 Task: Search one way flight ticket for 3 adults, 3 children in business from Jamestown: Jamestown Regional Airport to Laramie: Laramie Regional Airport on 5-3-2023. Number of bags: 1 checked bag. Price is upto 108000. Outbound departure time preference is 14:15.
Action: Mouse moved to (386, 200)
Screenshot: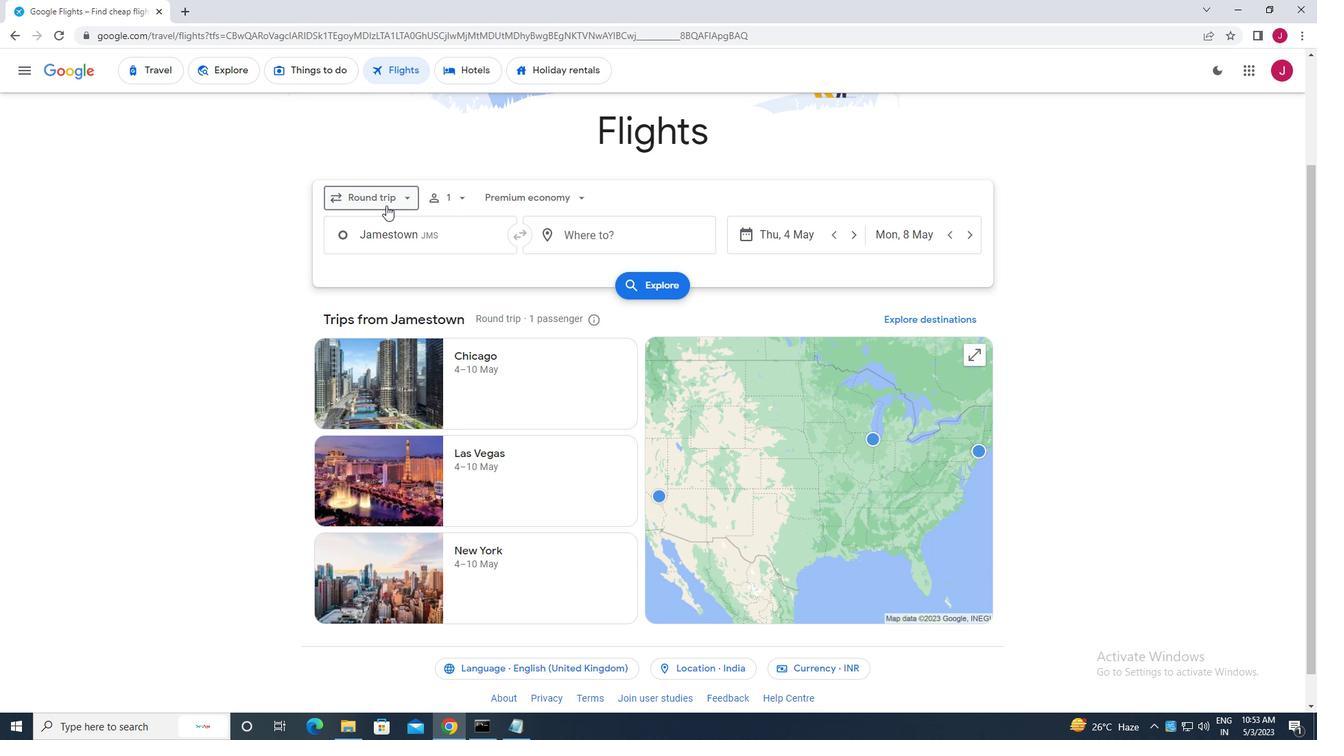 
Action: Mouse pressed left at (386, 200)
Screenshot: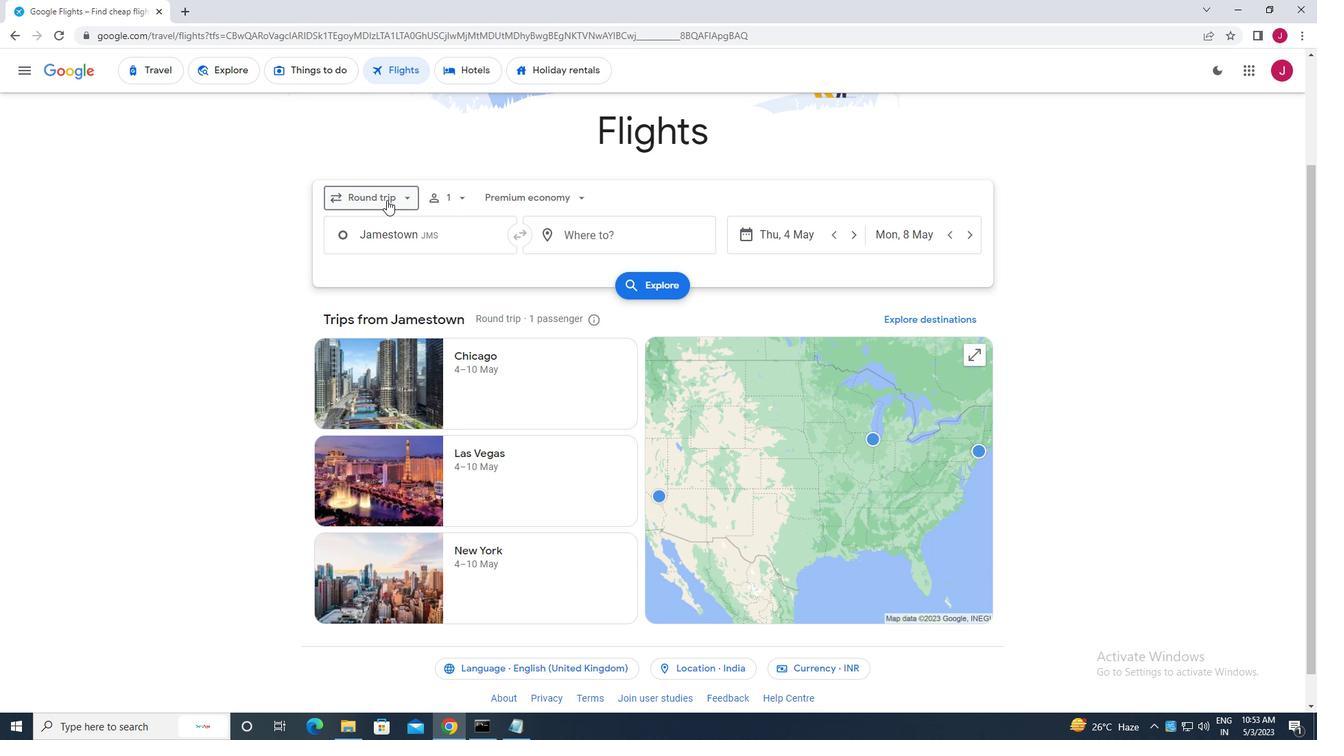 
Action: Mouse moved to (386, 257)
Screenshot: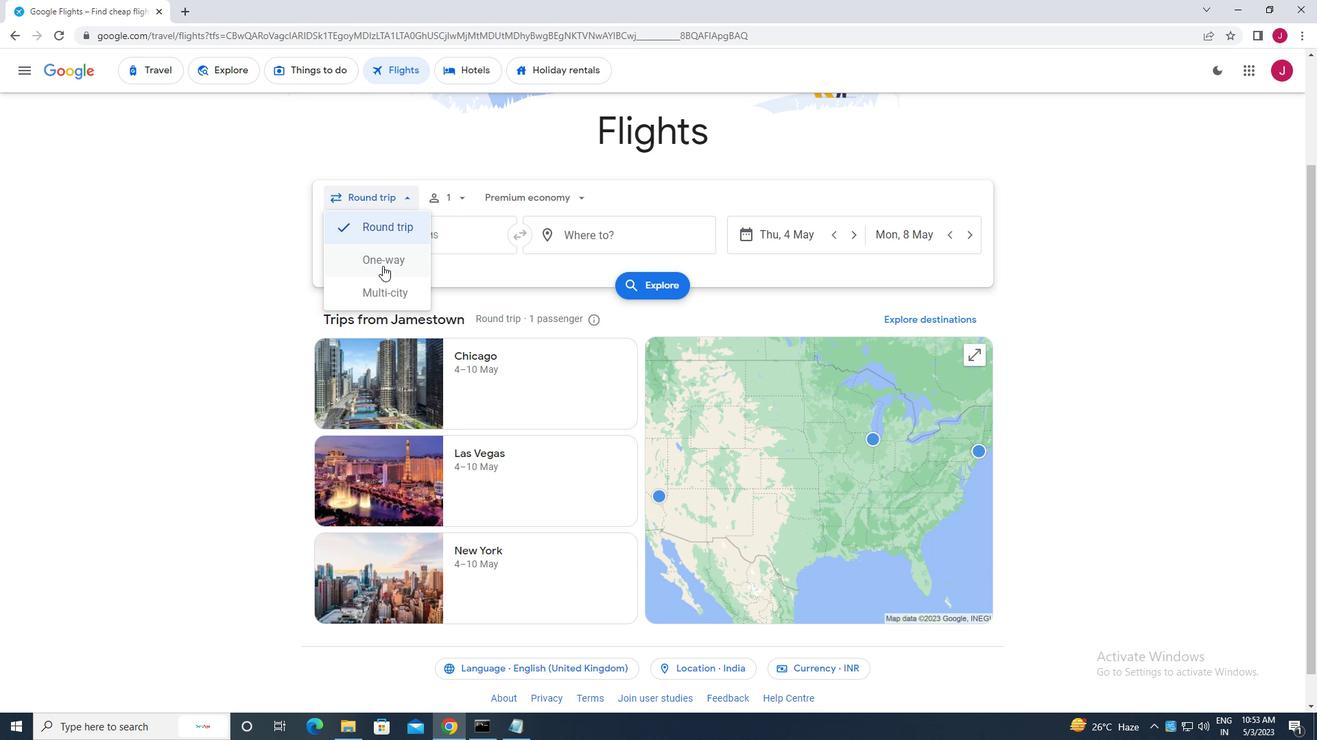 
Action: Mouse pressed left at (386, 257)
Screenshot: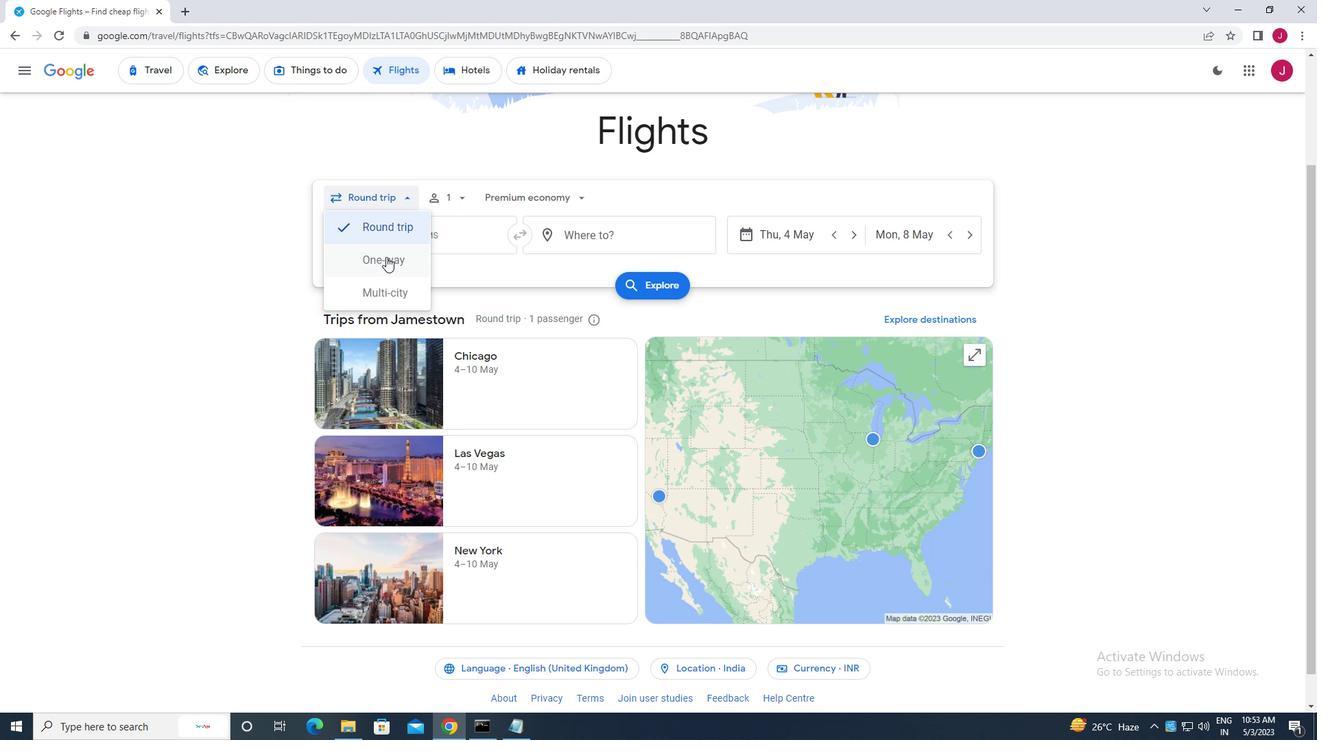 
Action: Mouse moved to (458, 198)
Screenshot: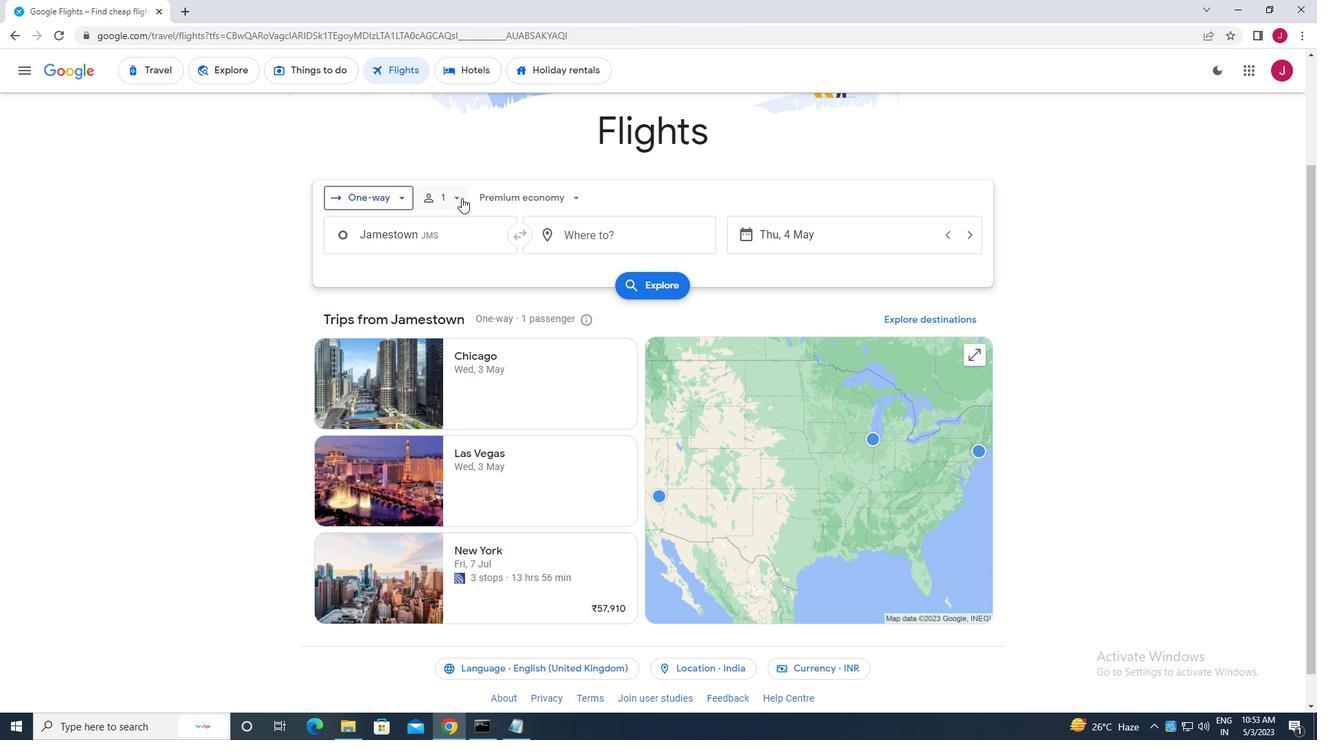 
Action: Mouse pressed left at (458, 198)
Screenshot: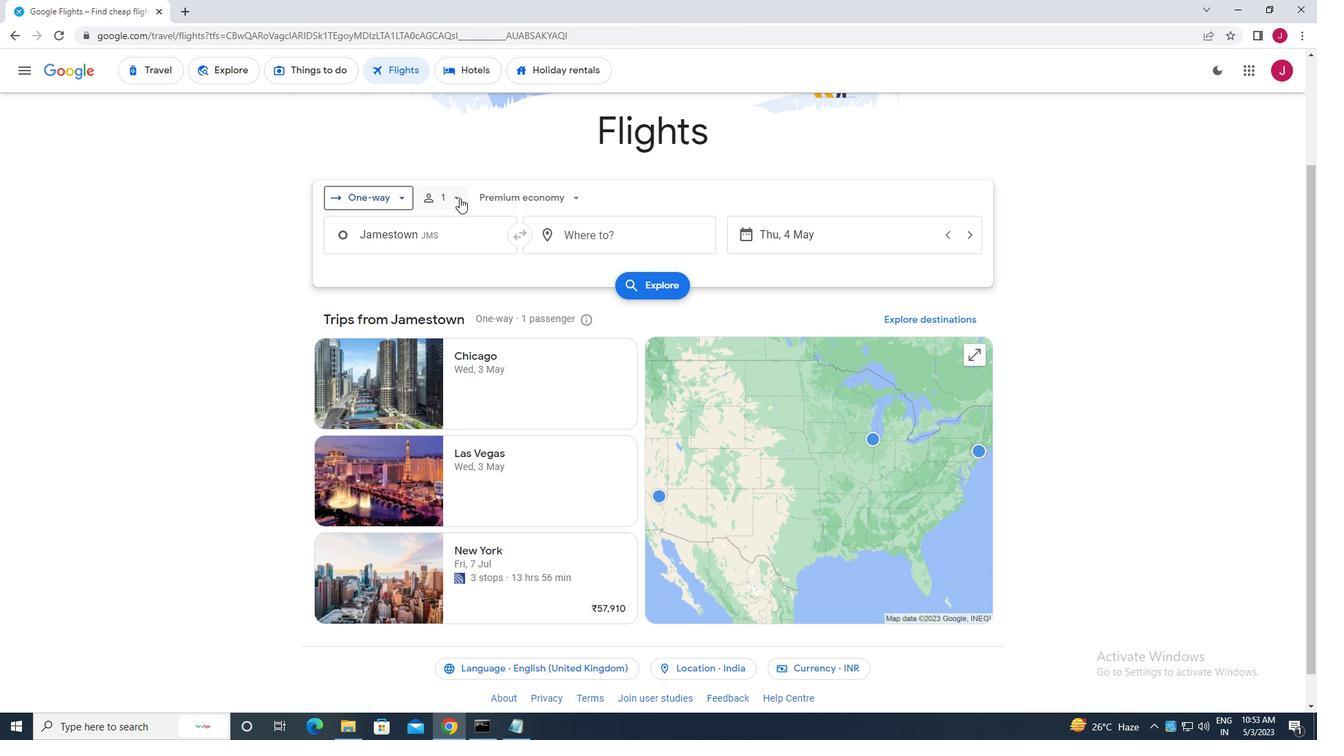 
Action: Mouse moved to (565, 233)
Screenshot: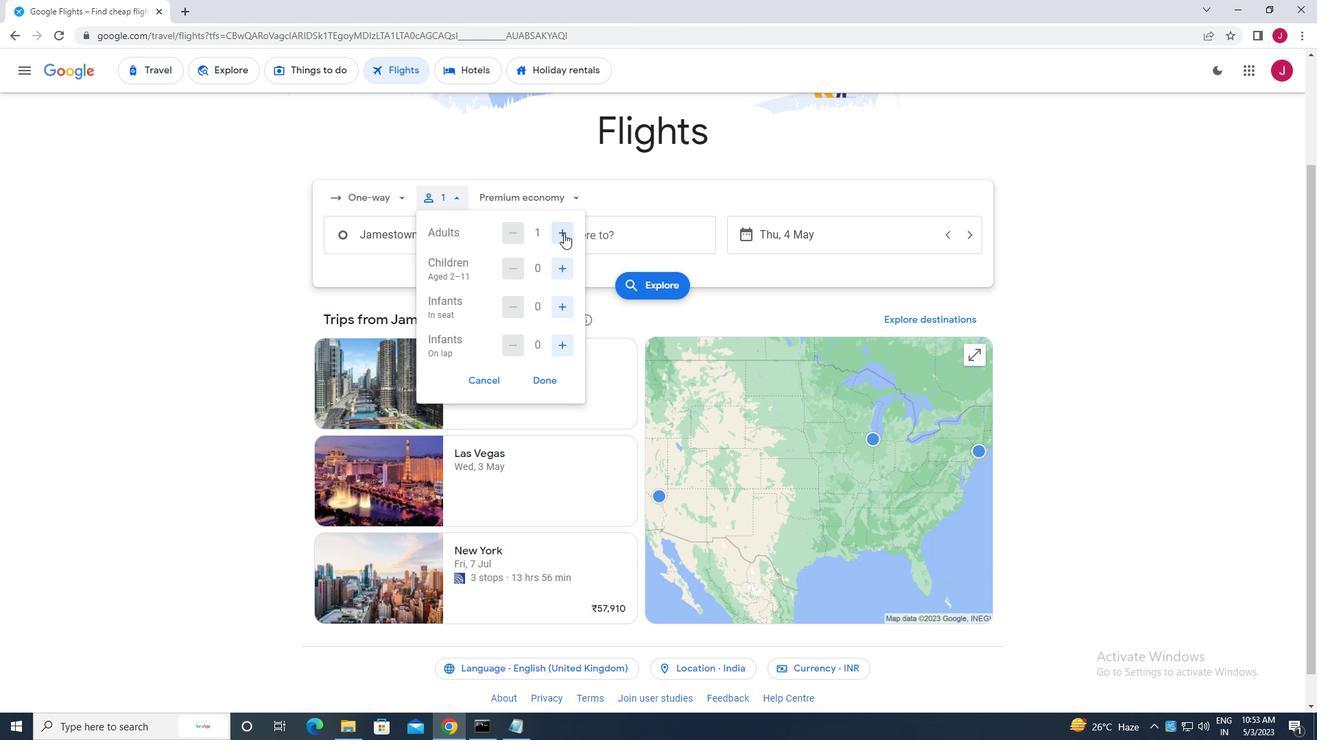 
Action: Mouse pressed left at (565, 233)
Screenshot: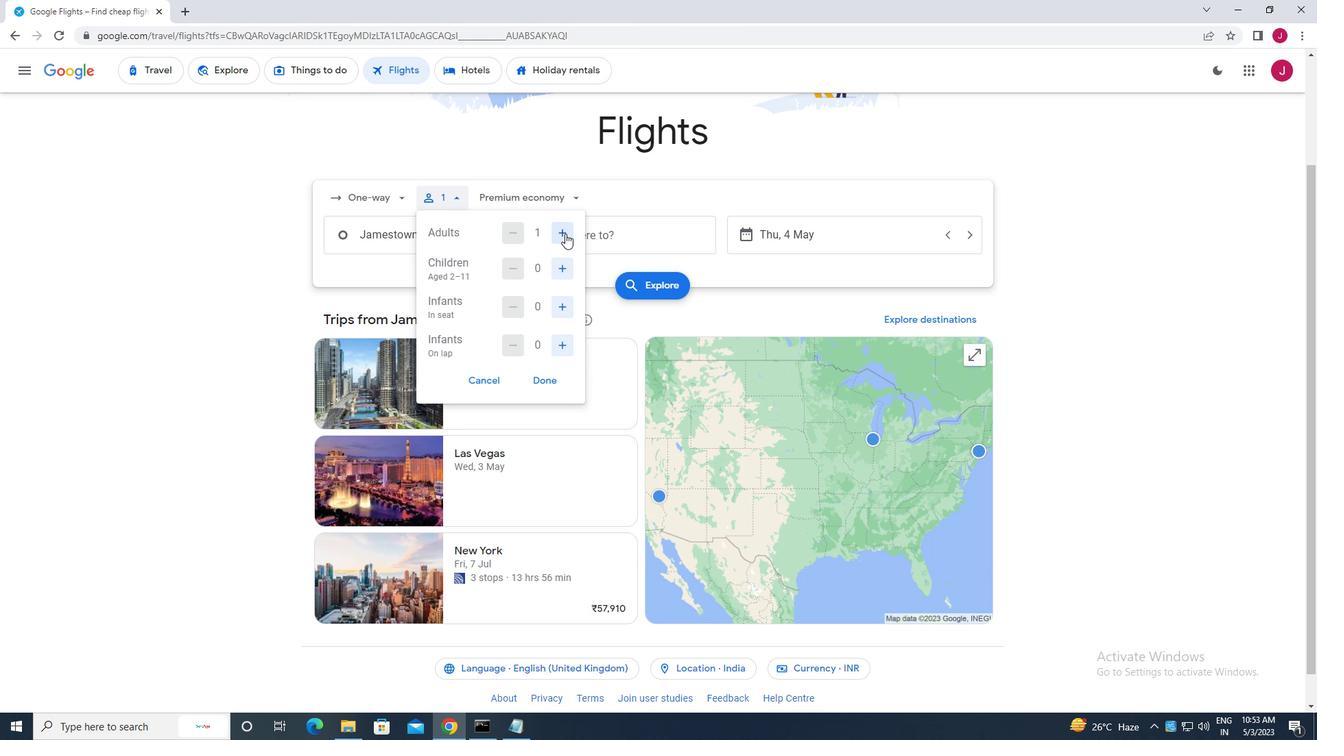 
Action: Mouse pressed left at (565, 233)
Screenshot: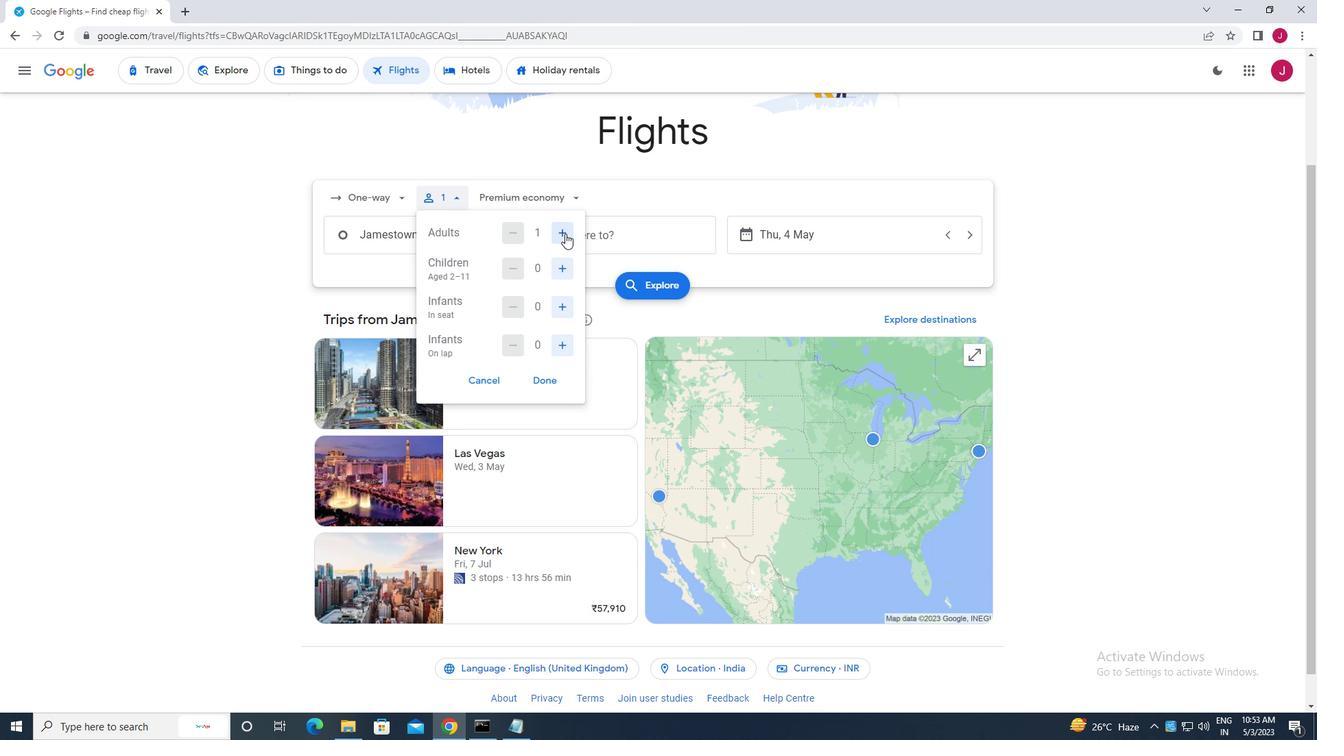 
Action: Mouse moved to (563, 270)
Screenshot: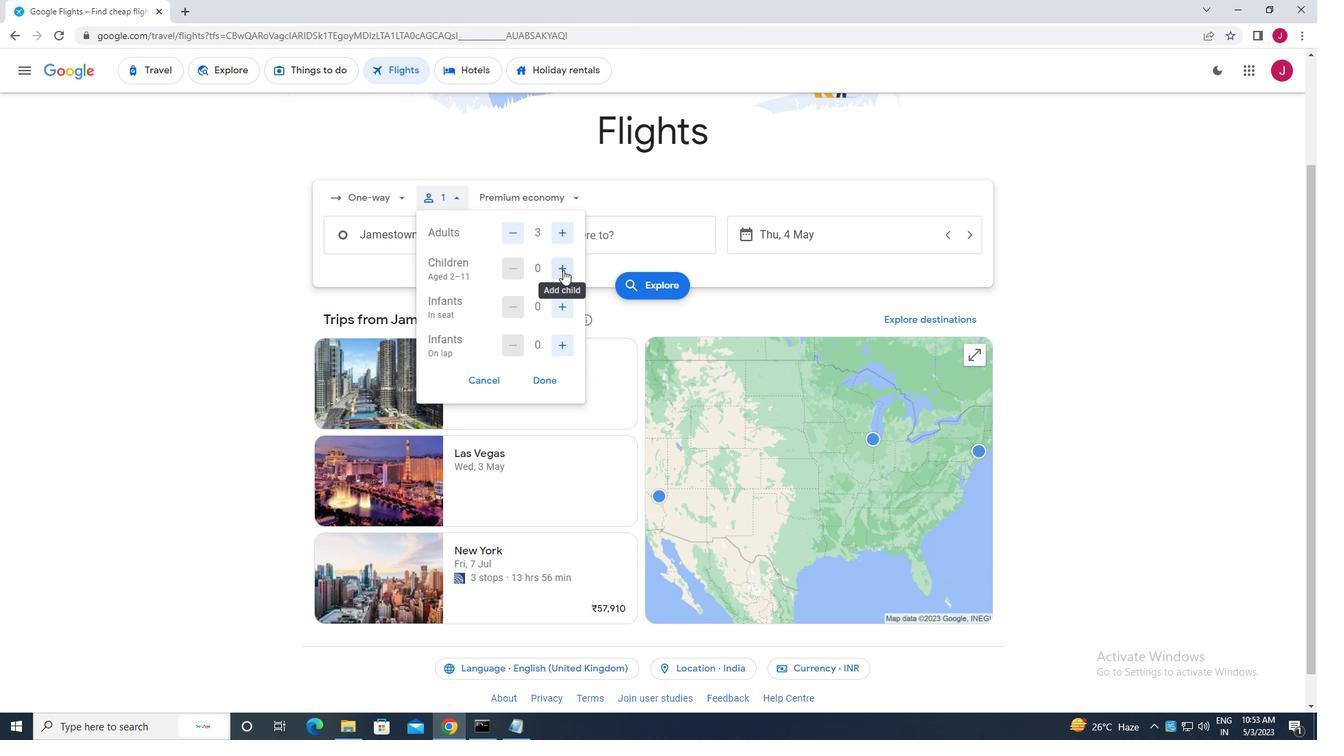 
Action: Mouse pressed left at (563, 270)
Screenshot: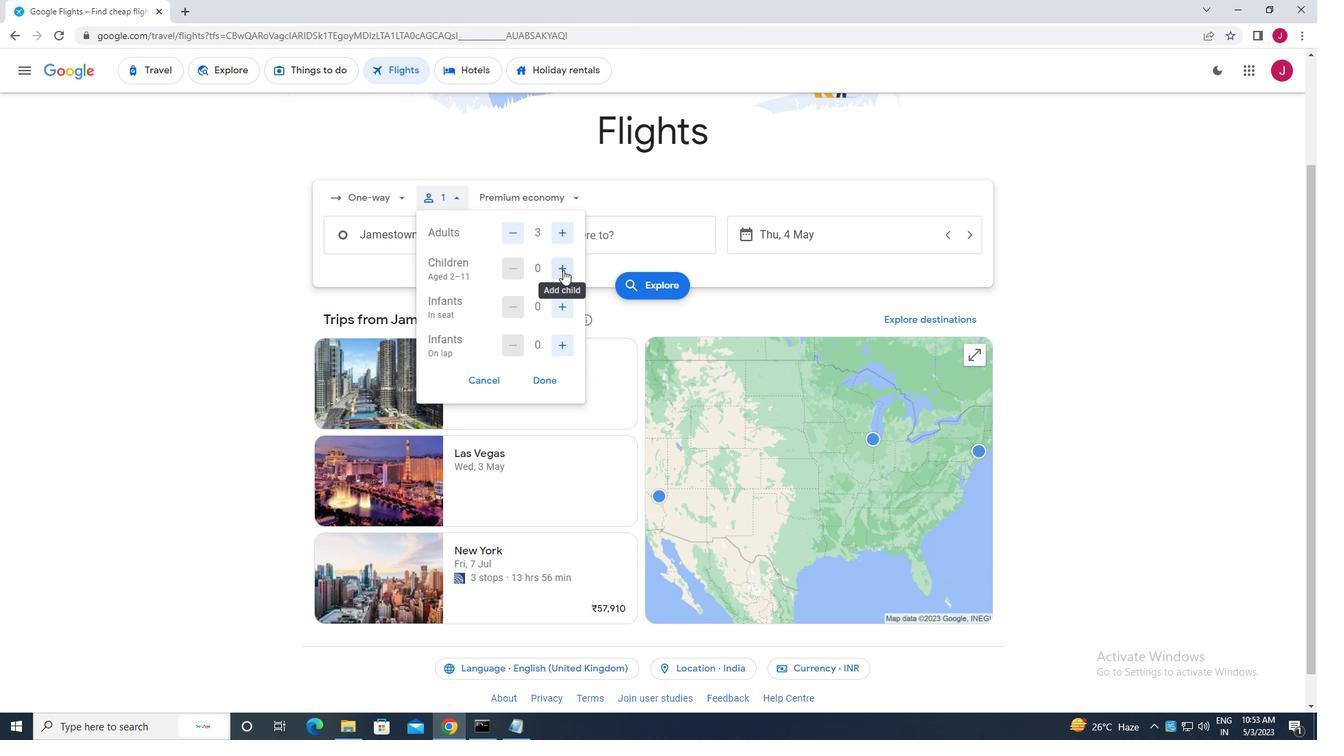 
Action: Mouse pressed left at (563, 270)
Screenshot: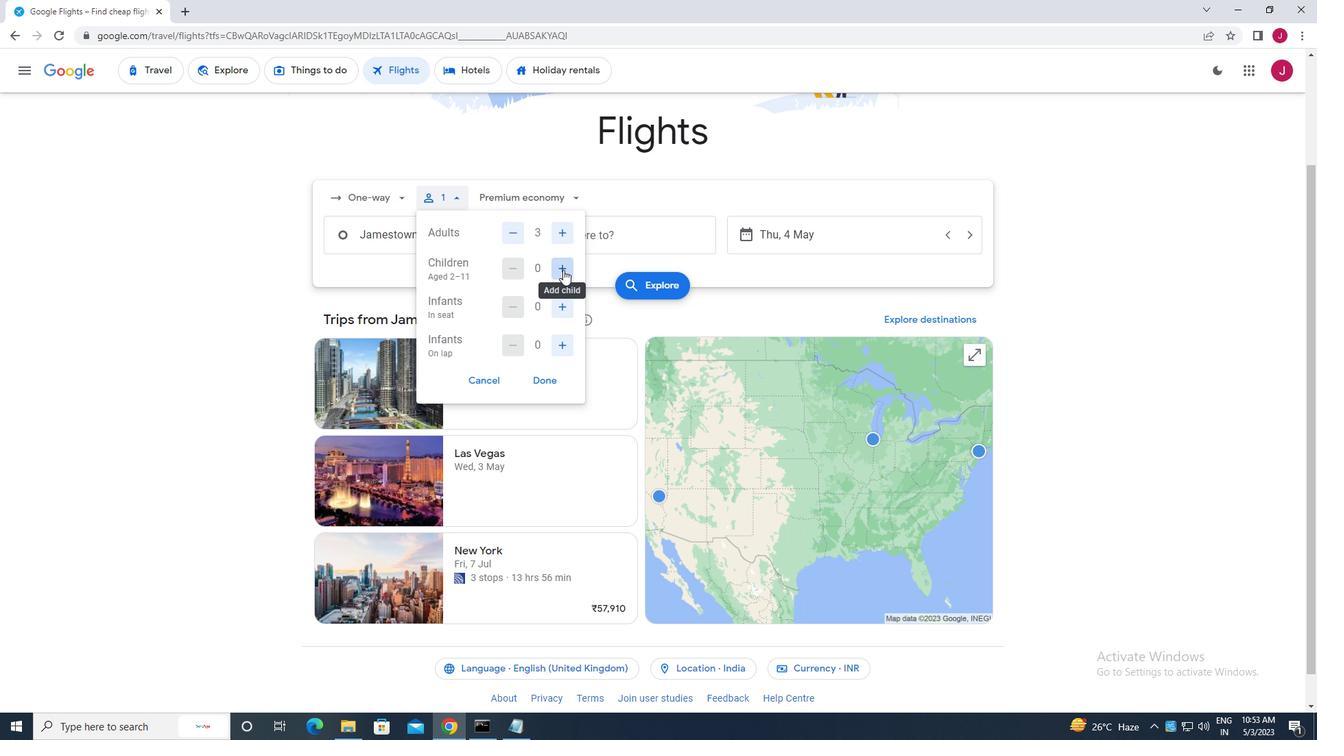 
Action: Mouse pressed left at (563, 270)
Screenshot: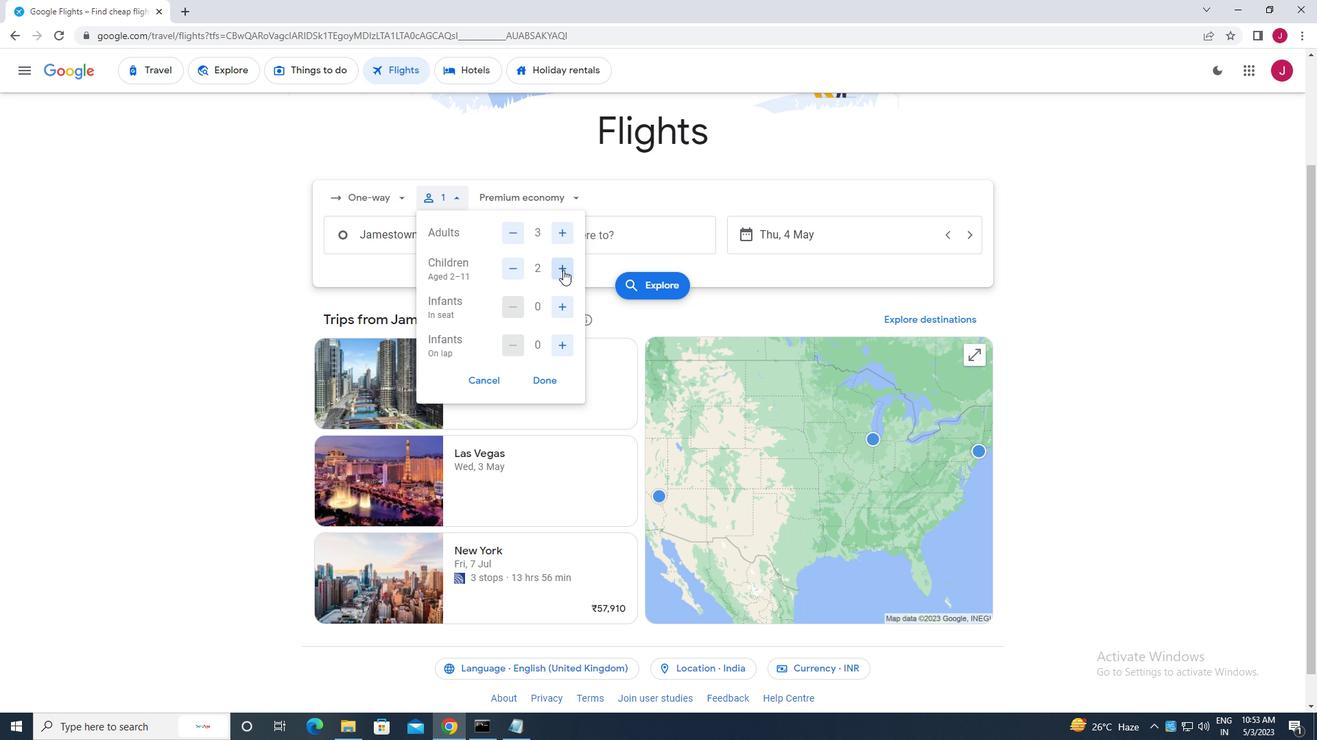 
Action: Mouse moved to (545, 380)
Screenshot: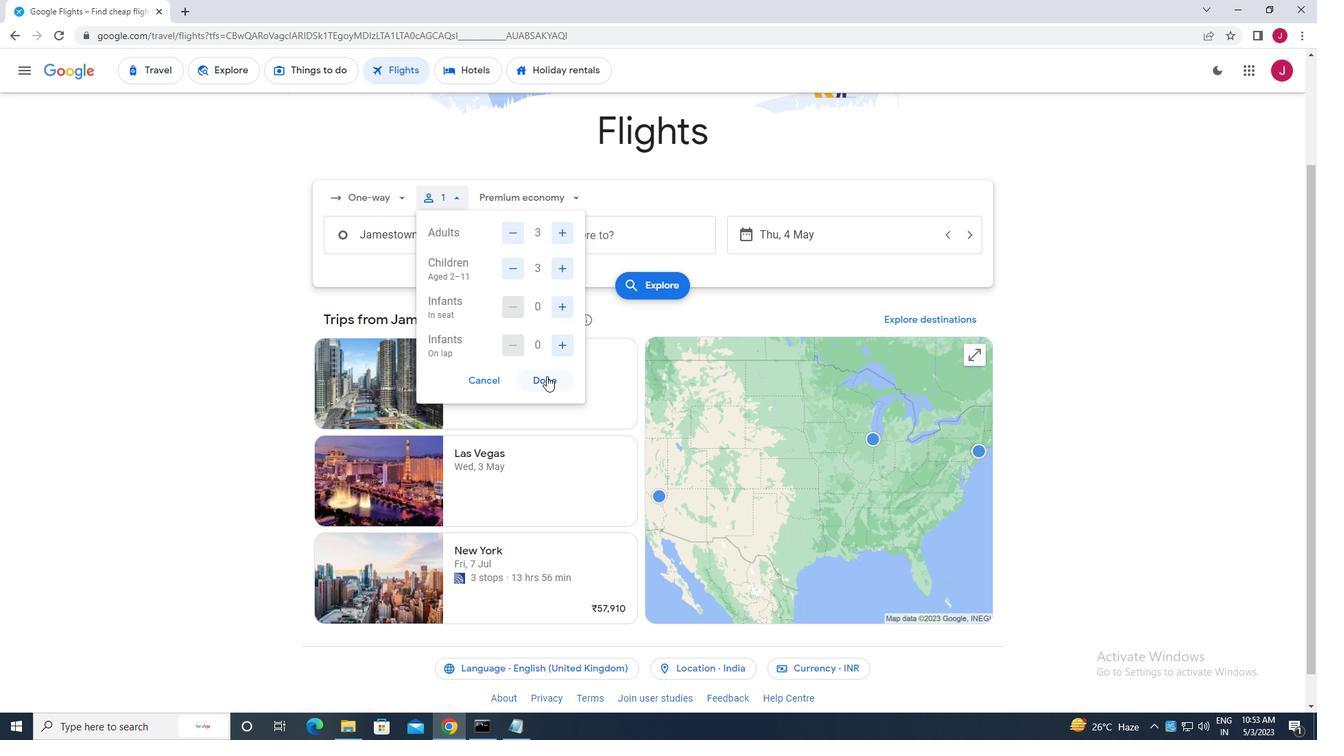 
Action: Mouse pressed left at (545, 380)
Screenshot: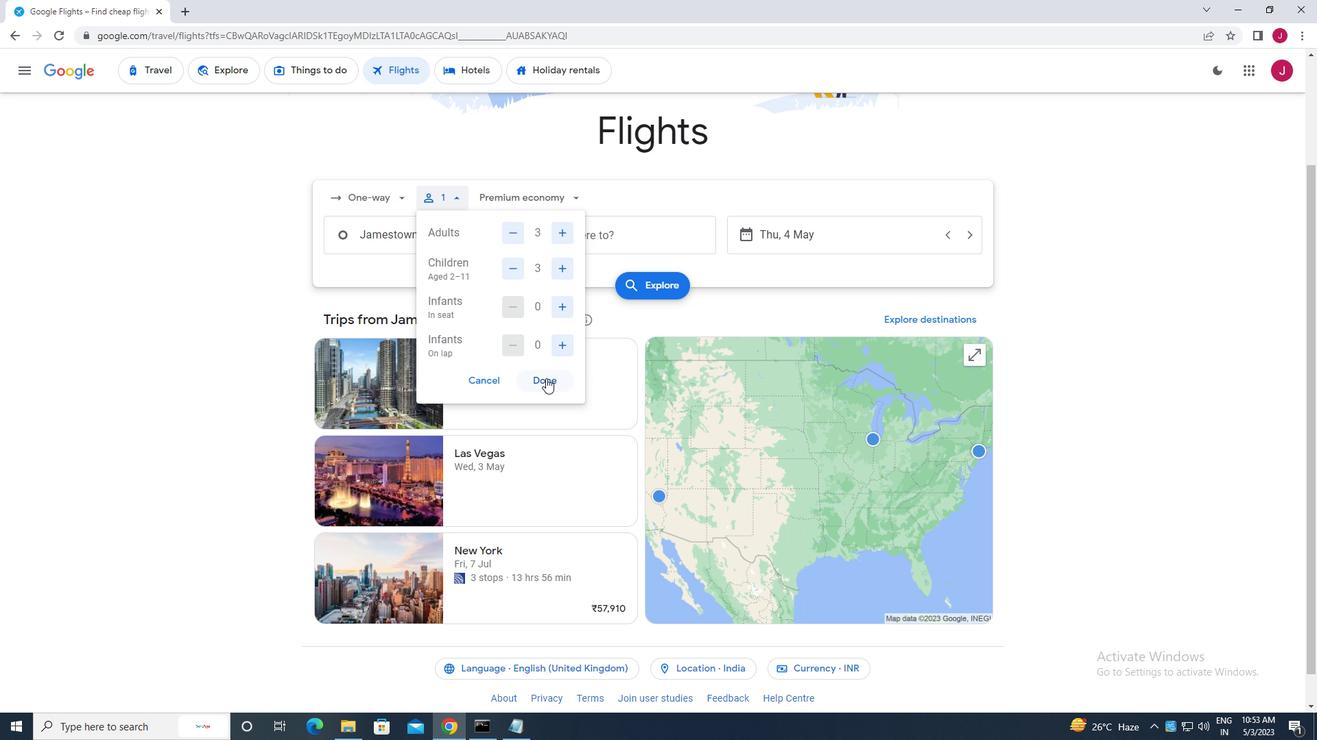 
Action: Mouse moved to (508, 200)
Screenshot: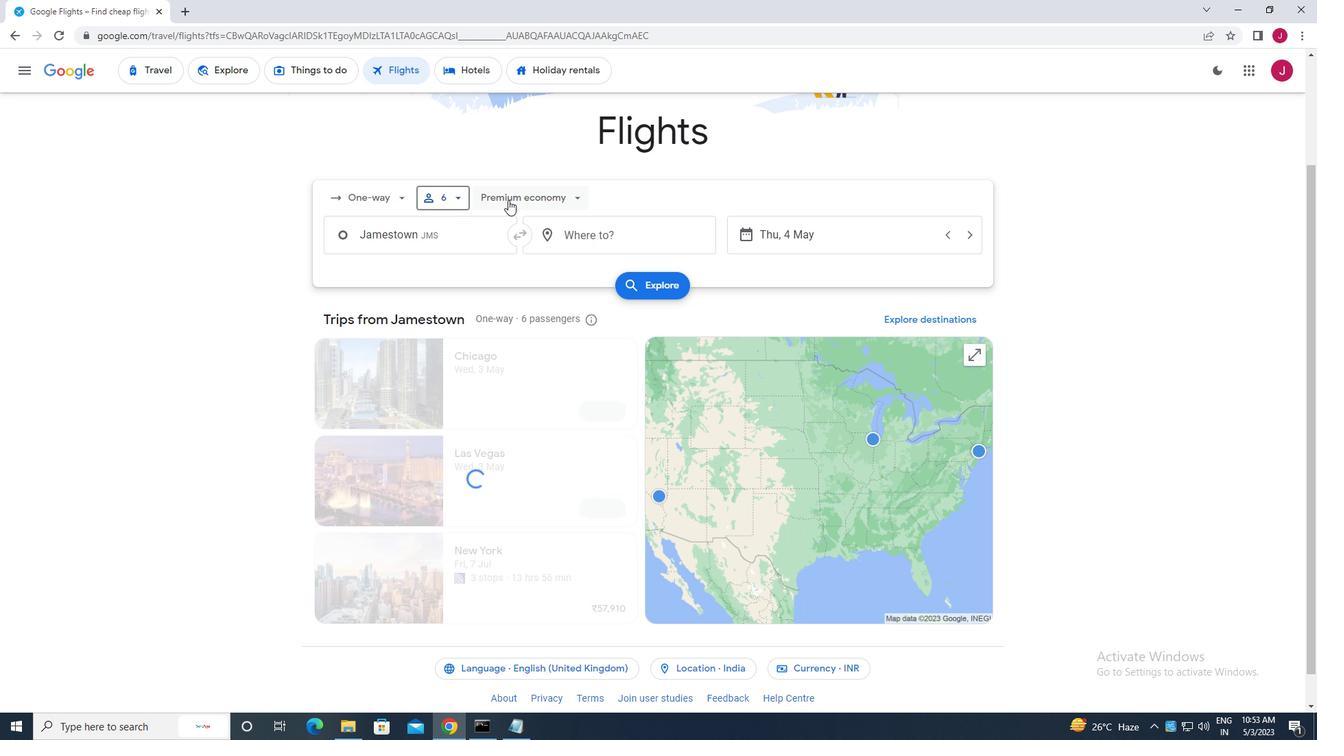 
Action: Mouse pressed left at (508, 200)
Screenshot: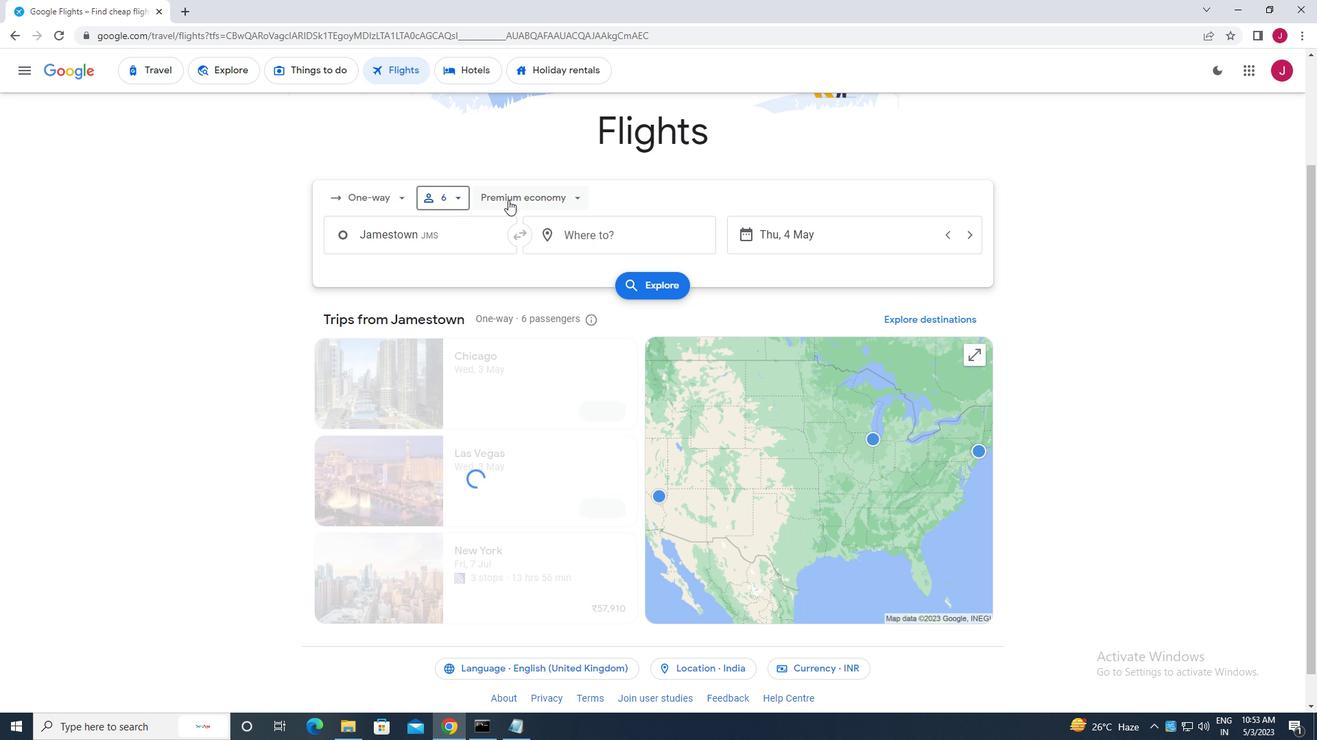 
Action: Mouse moved to (536, 292)
Screenshot: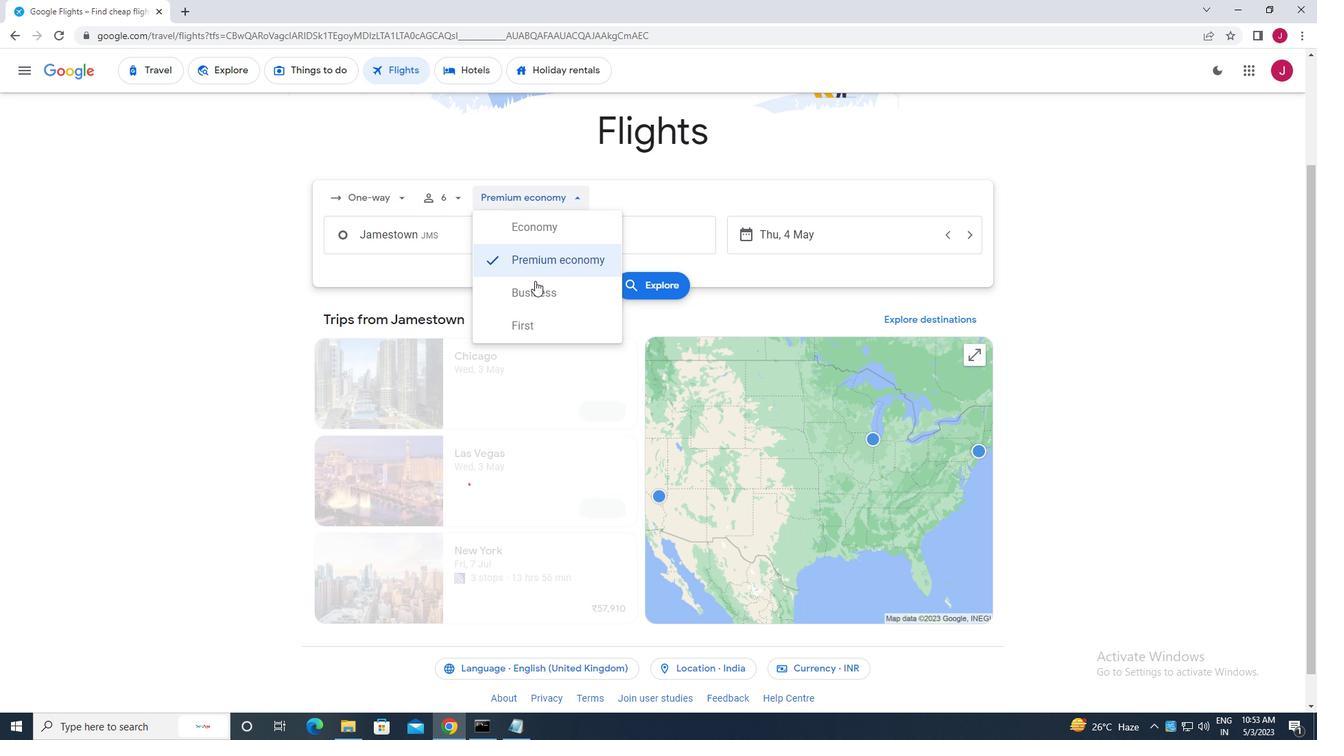 
Action: Mouse pressed left at (536, 292)
Screenshot: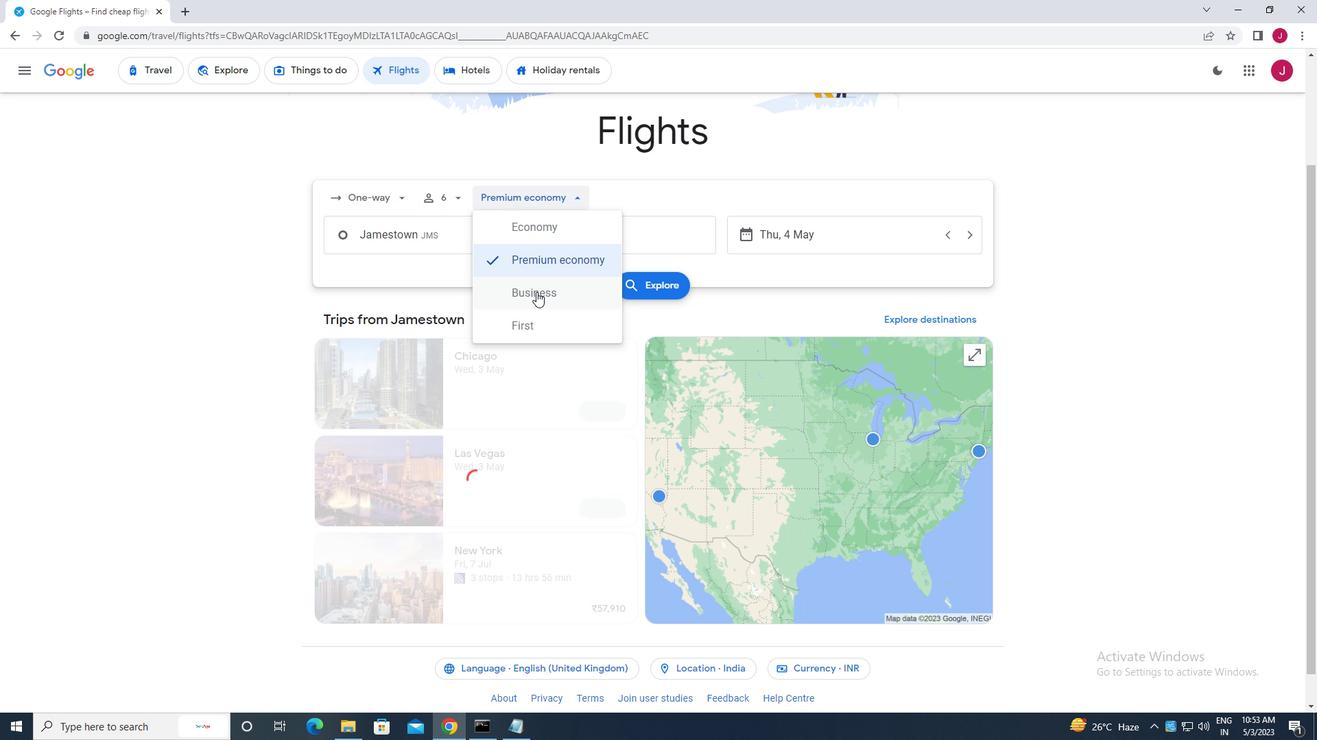 
Action: Mouse moved to (471, 239)
Screenshot: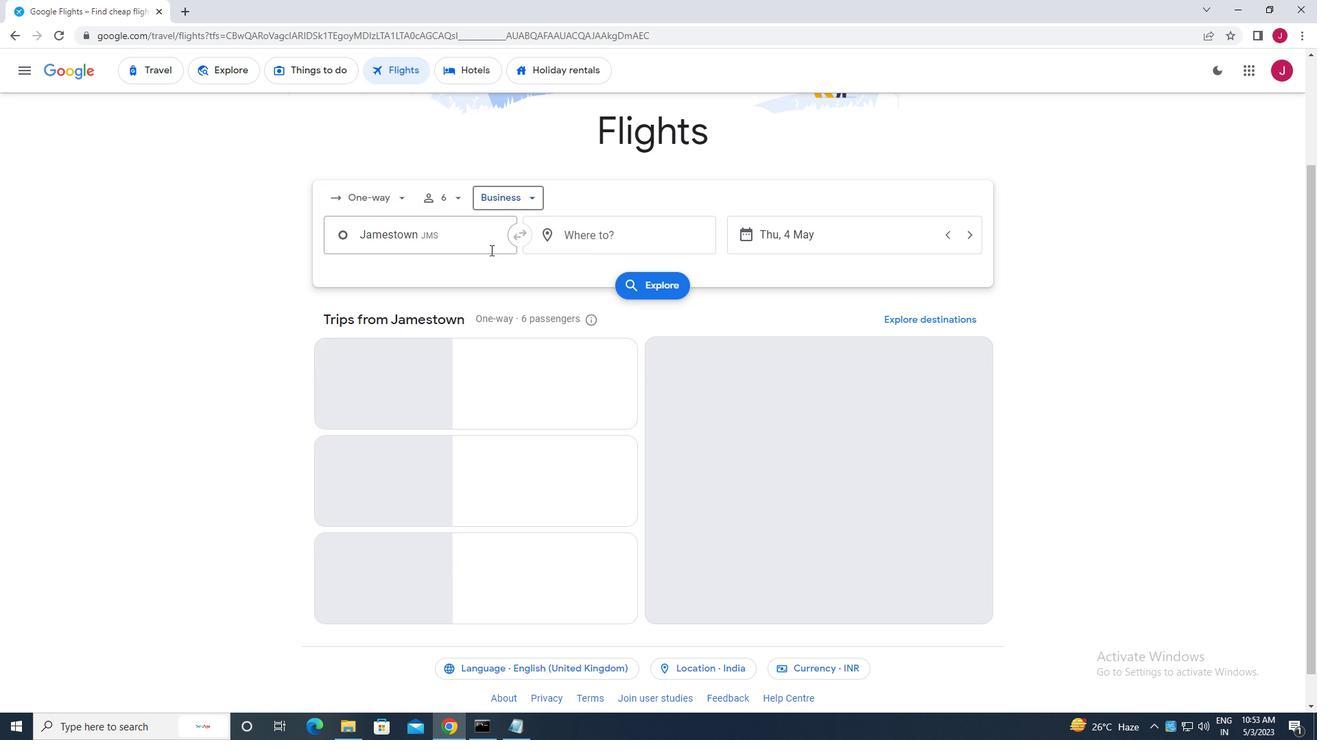 
Action: Mouse pressed left at (471, 239)
Screenshot: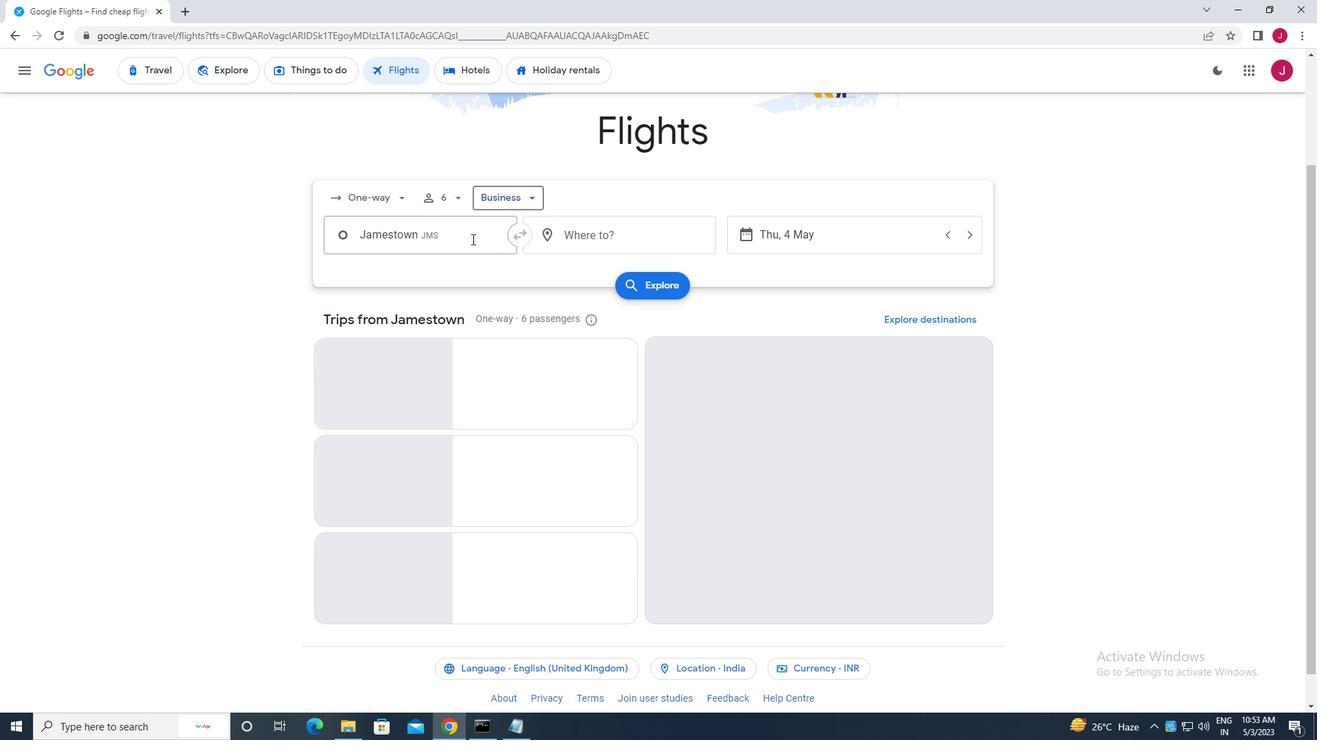 
Action: Mouse moved to (470, 239)
Screenshot: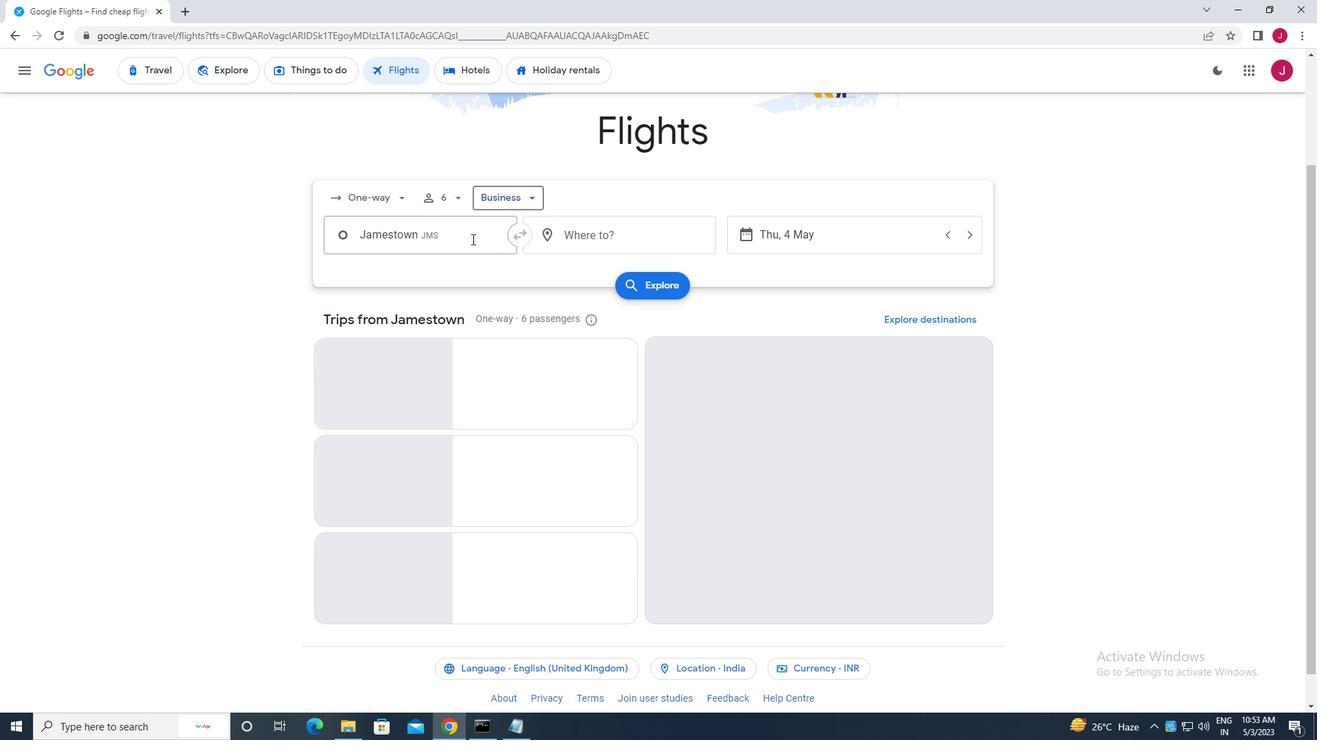 
Action: Key pressed jamestown
Screenshot: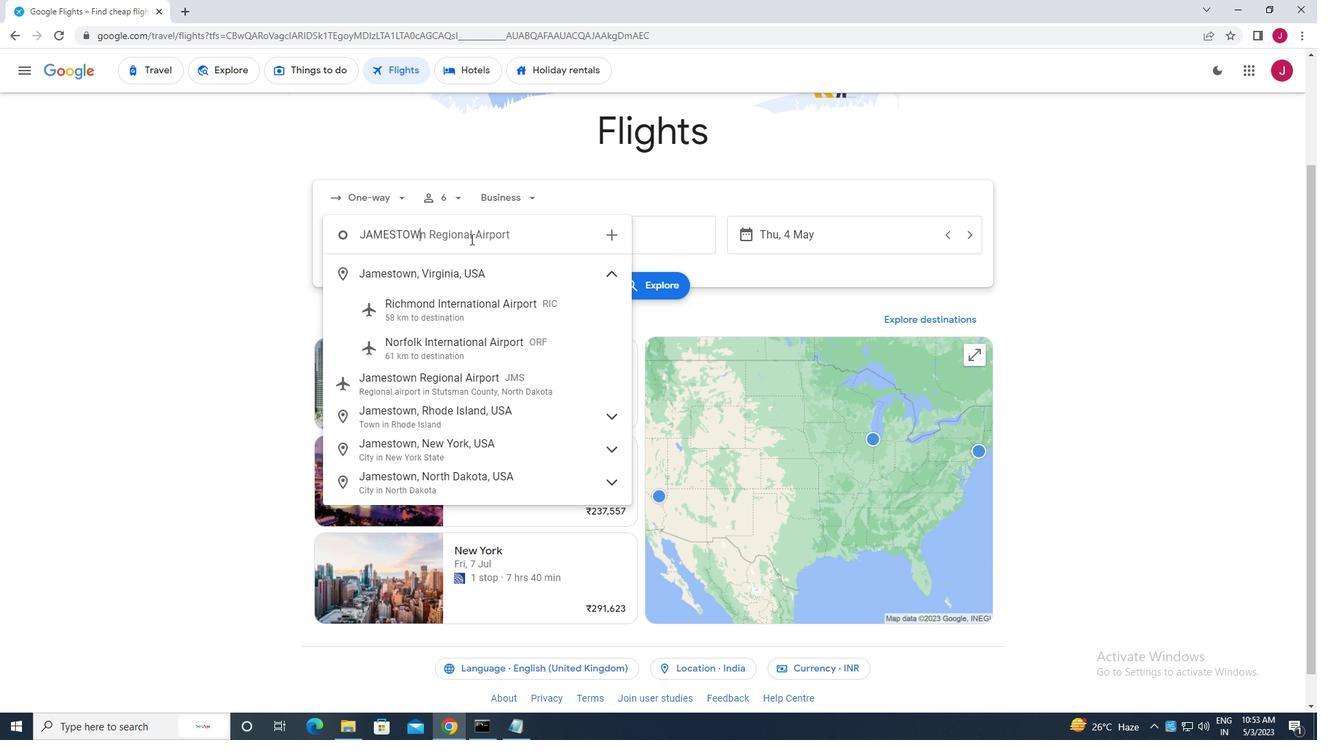 
Action: Mouse moved to (460, 385)
Screenshot: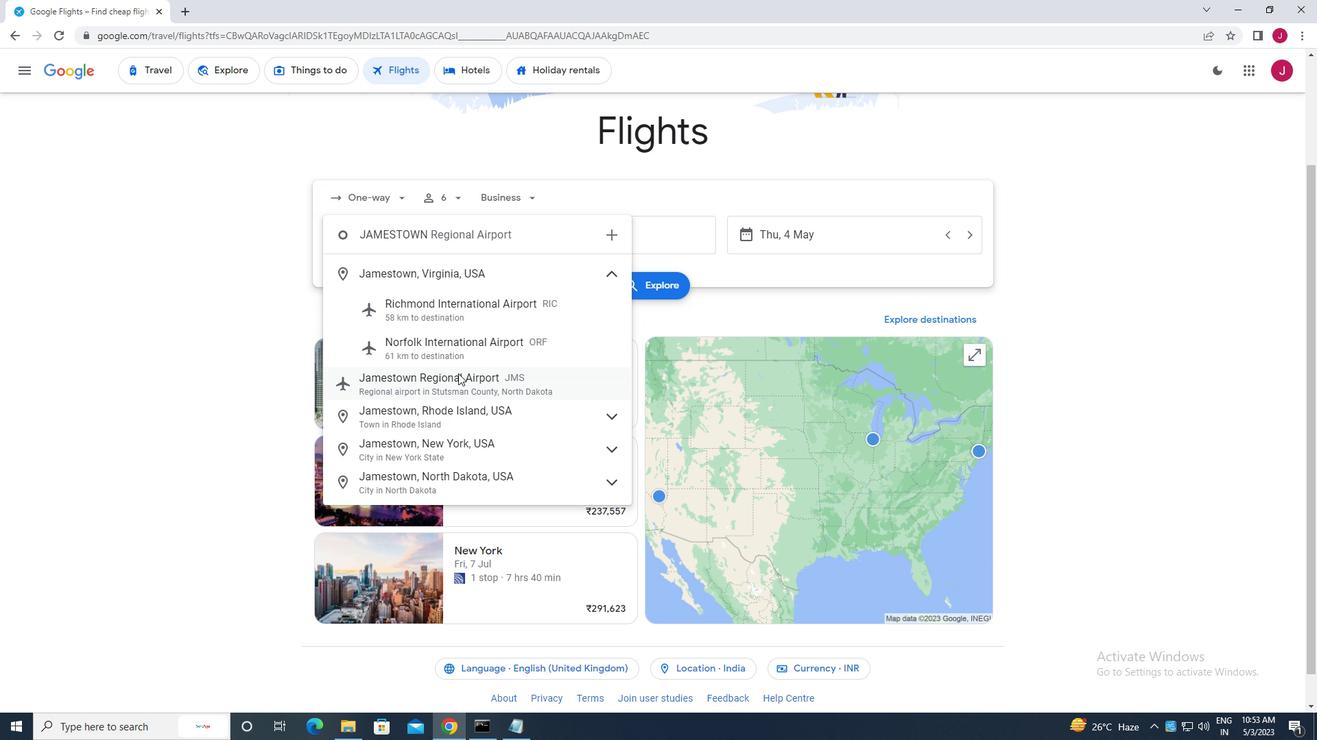 
Action: Mouse pressed left at (460, 385)
Screenshot: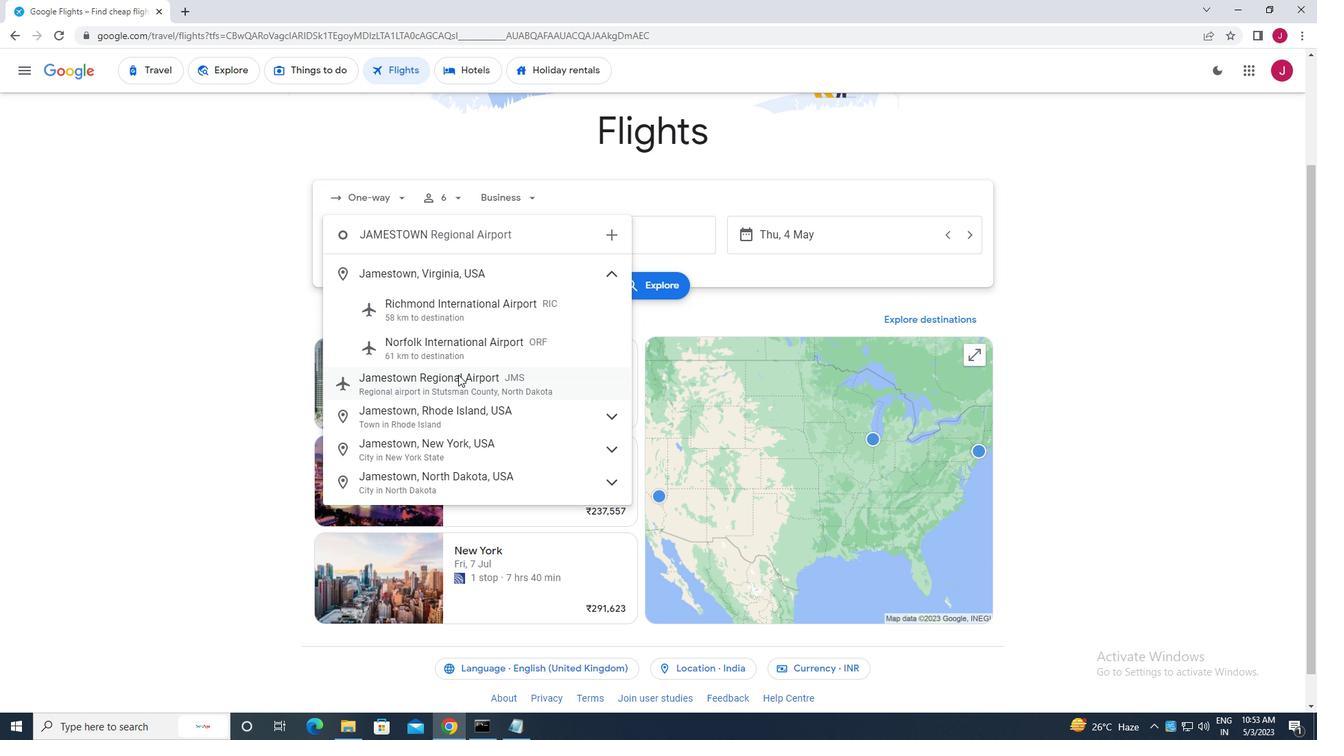 
Action: Mouse moved to (608, 233)
Screenshot: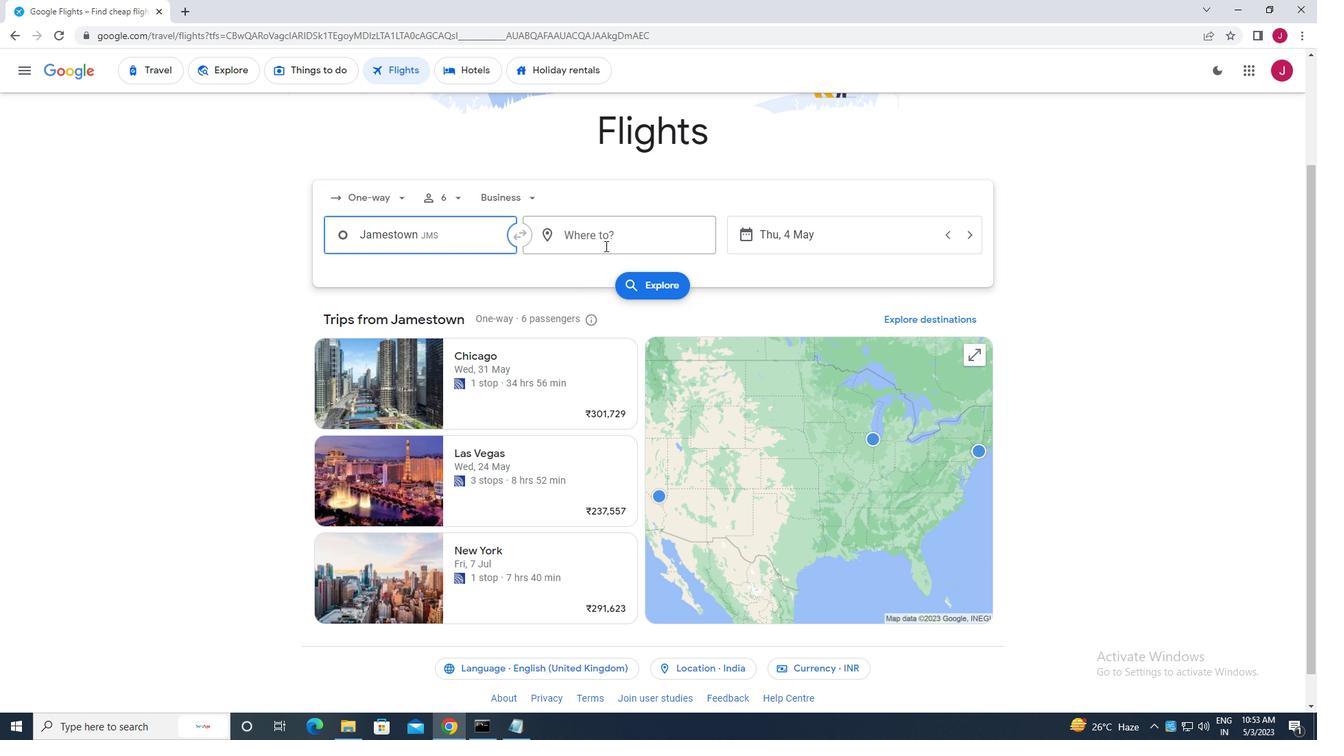 
Action: Mouse pressed left at (608, 233)
Screenshot: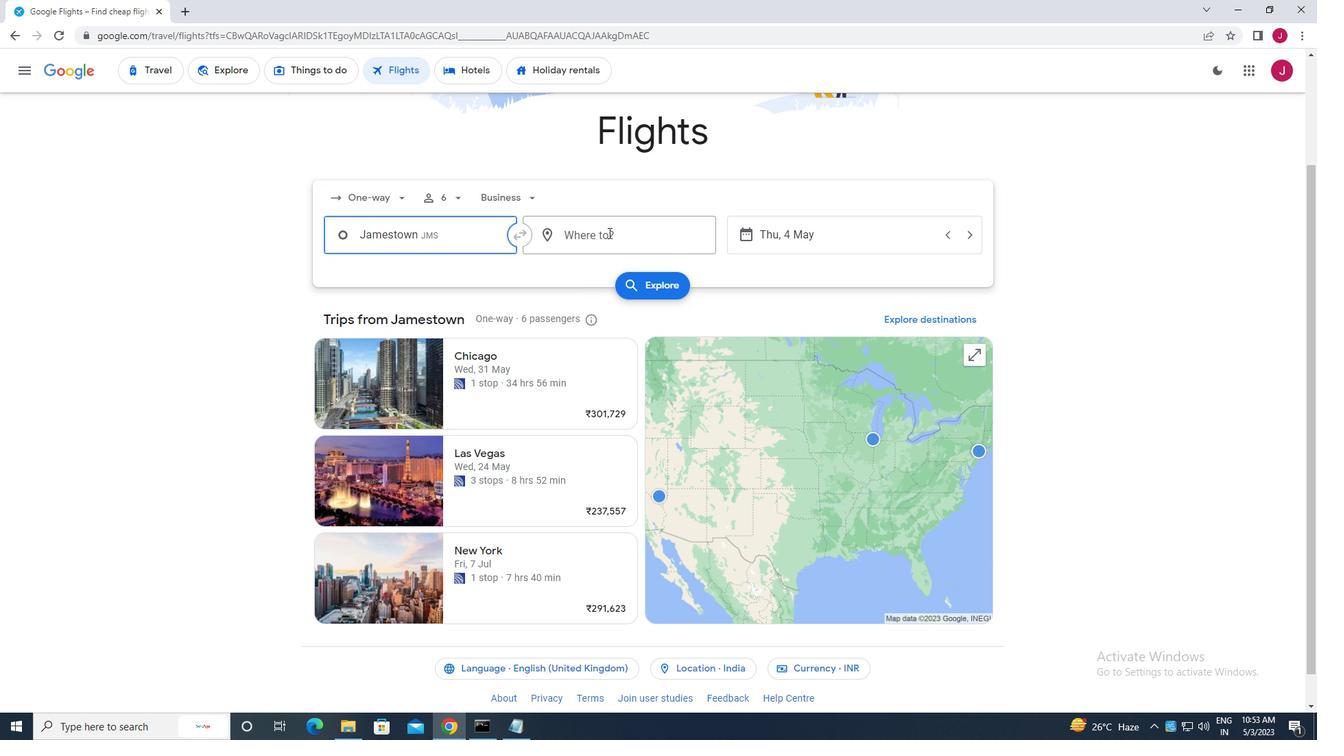
Action: Mouse moved to (607, 233)
Screenshot: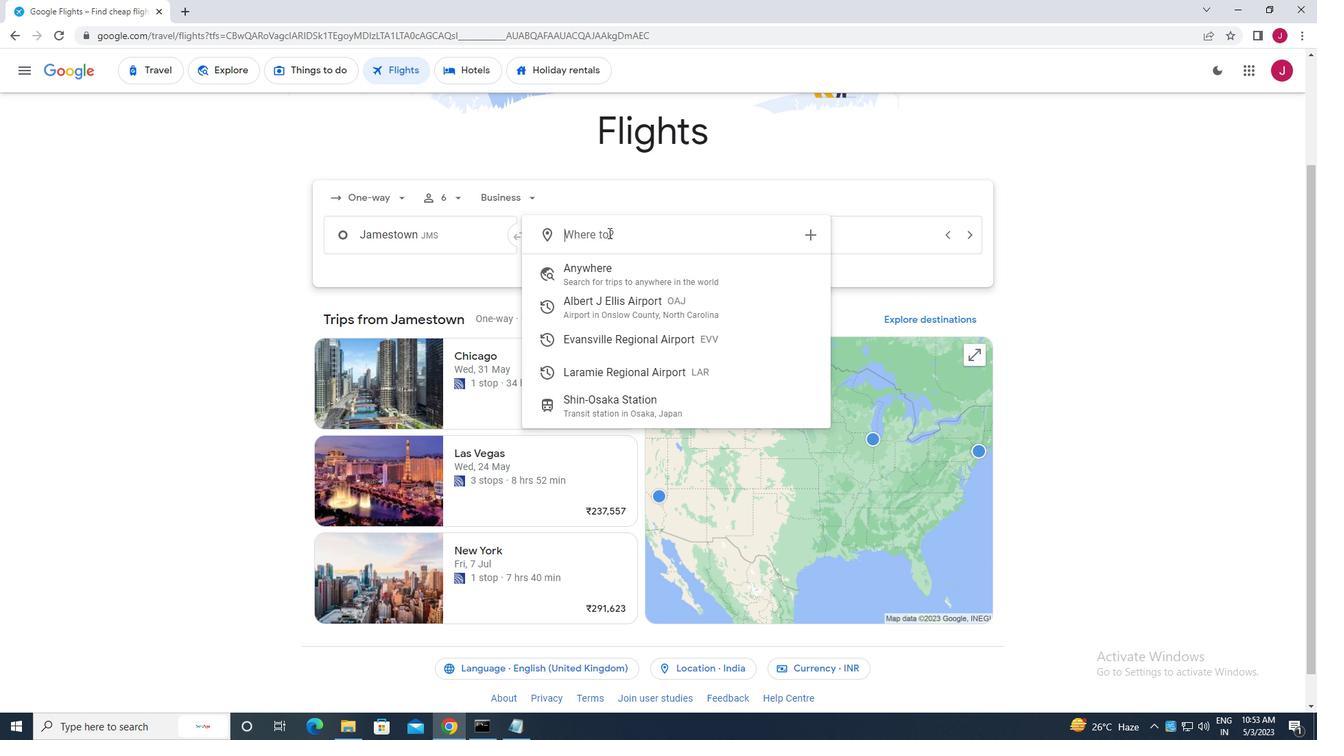 
Action: Key pressed laram
Screenshot: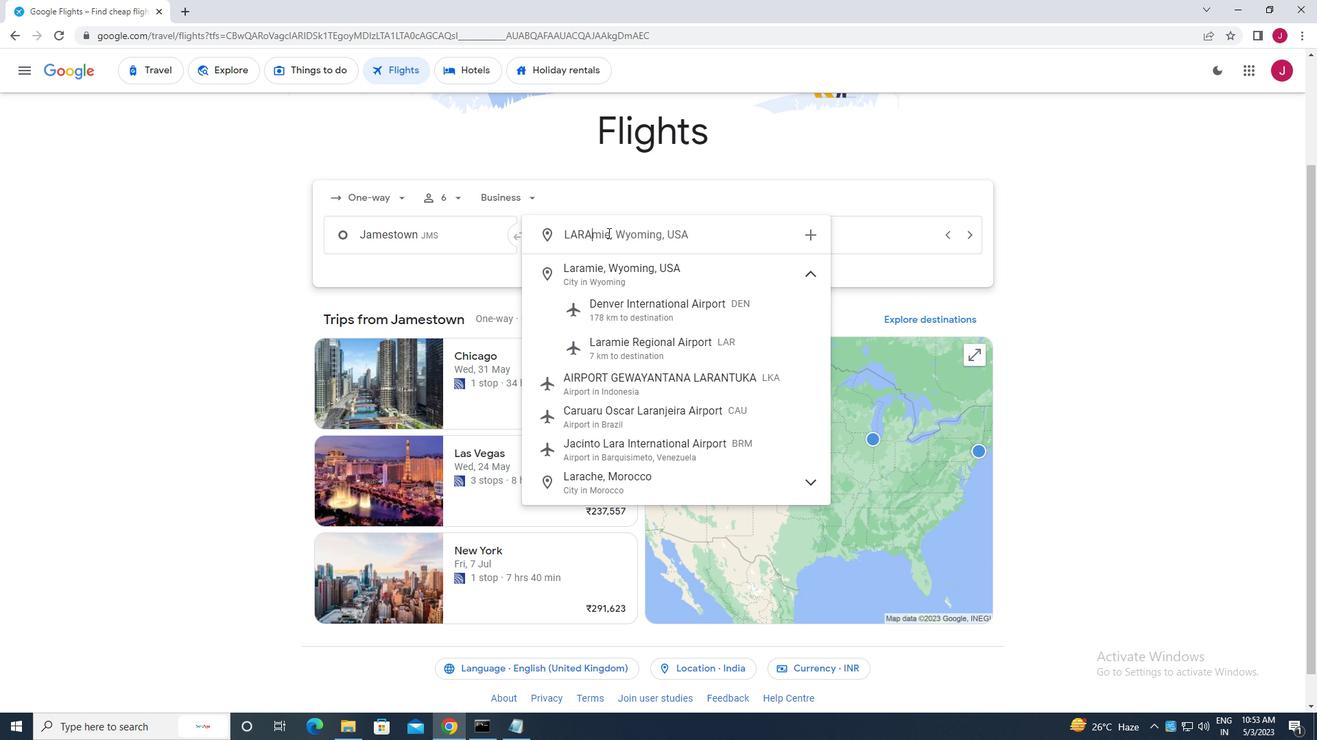 
Action: Mouse moved to (631, 343)
Screenshot: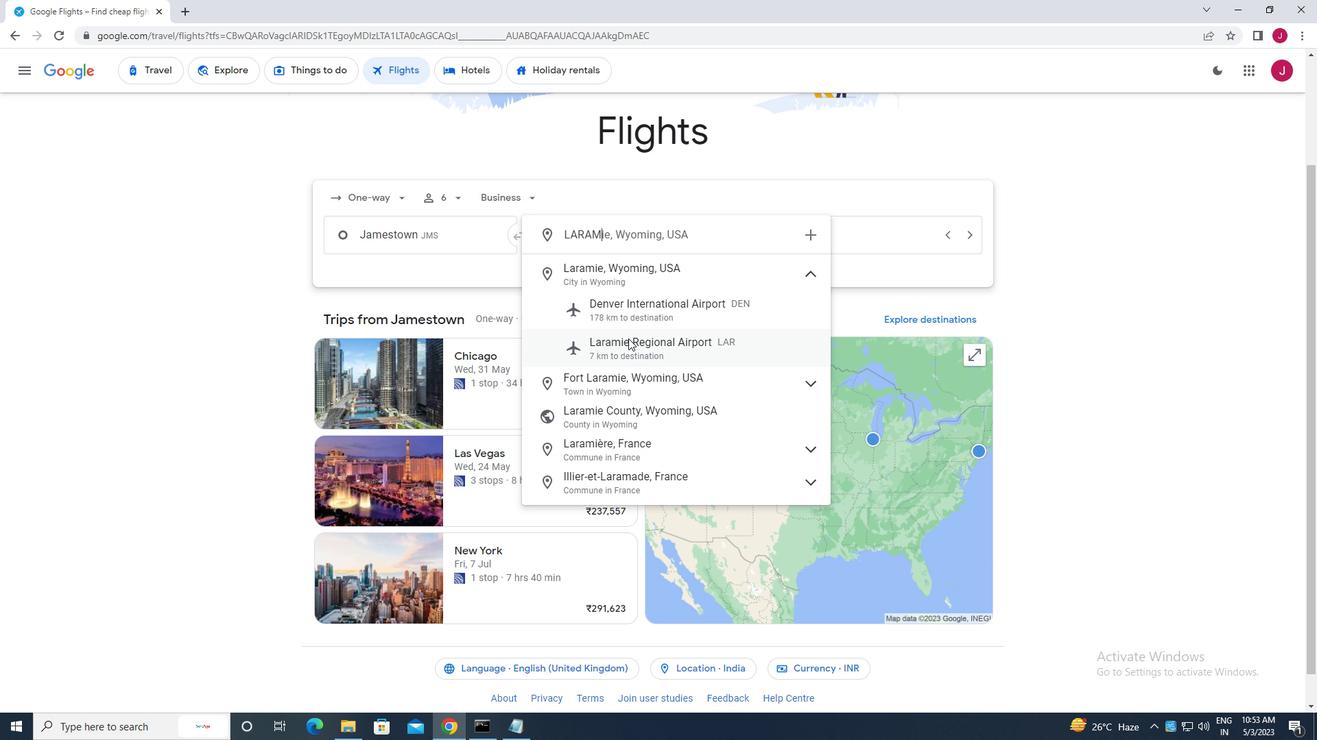 
Action: Mouse pressed left at (631, 343)
Screenshot: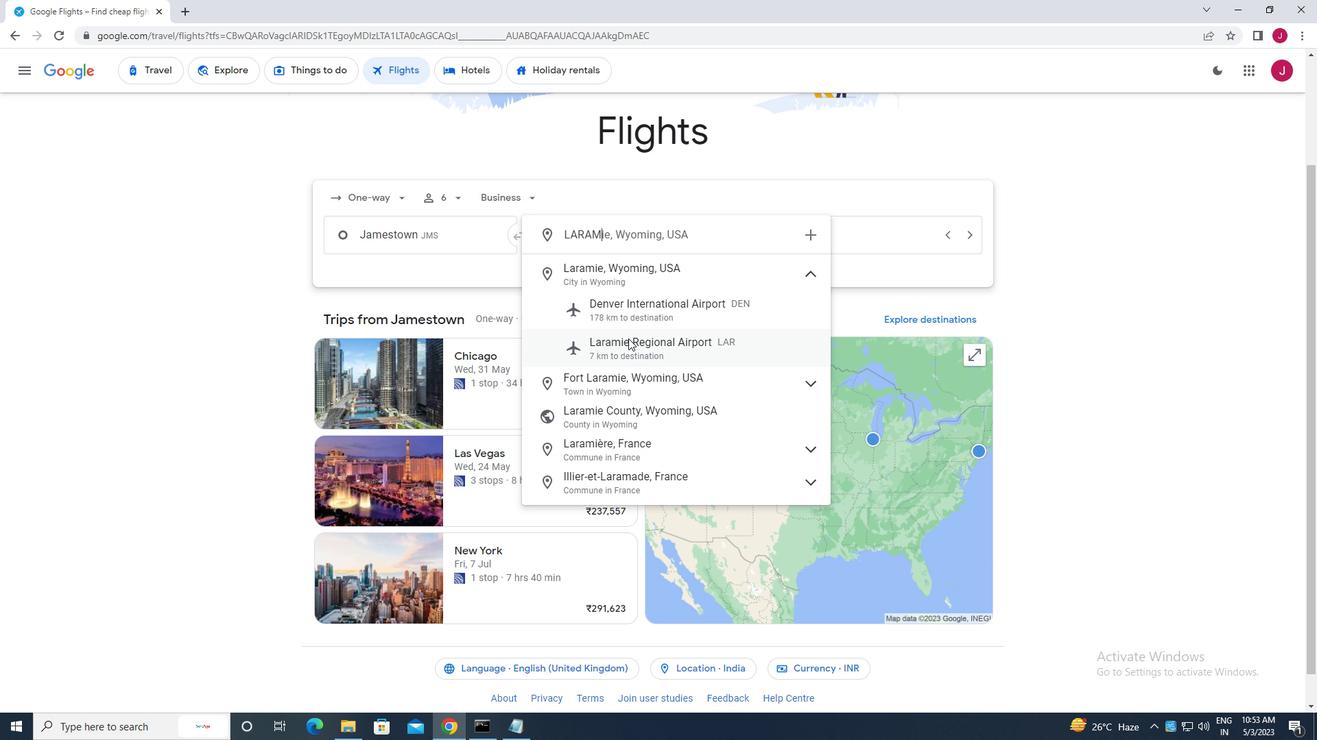 
Action: Mouse moved to (843, 237)
Screenshot: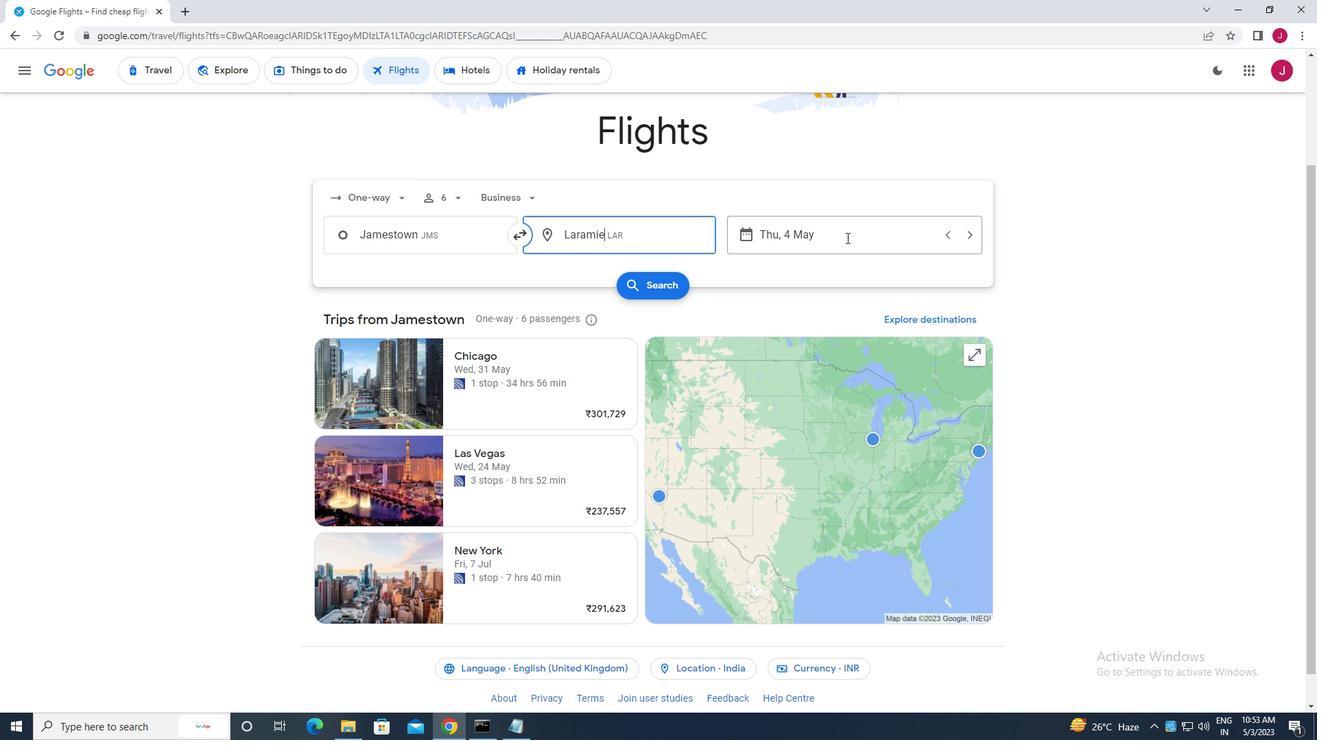 
Action: Mouse pressed left at (843, 237)
Screenshot: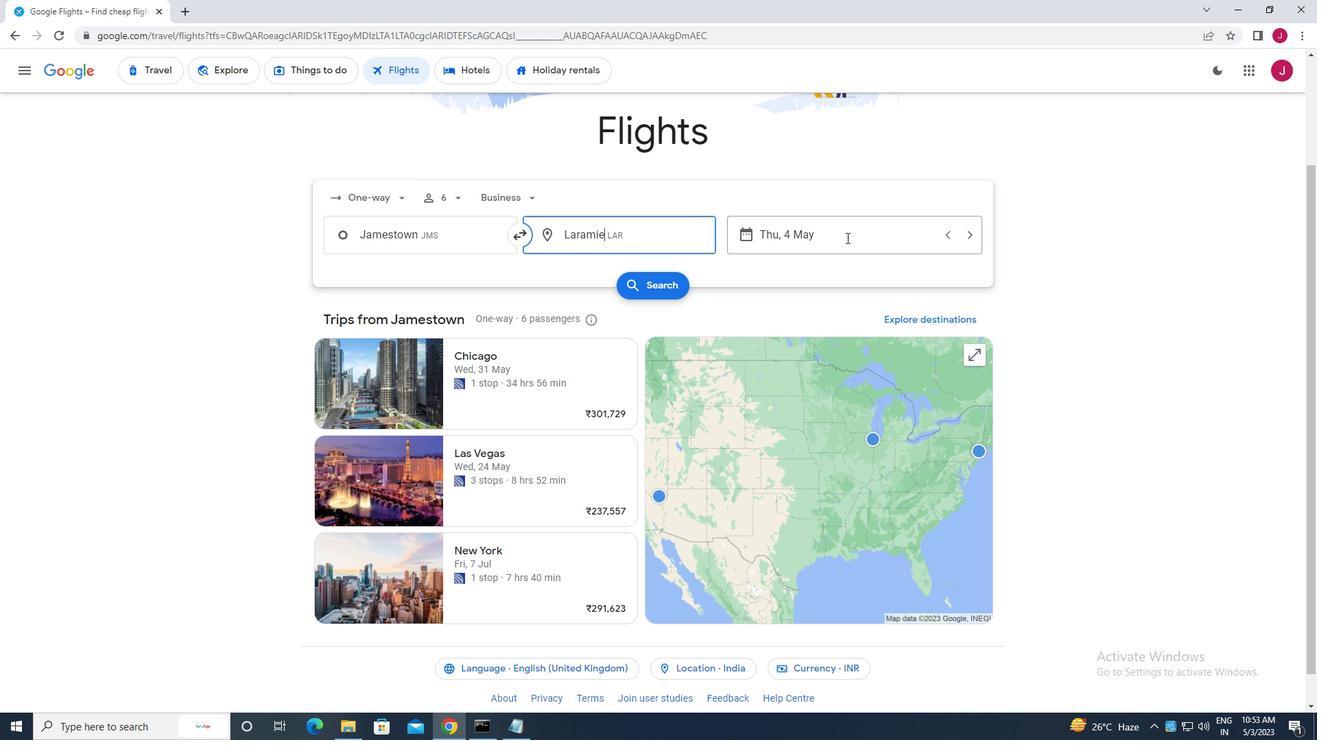 
Action: Mouse moved to (598, 342)
Screenshot: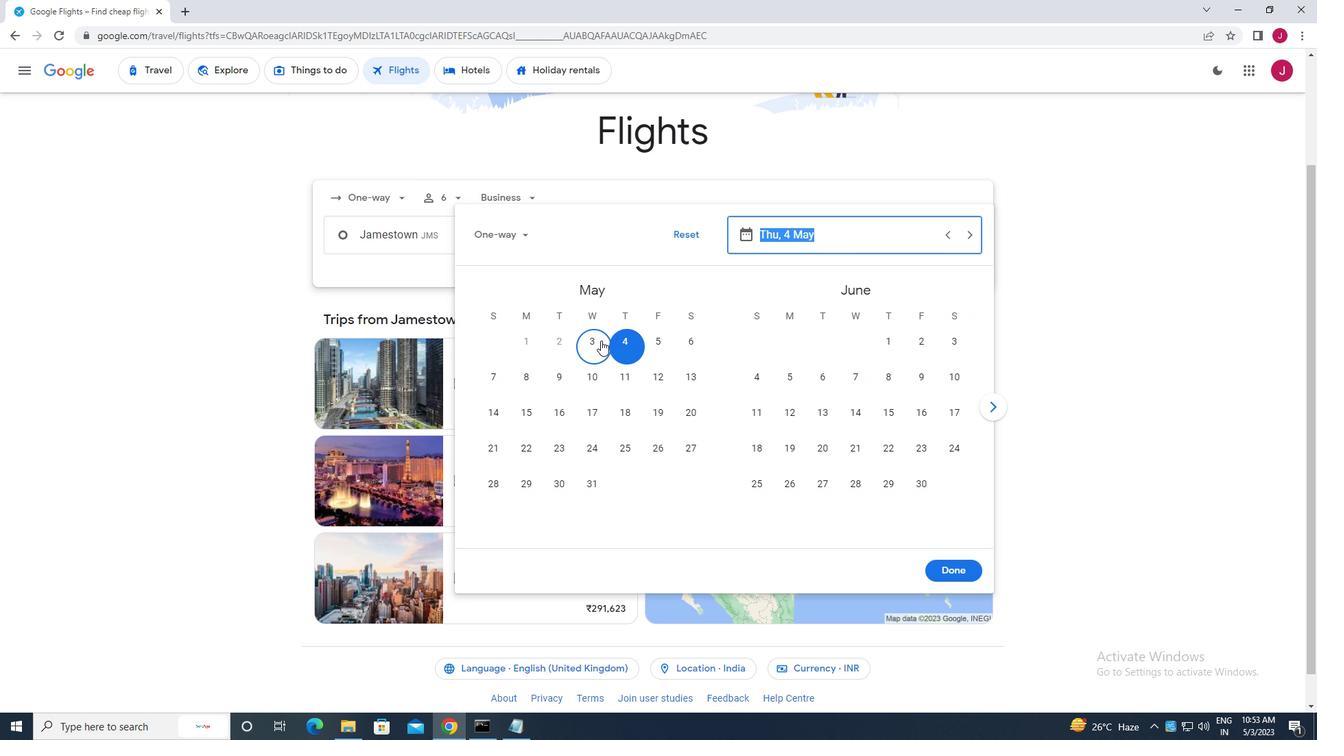 
Action: Mouse pressed left at (598, 342)
Screenshot: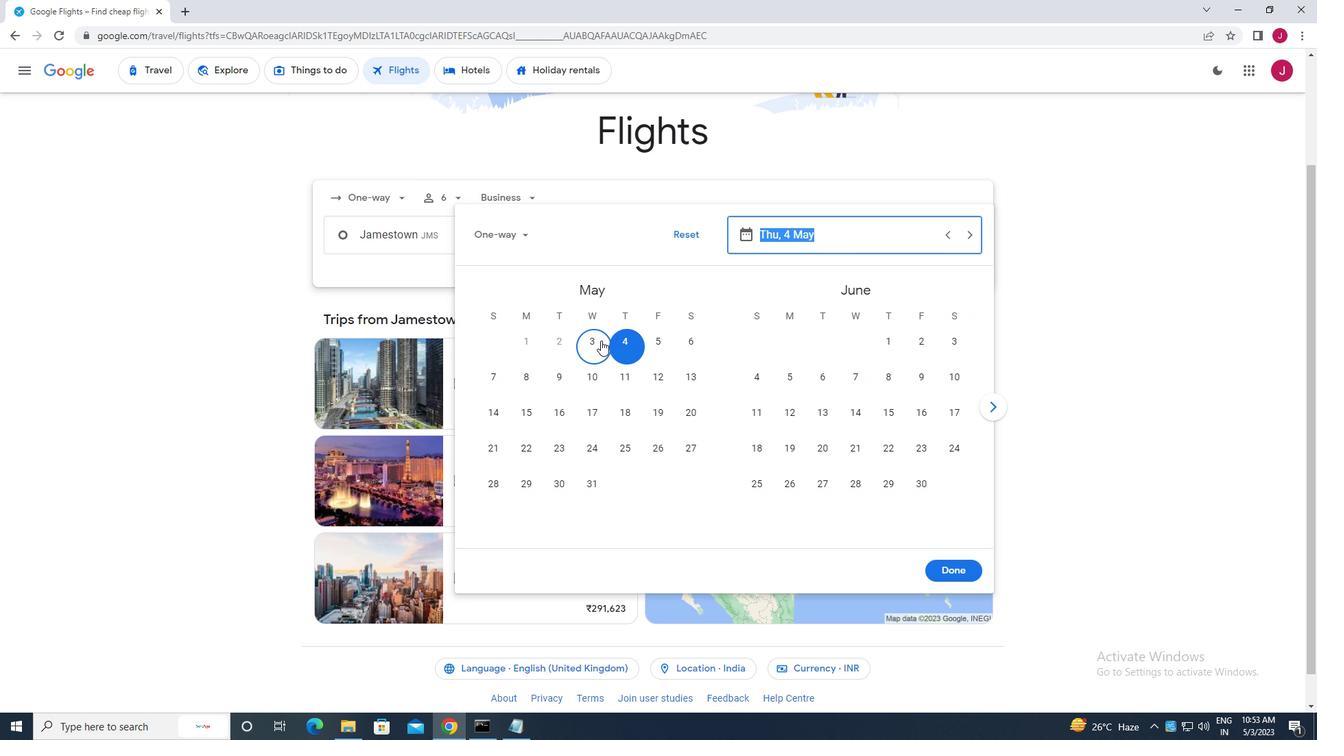 
Action: Mouse moved to (956, 571)
Screenshot: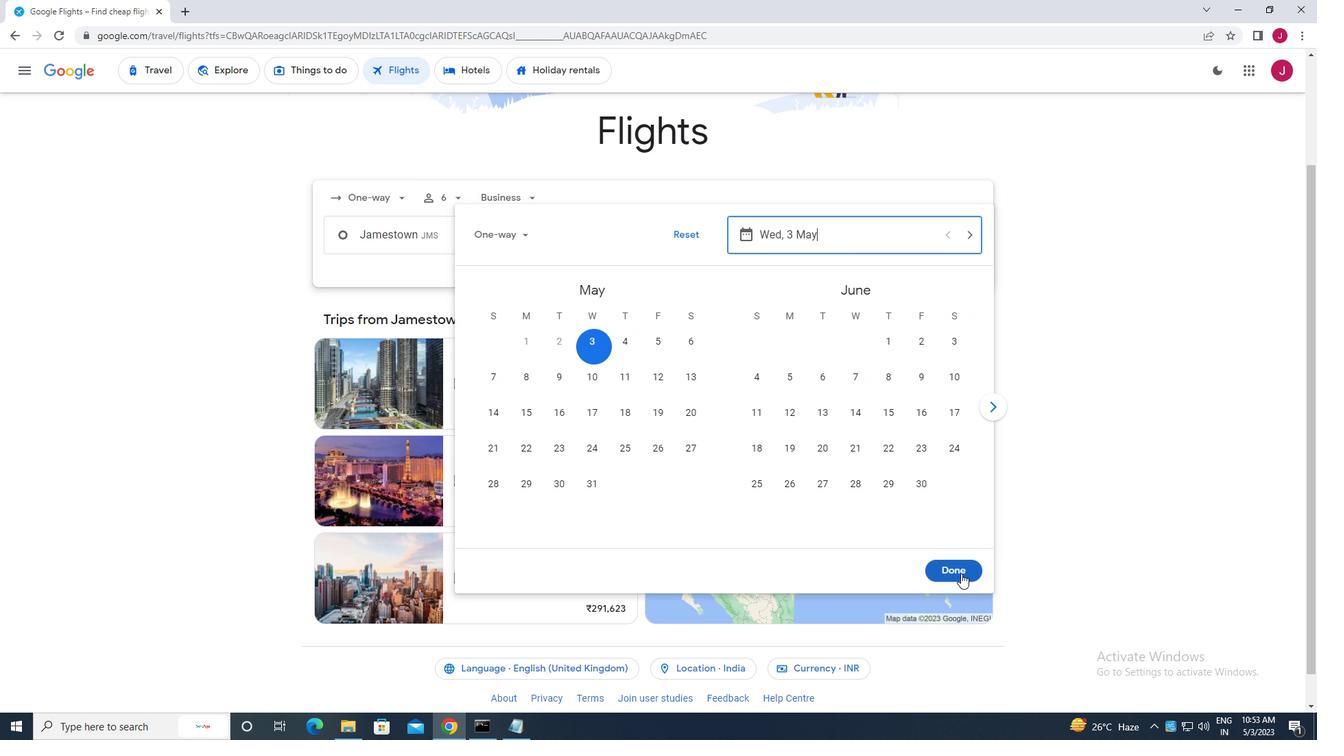 
Action: Mouse pressed left at (956, 571)
Screenshot: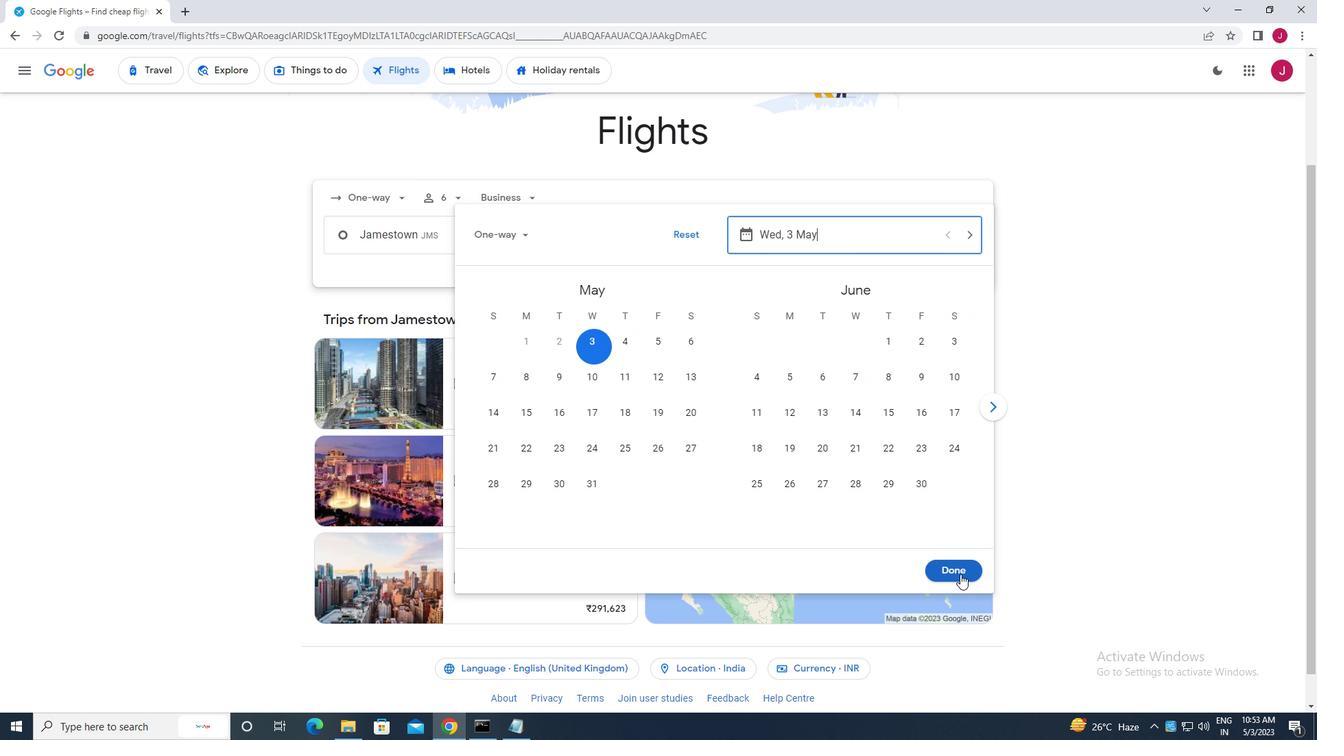 
Action: Mouse moved to (669, 288)
Screenshot: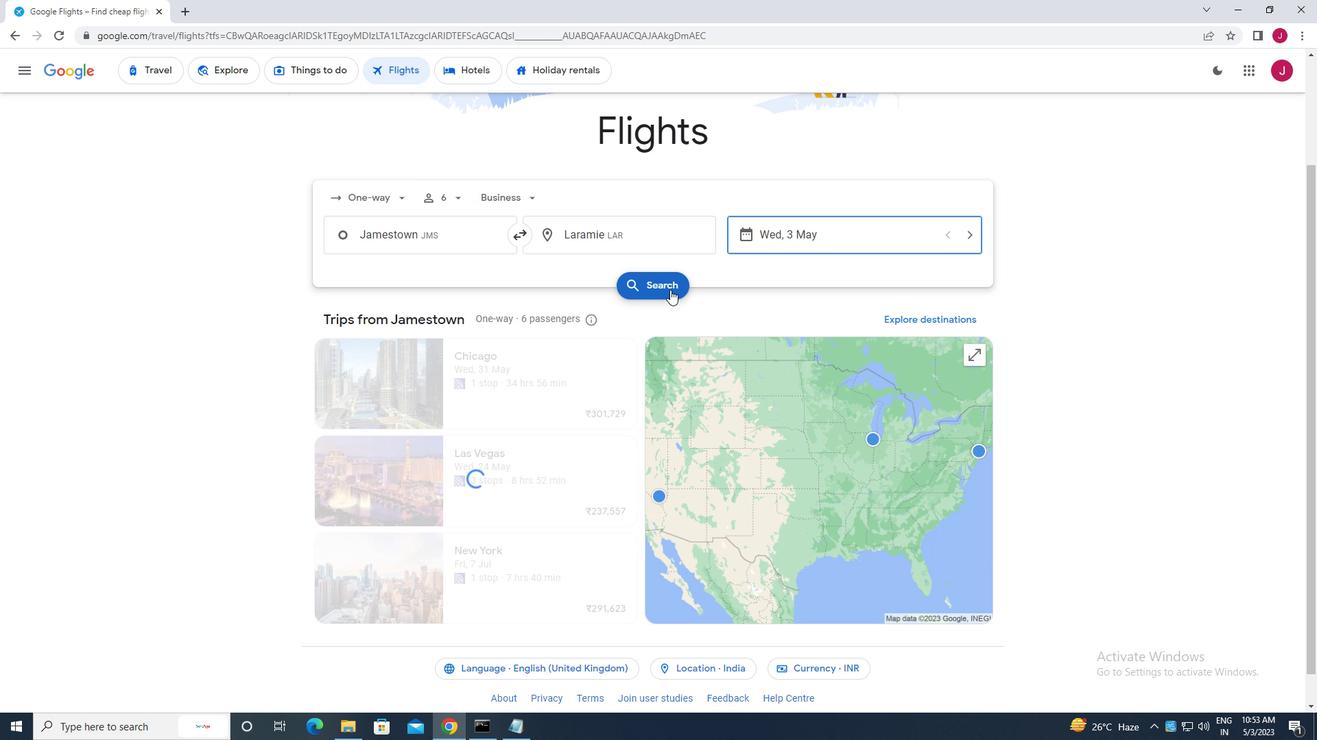 
Action: Mouse pressed left at (669, 288)
Screenshot: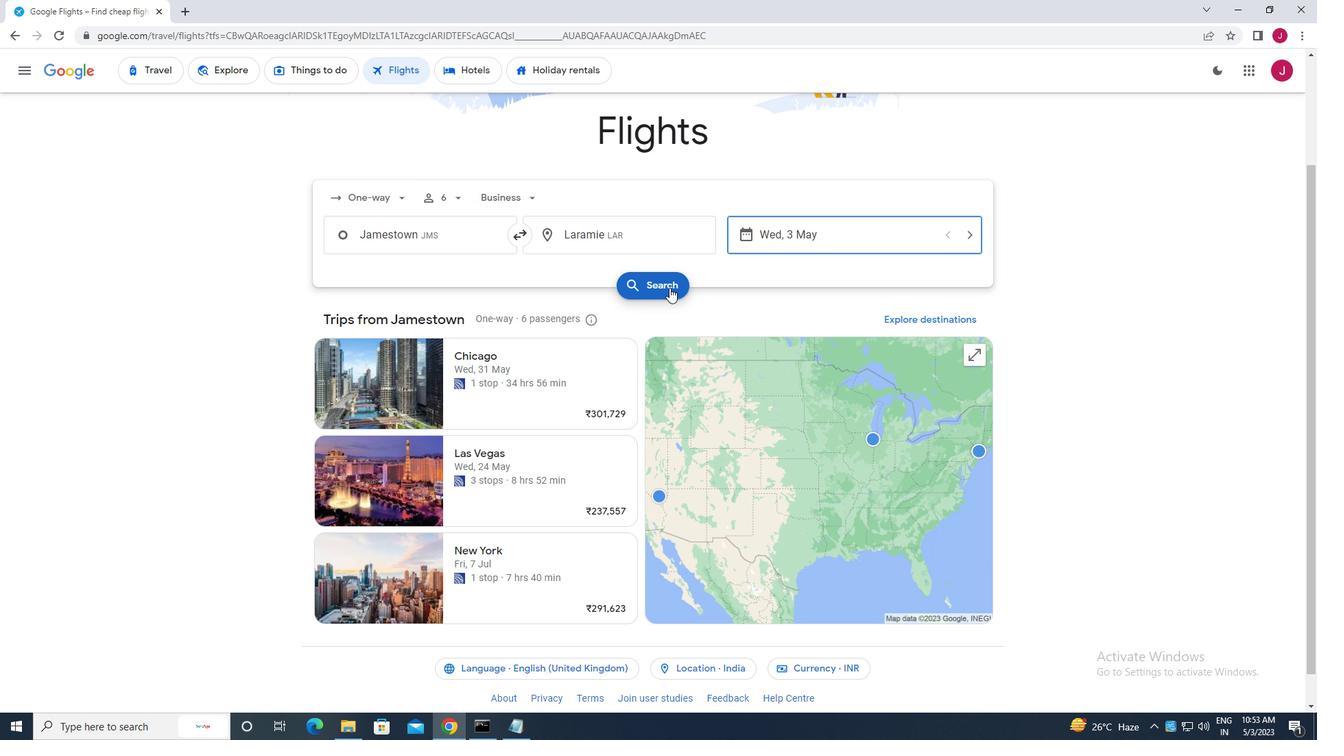 
Action: Mouse moved to (353, 198)
Screenshot: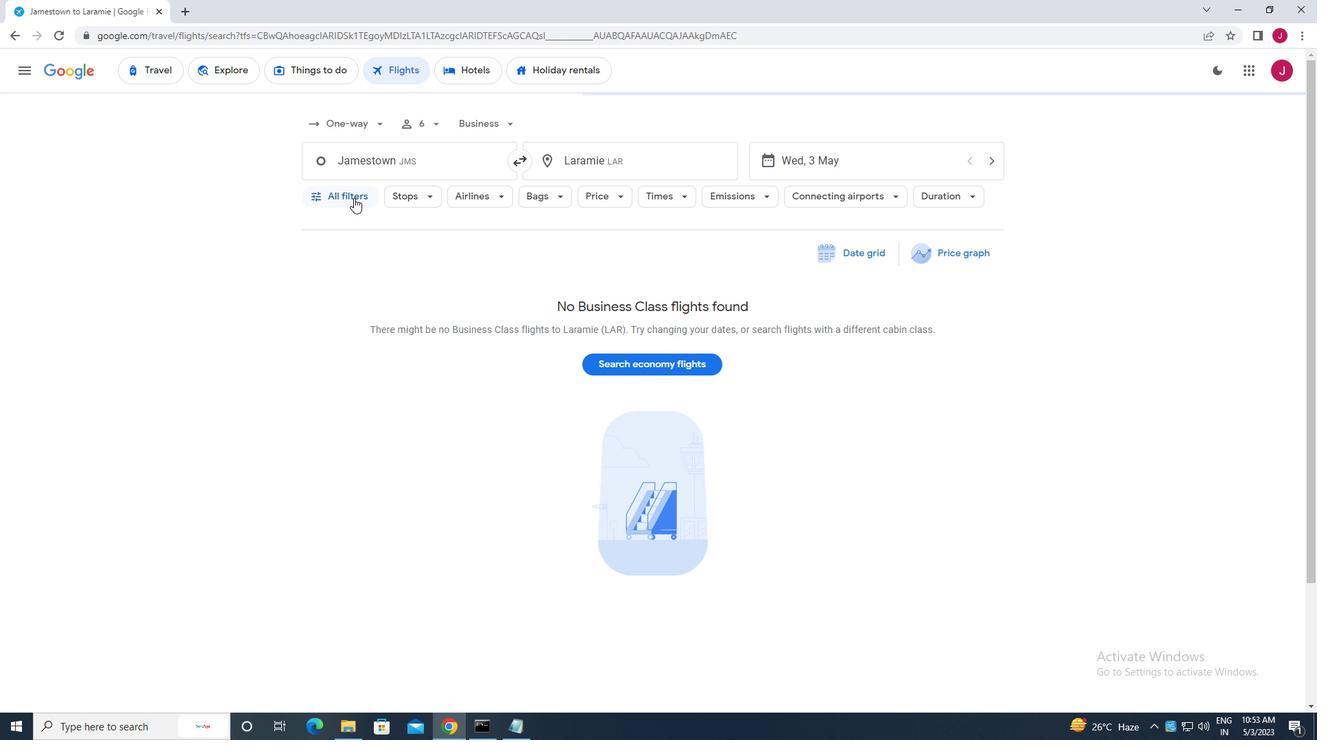 
Action: Mouse pressed left at (353, 198)
Screenshot: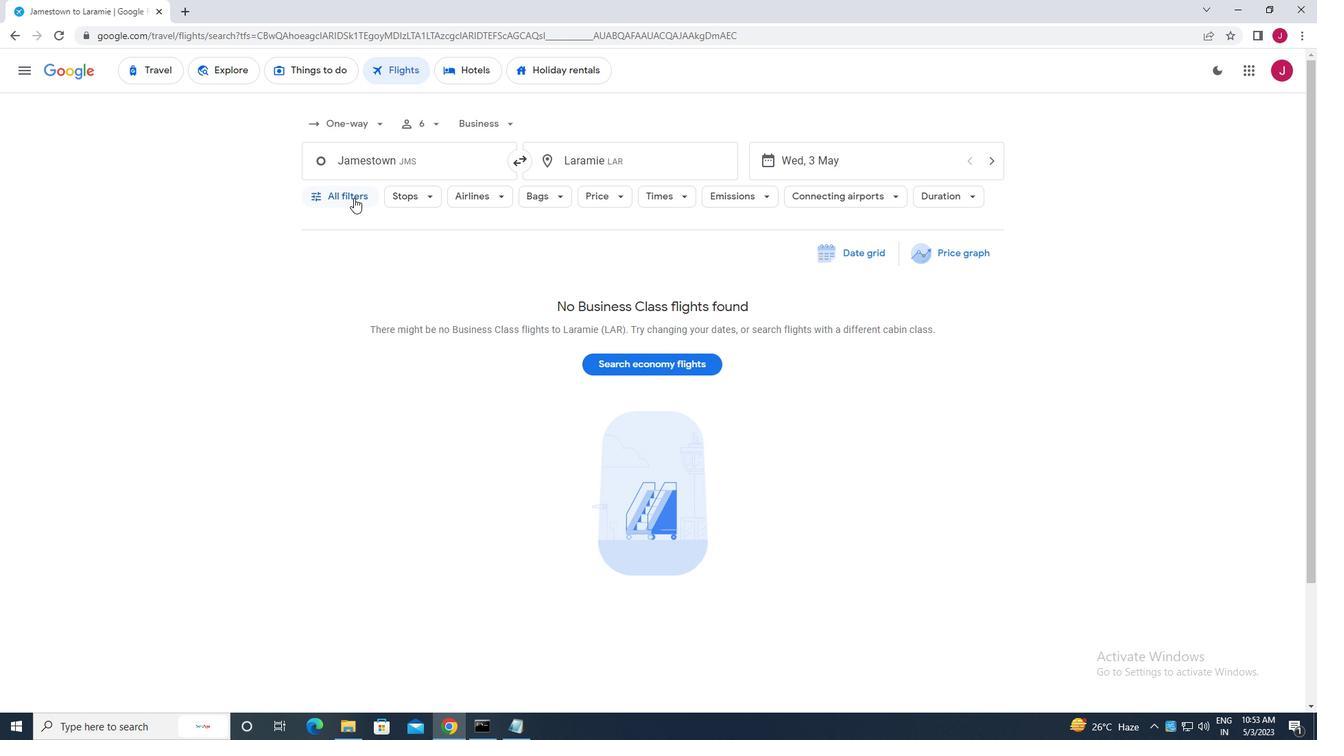 
Action: Mouse moved to (385, 254)
Screenshot: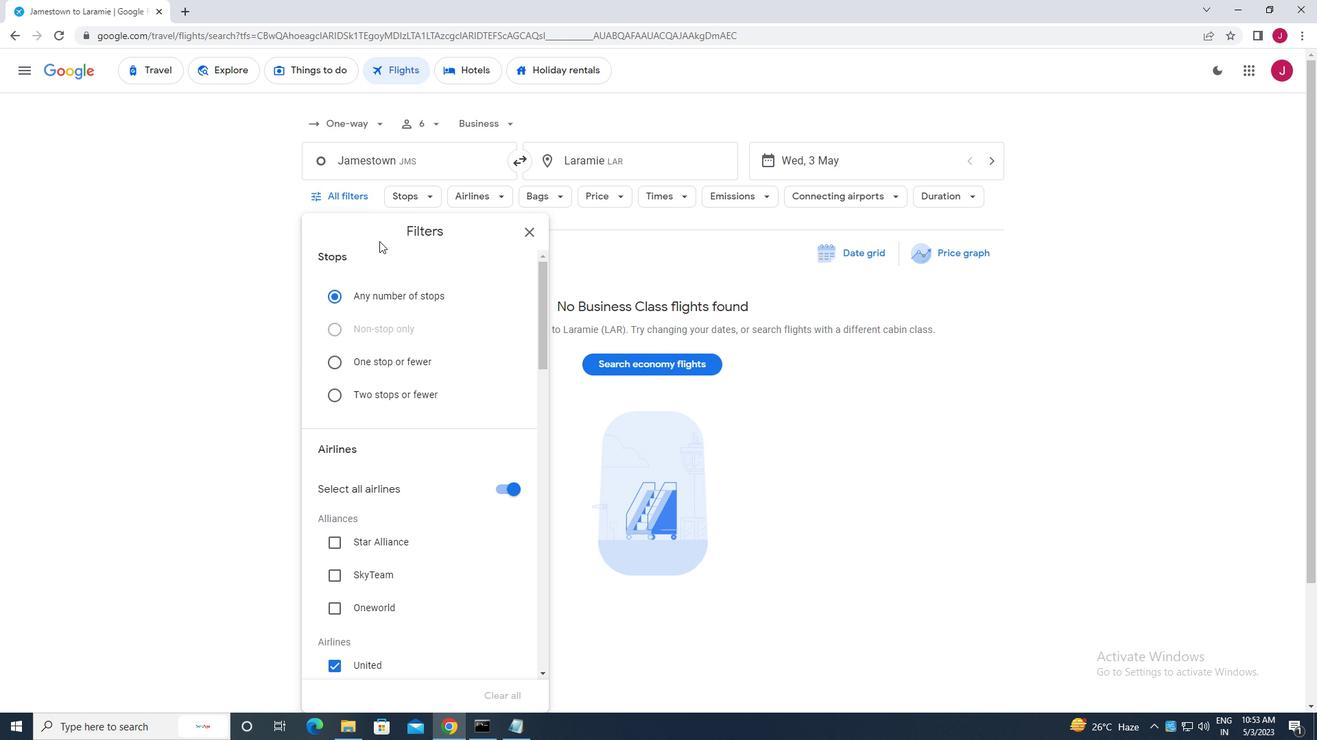 
Action: Mouse scrolled (385, 253) with delta (0, 0)
Screenshot: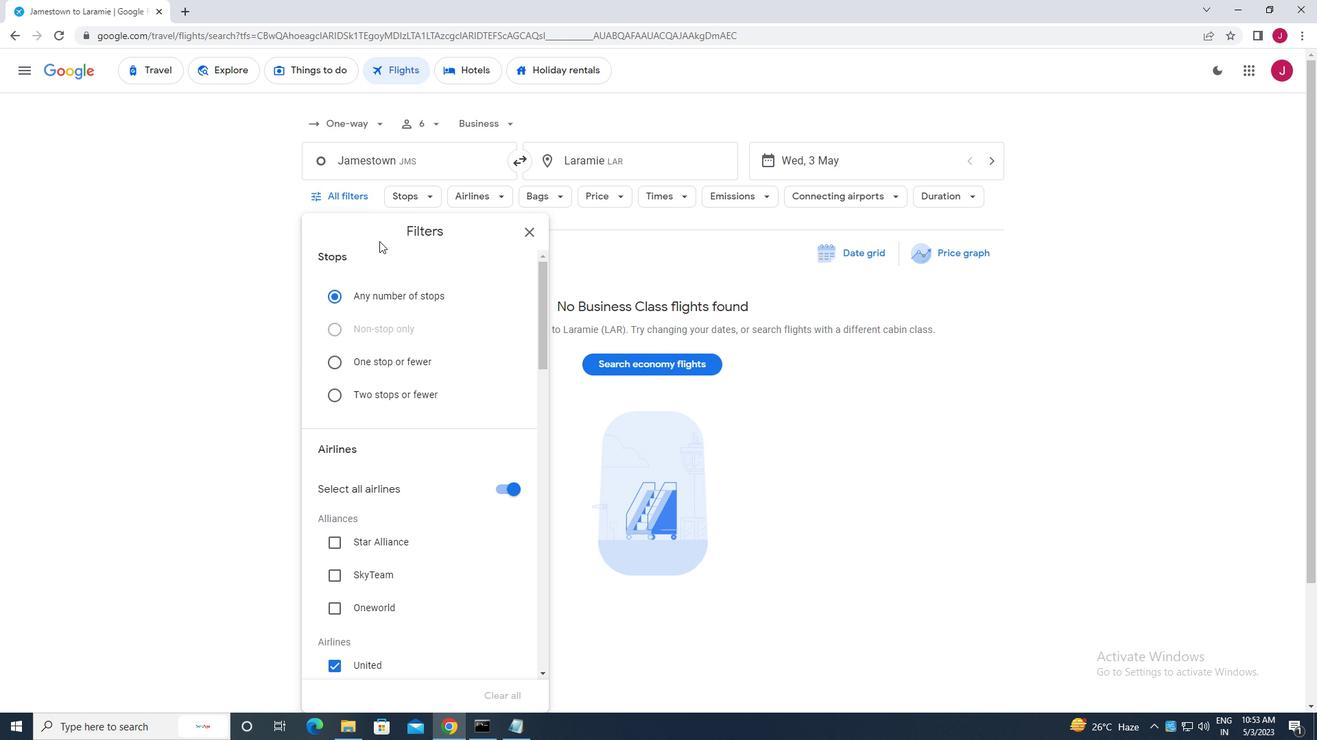 
Action: Mouse moved to (388, 261)
Screenshot: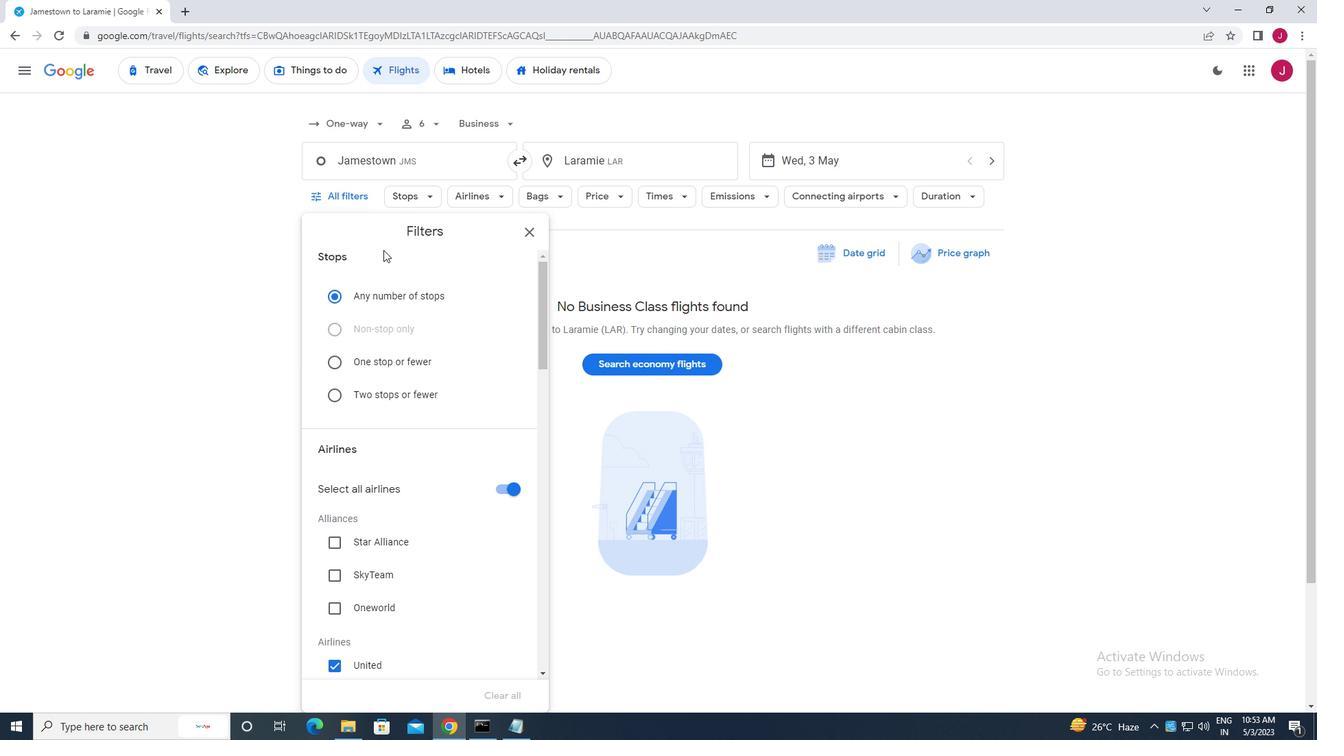 
Action: Mouse scrolled (388, 260) with delta (0, 0)
Screenshot: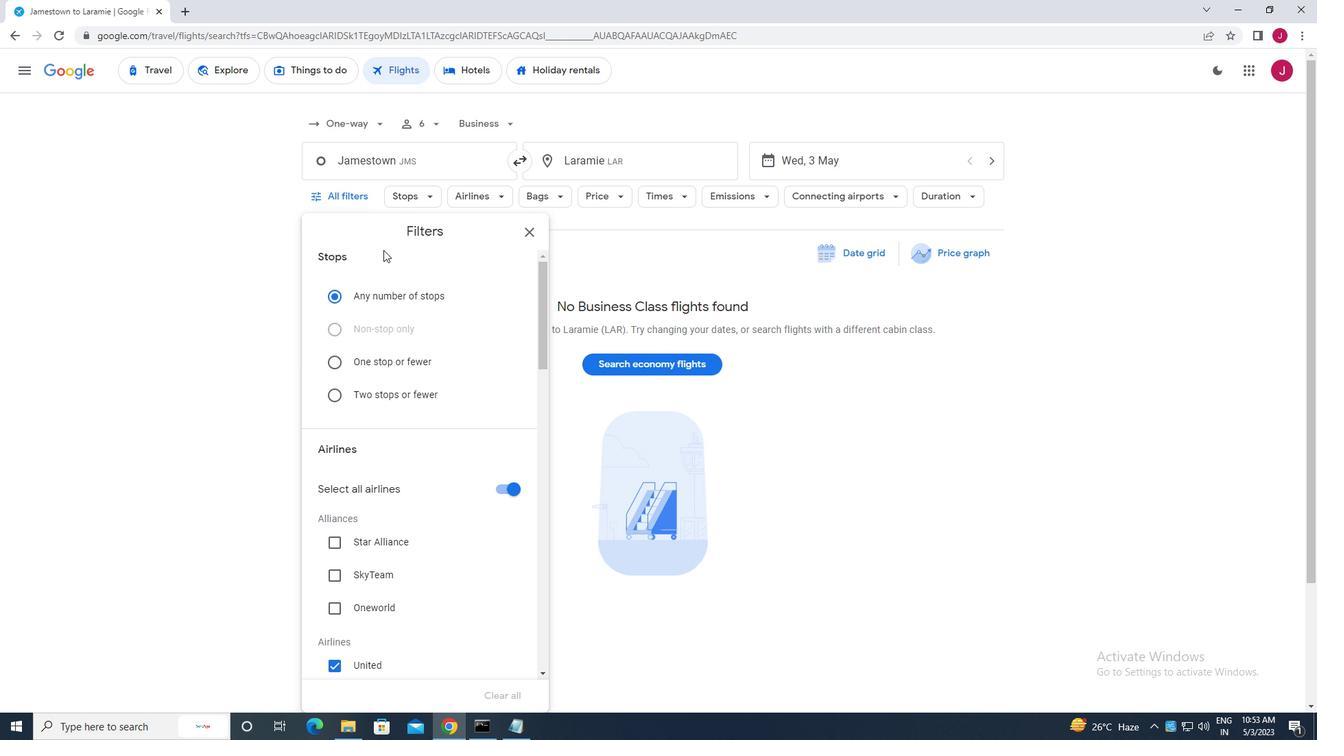 
Action: Mouse moved to (392, 266)
Screenshot: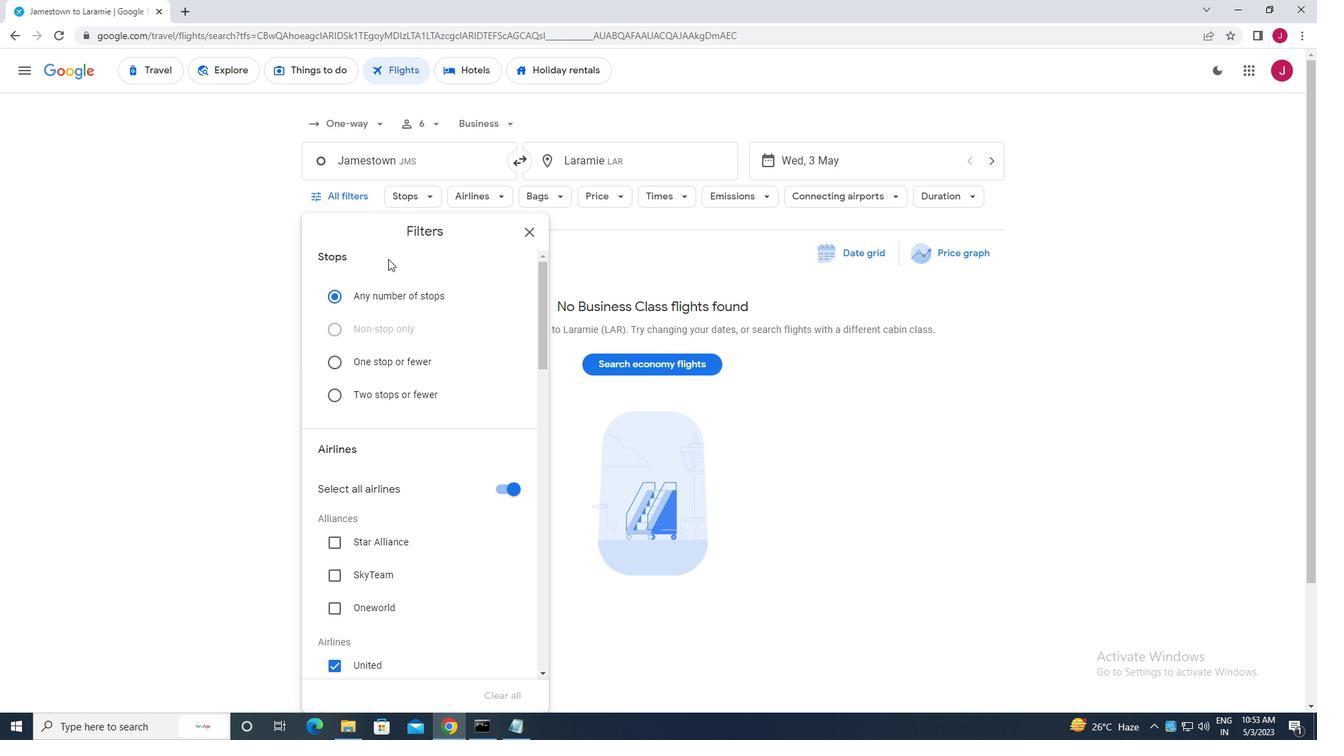 
Action: Mouse scrolled (392, 266) with delta (0, 0)
Screenshot: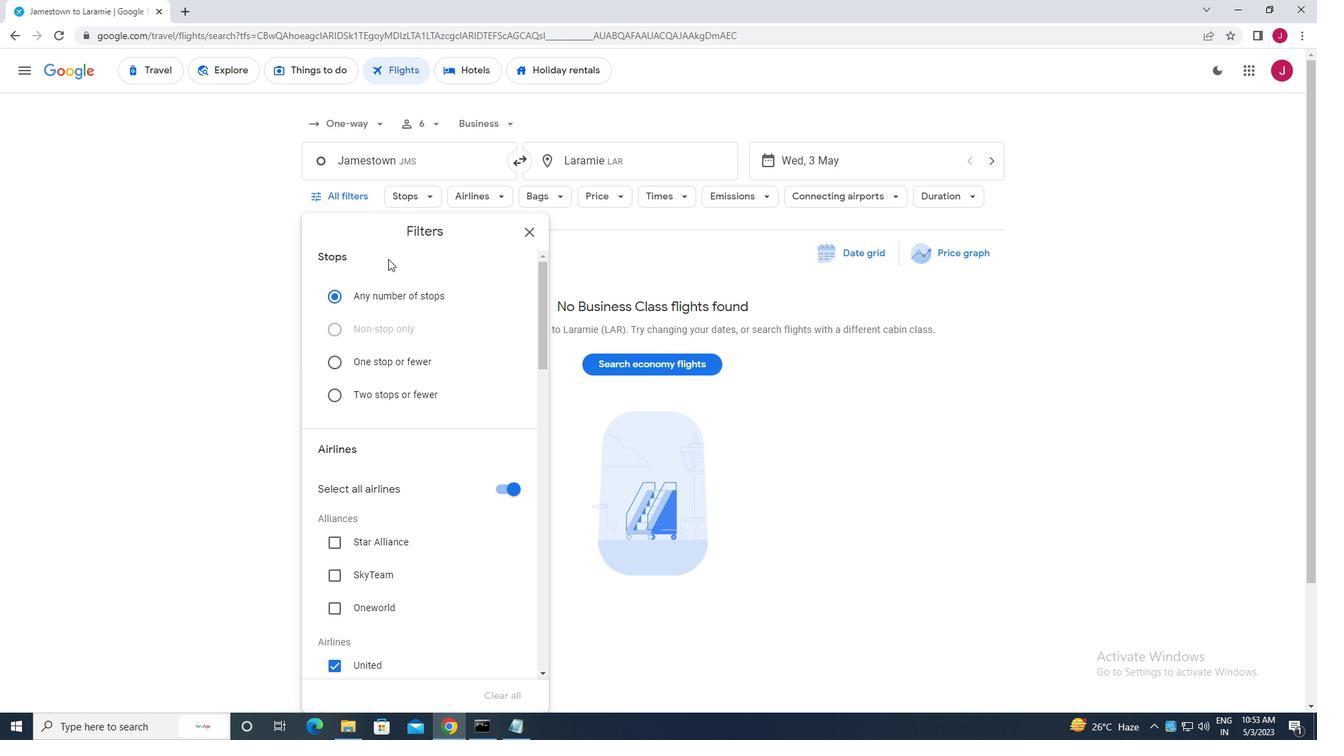 
Action: Mouse moved to (497, 281)
Screenshot: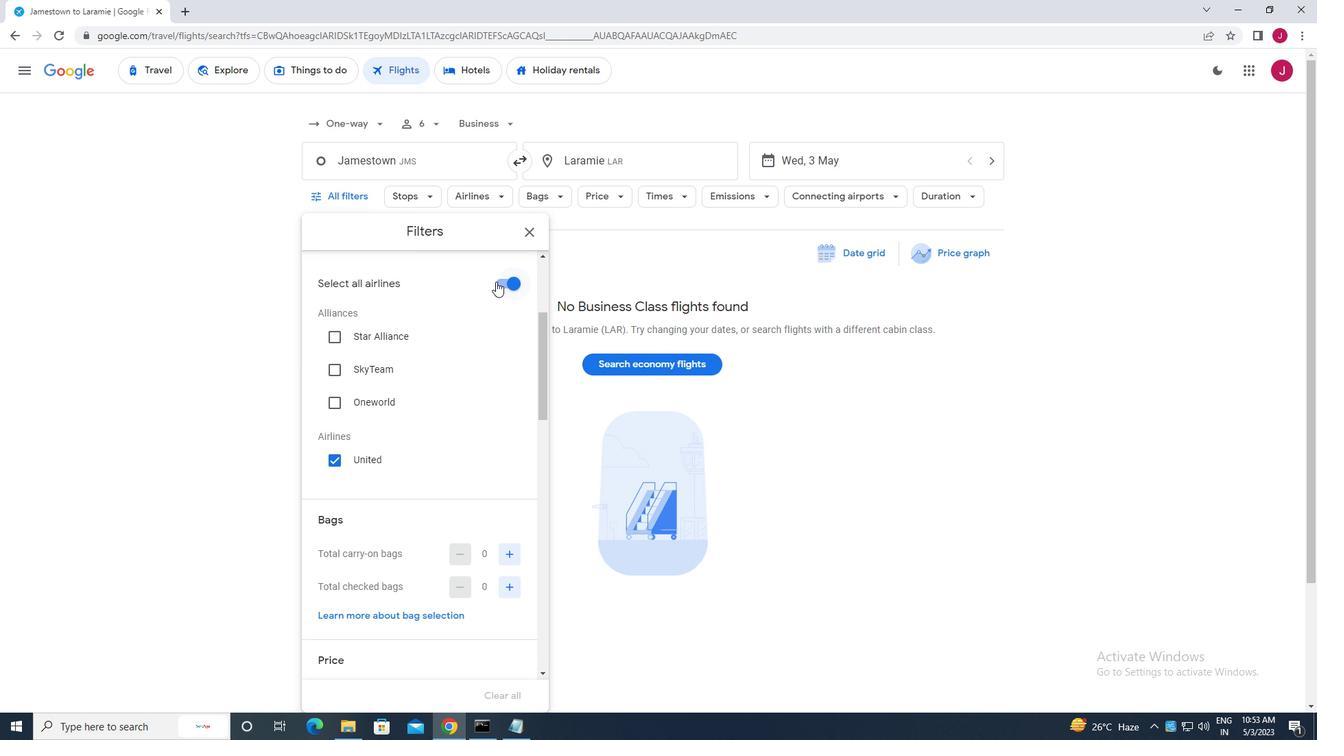 
Action: Mouse pressed left at (497, 281)
Screenshot: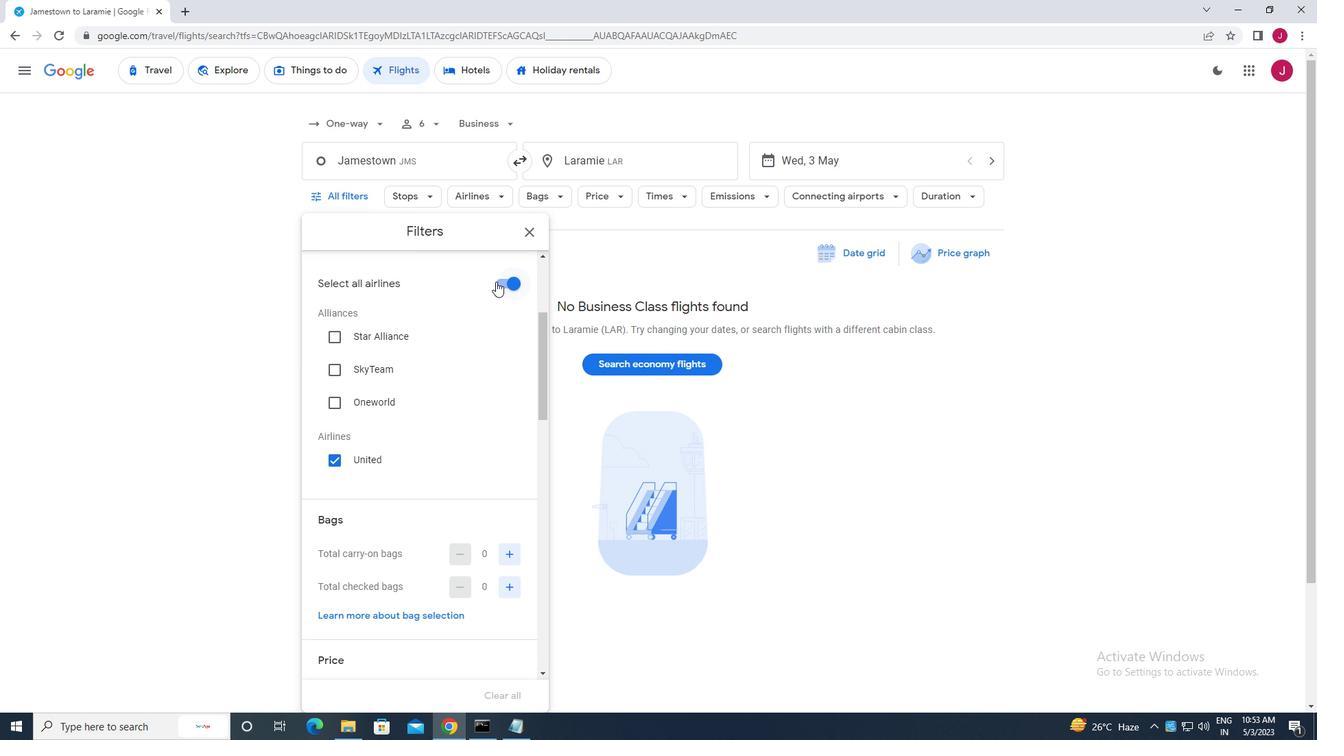 
Action: Mouse moved to (511, 317)
Screenshot: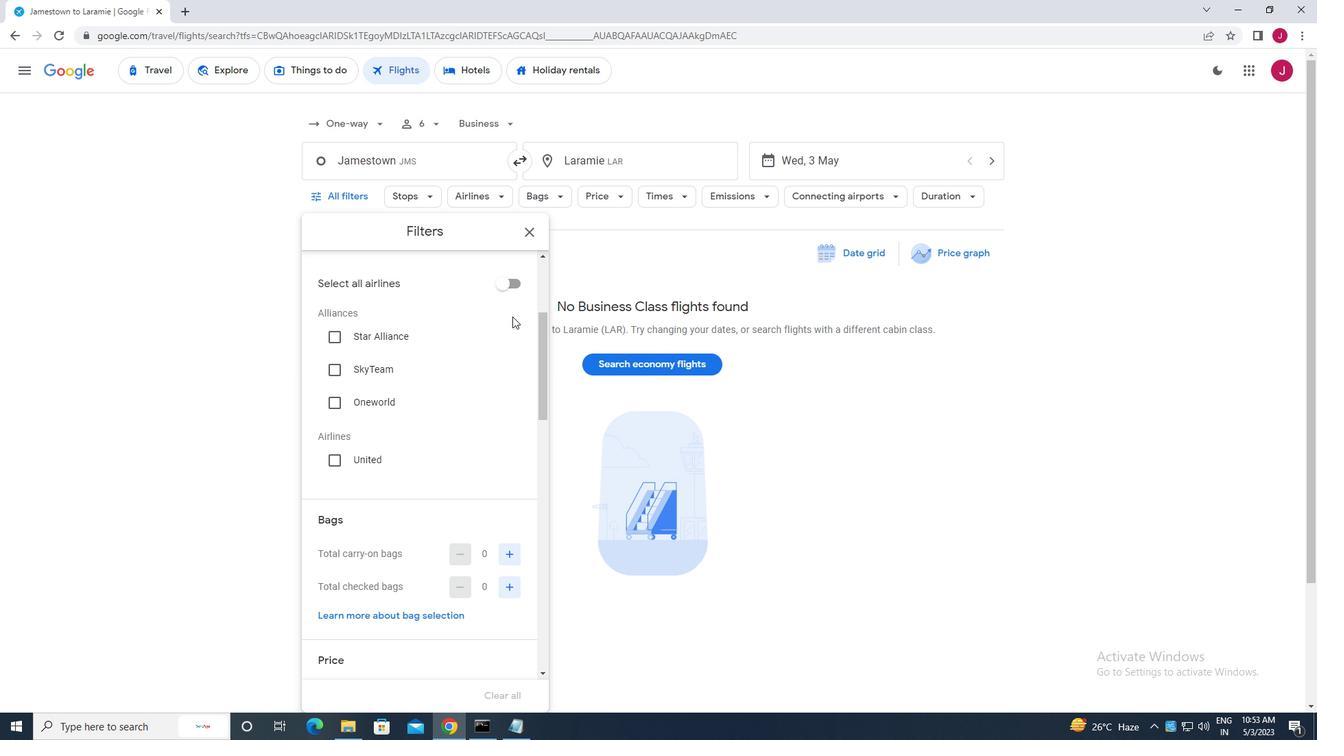 
Action: Mouse scrolled (511, 316) with delta (0, 0)
Screenshot: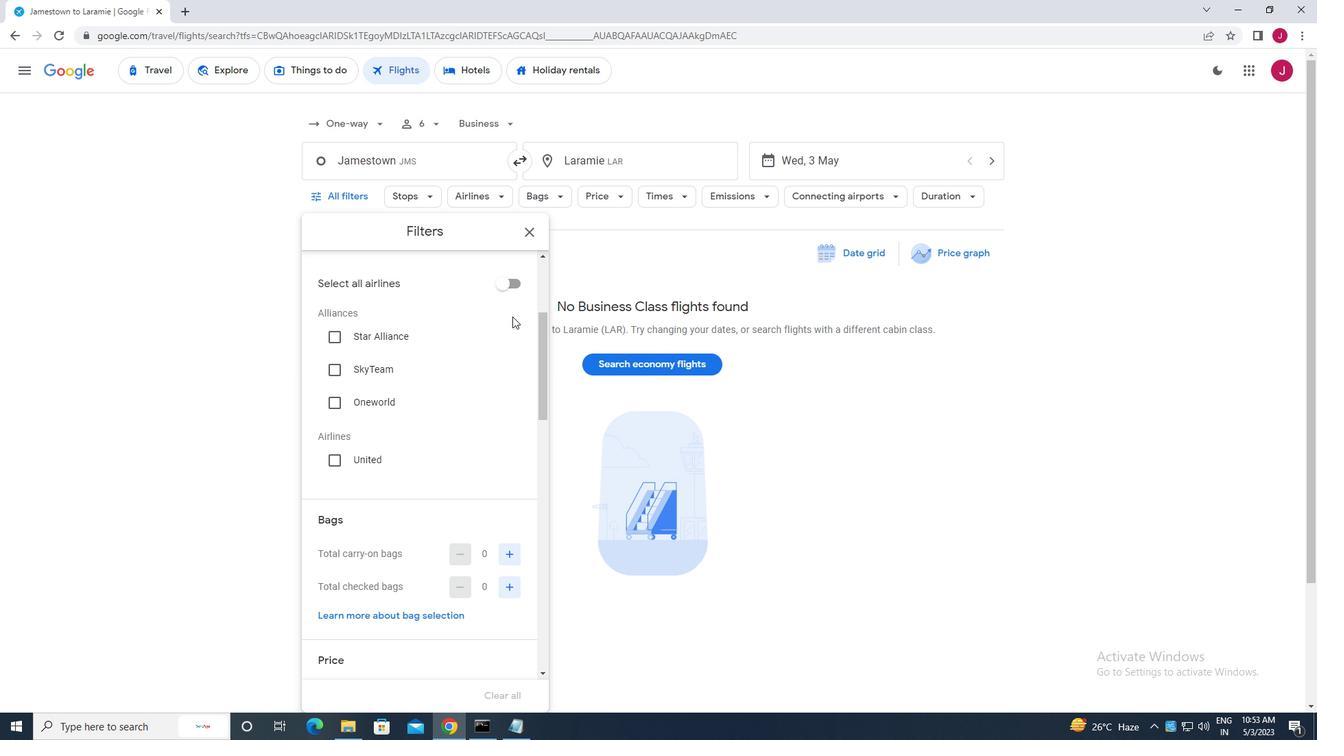
Action: Mouse moved to (510, 317)
Screenshot: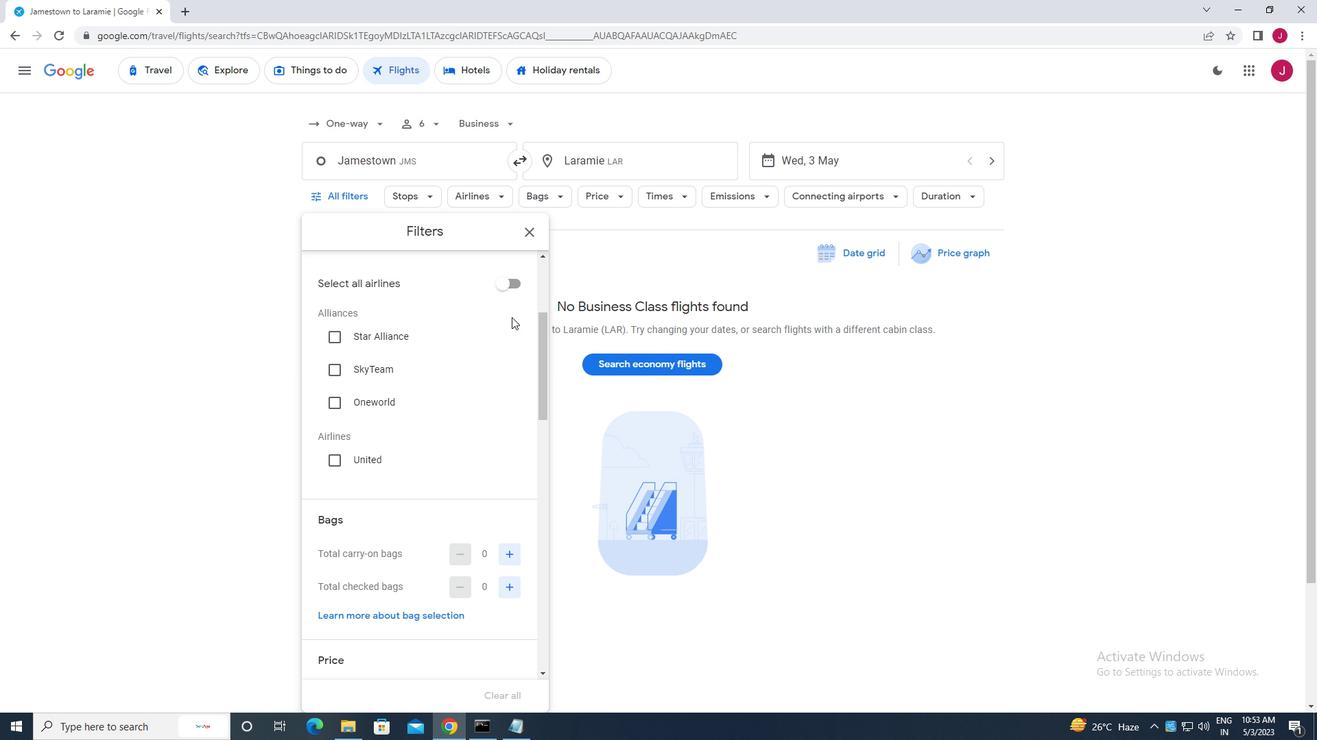 
Action: Mouse scrolled (510, 316) with delta (0, 0)
Screenshot: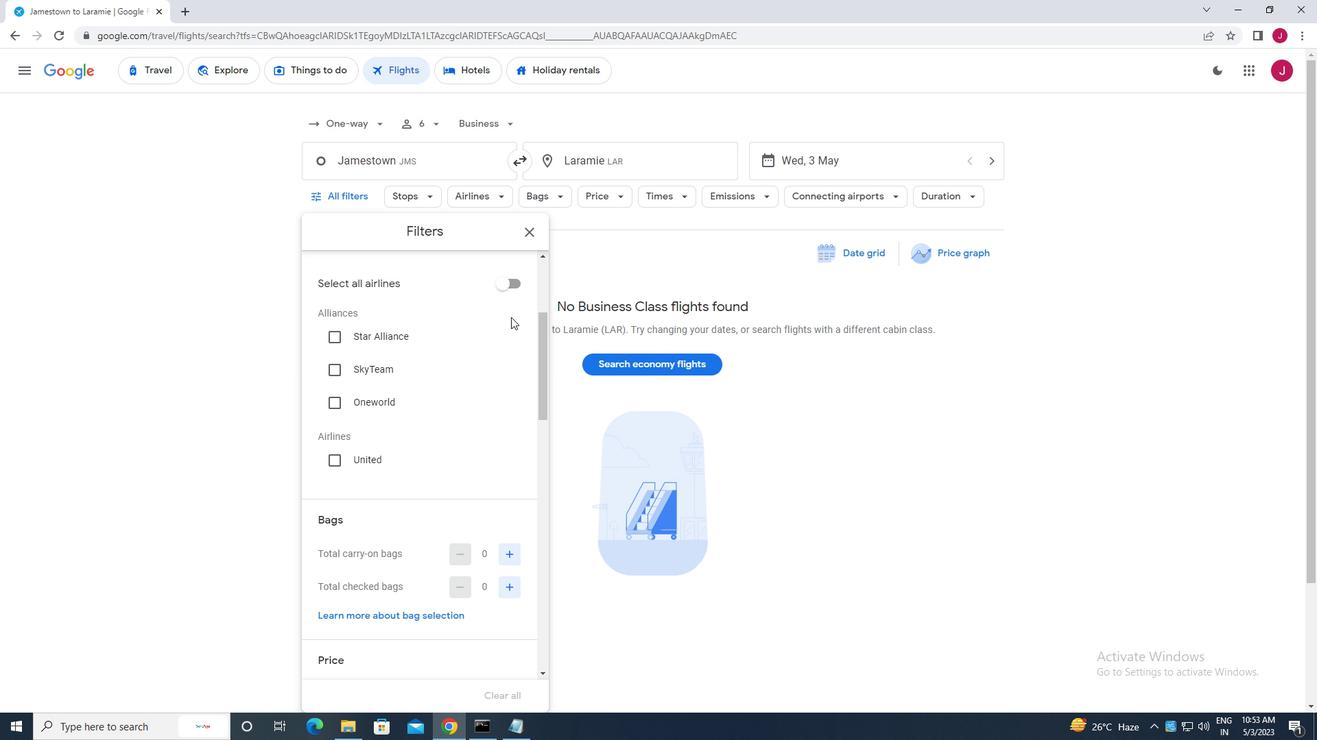 
Action: Mouse moved to (510, 318)
Screenshot: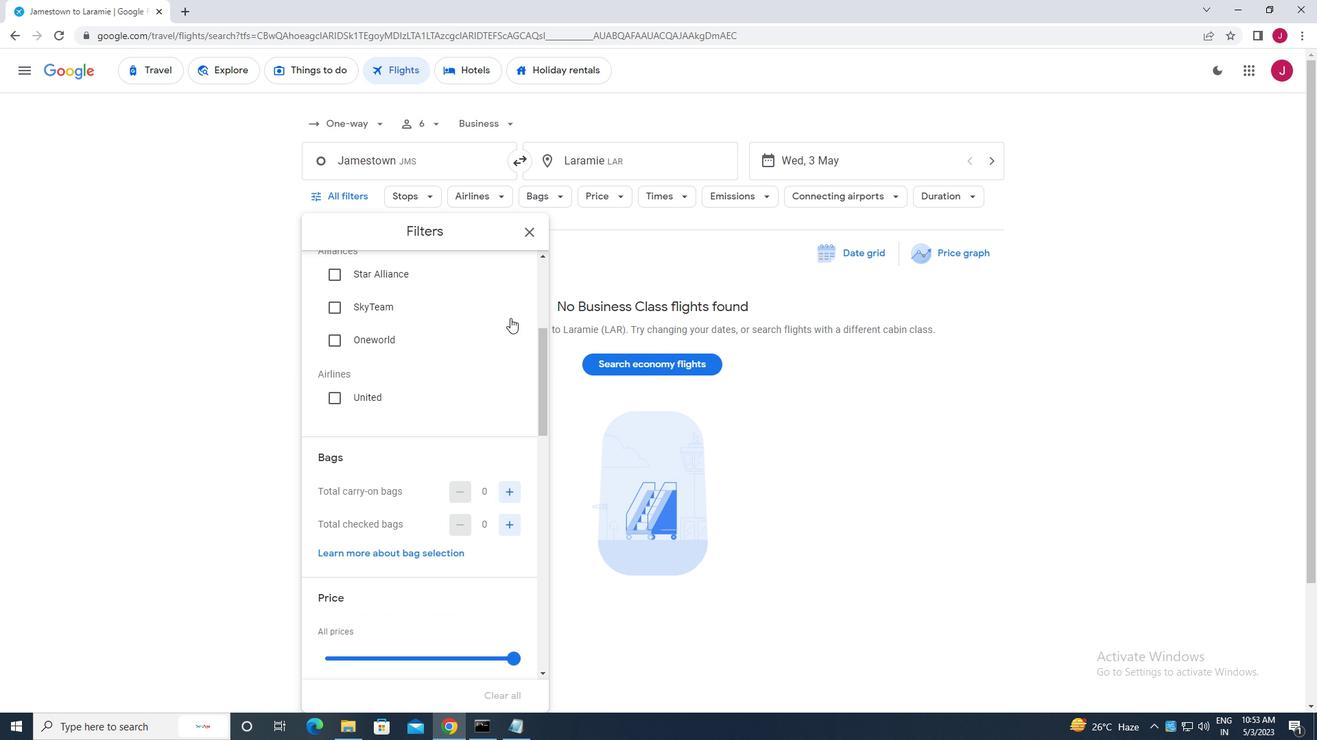 
Action: Mouse scrolled (510, 317) with delta (0, 0)
Screenshot: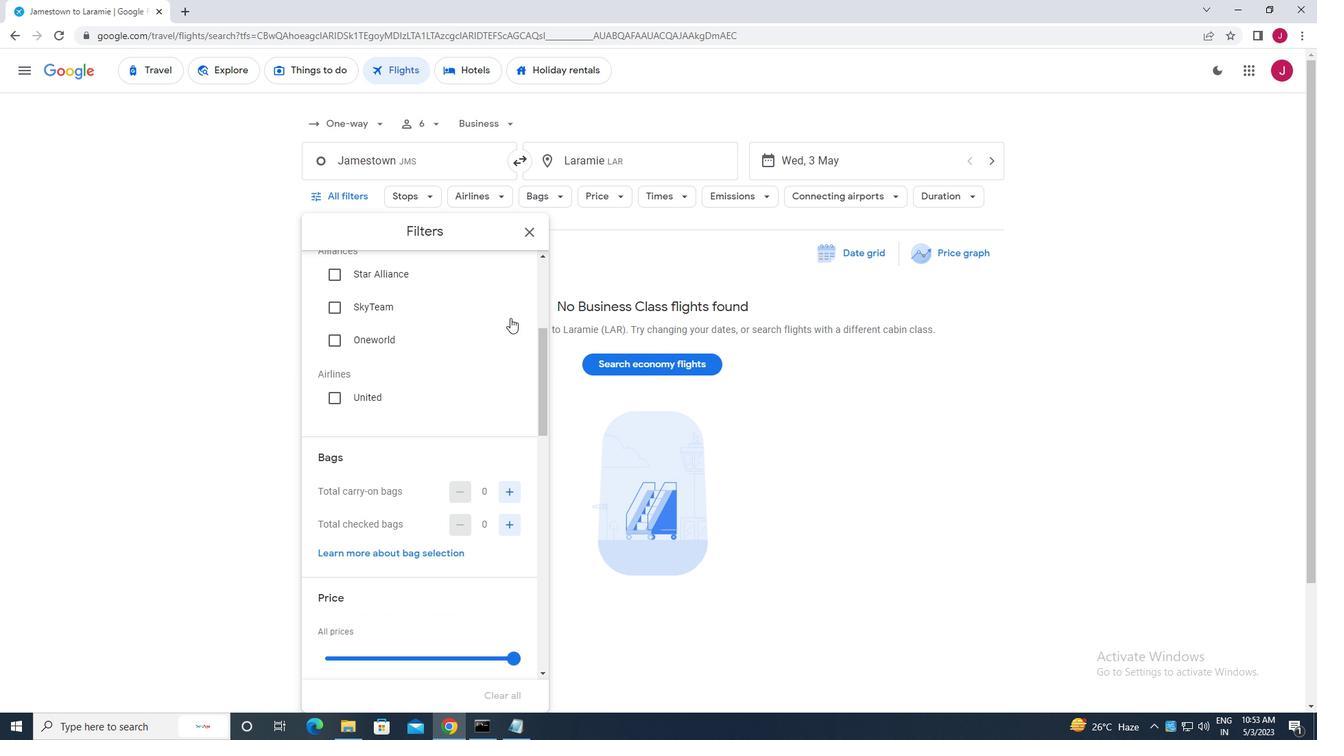 
Action: Mouse moved to (508, 384)
Screenshot: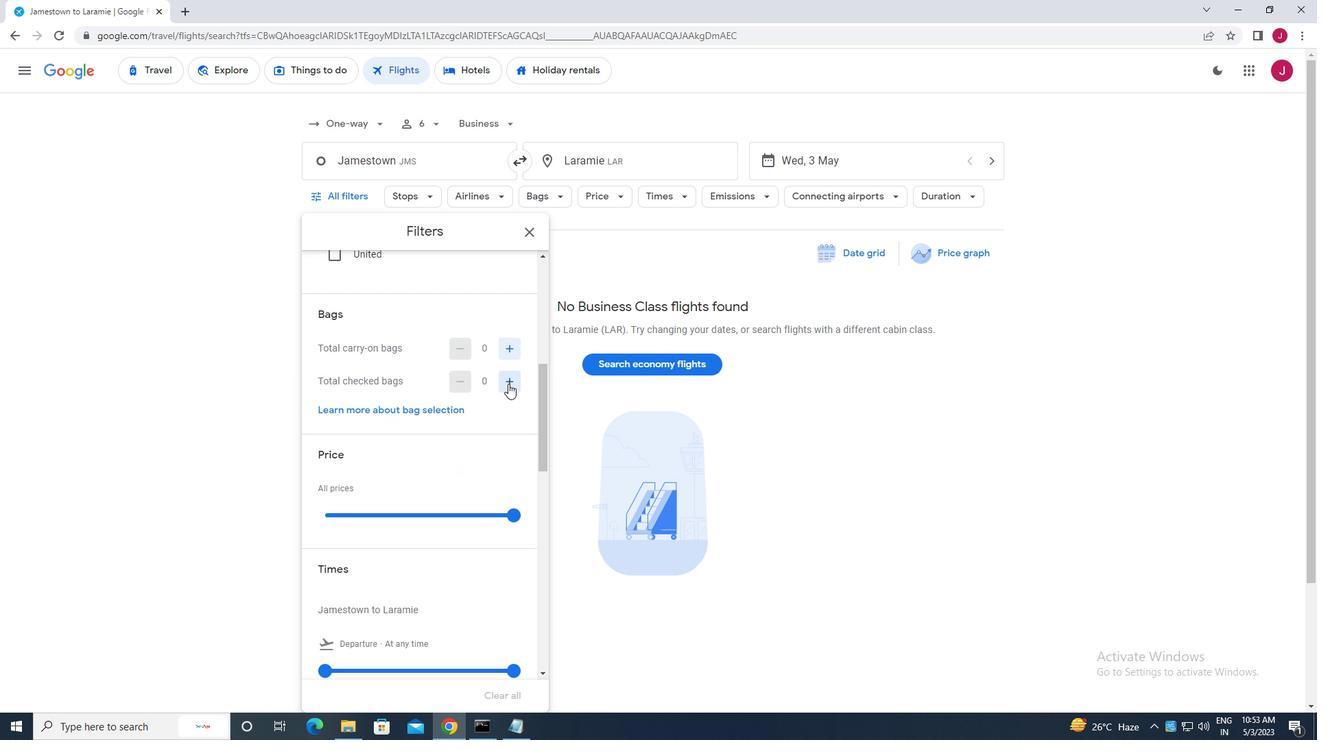 
Action: Mouse pressed left at (508, 384)
Screenshot: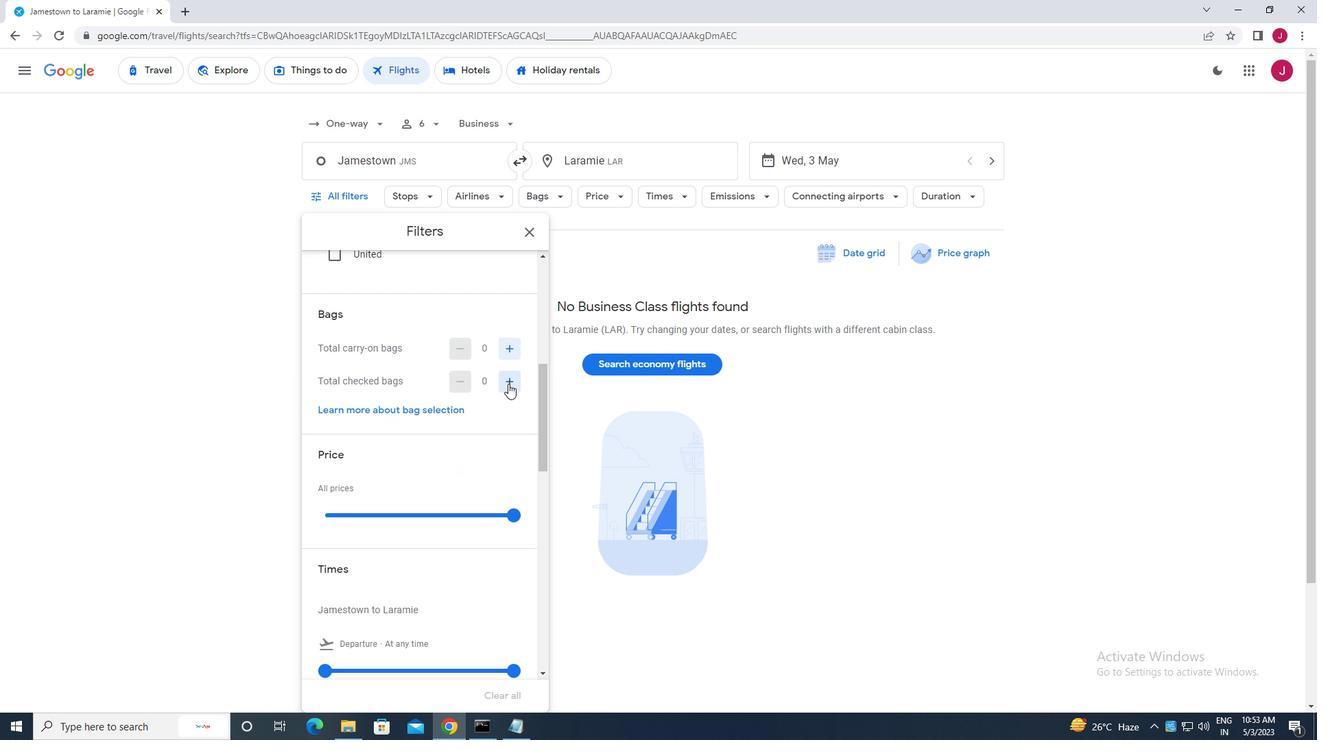 
Action: Mouse moved to (460, 326)
Screenshot: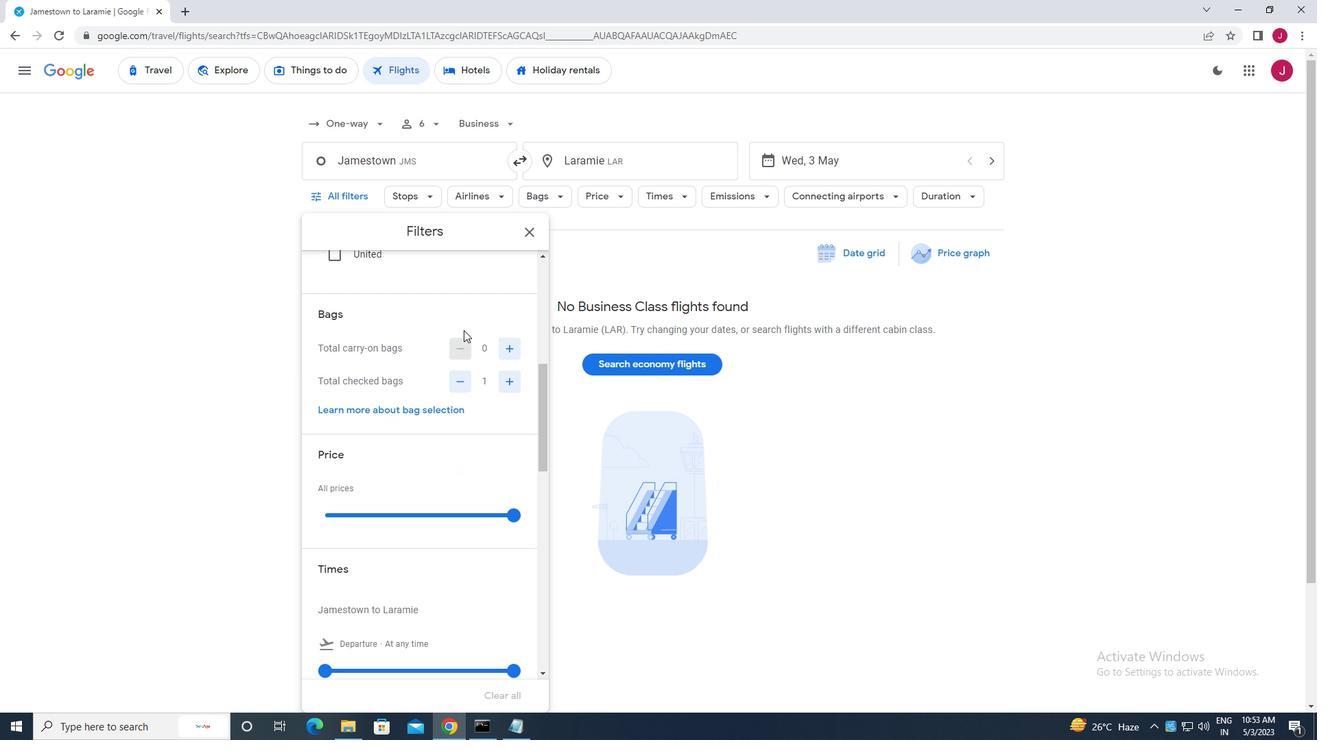 
Action: Mouse scrolled (460, 325) with delta (0, 0)
Screenshot: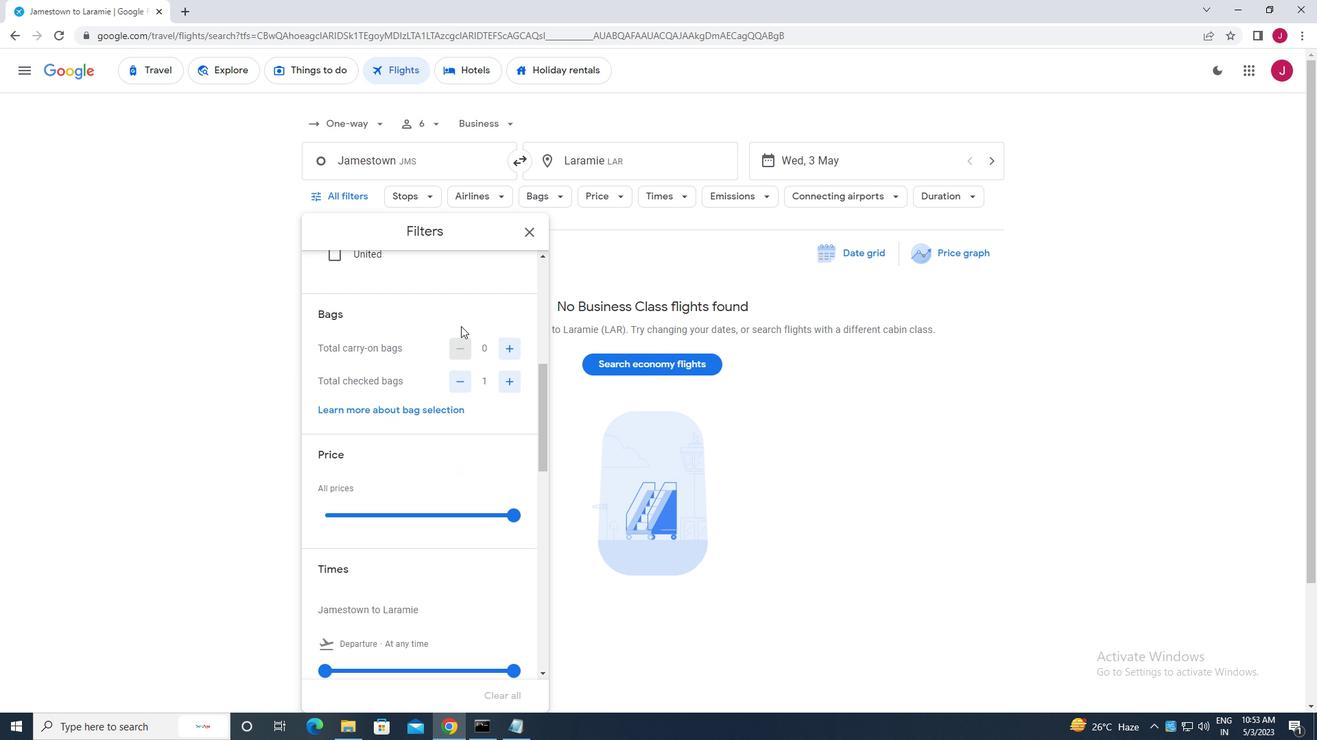 
Action: Mouse scrolled (460, 325) with delta (0, 0)
Screenshot: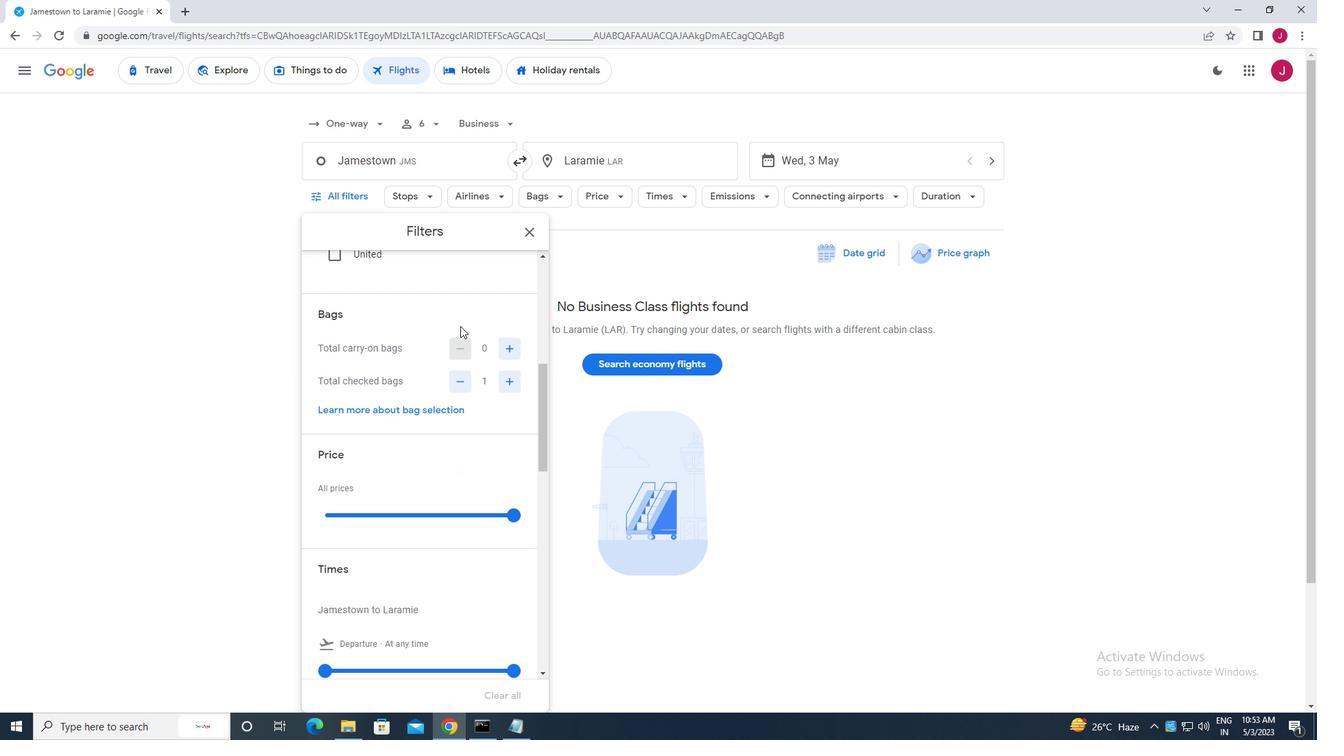 
Action: Mouse moved to (510, 378)
Screenshot: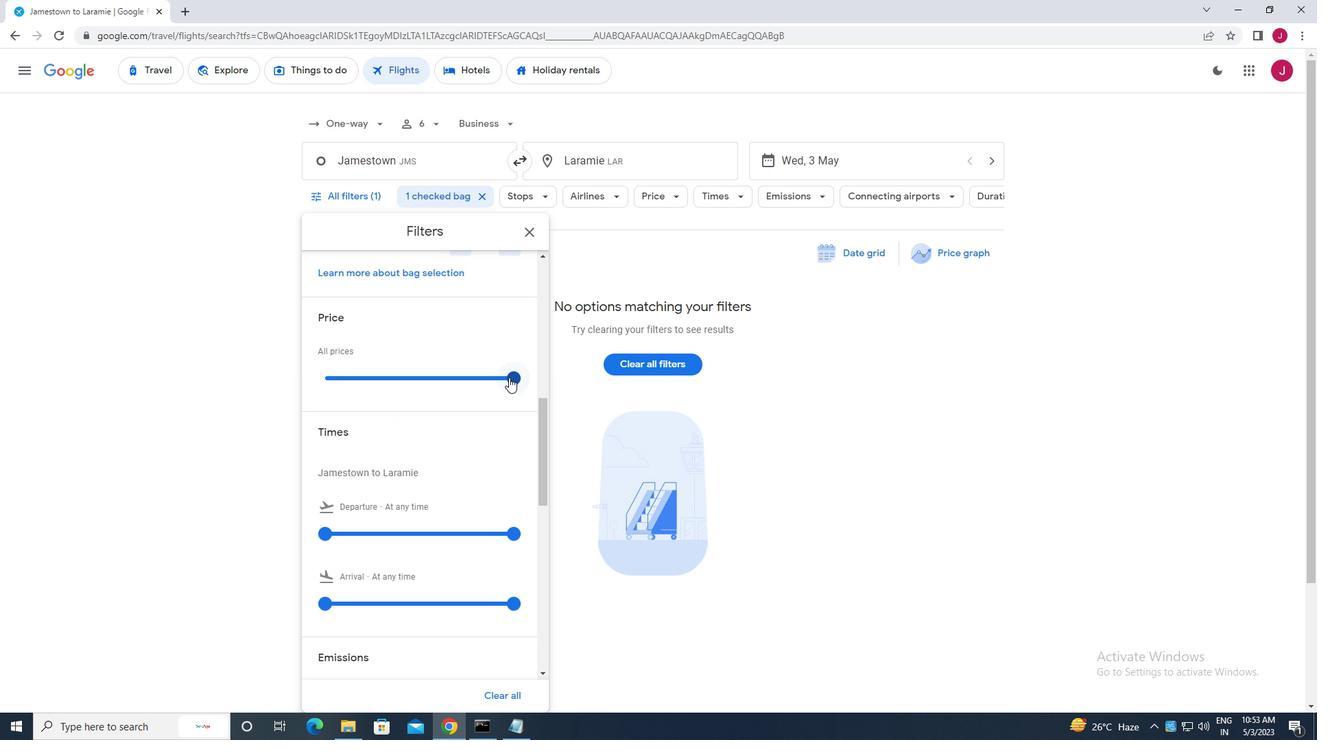 
Action: Mouse pressed left at (510, 378)
Screenshot: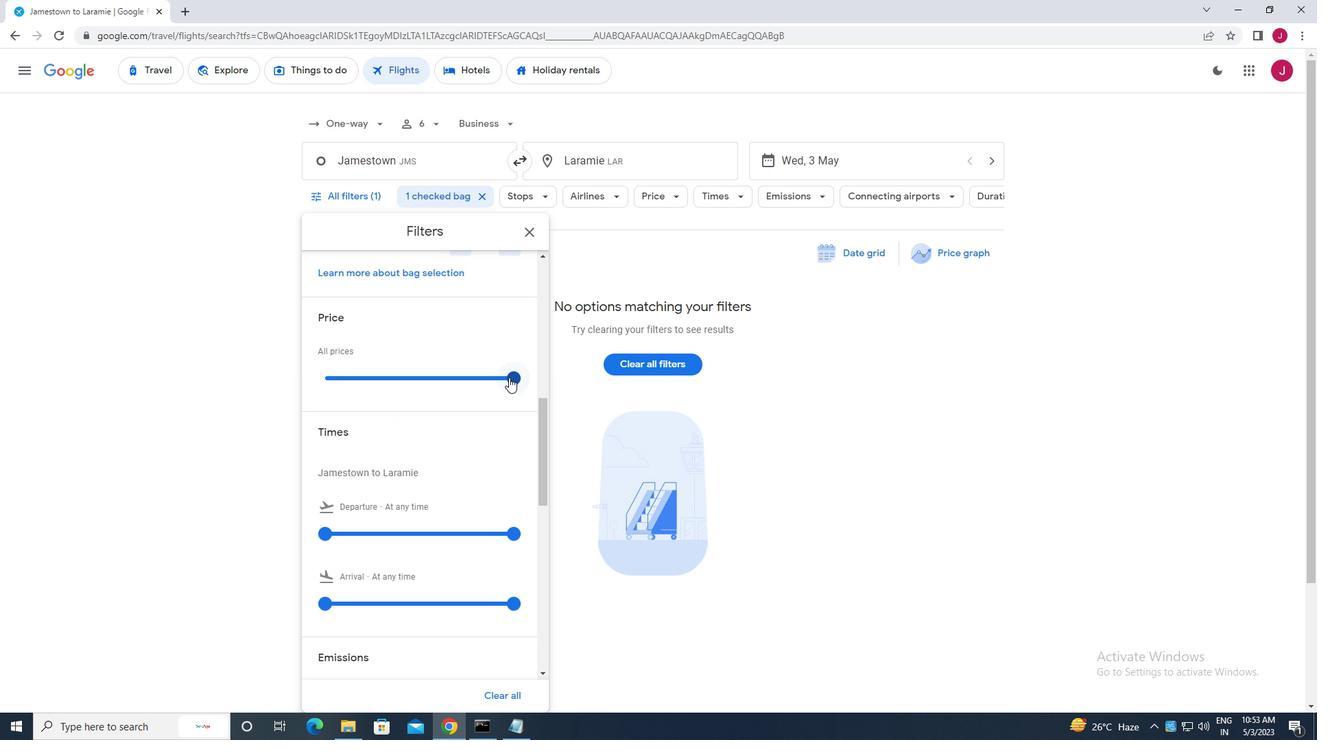 
Action: Mouse moved to (467, 370)
Screenshot: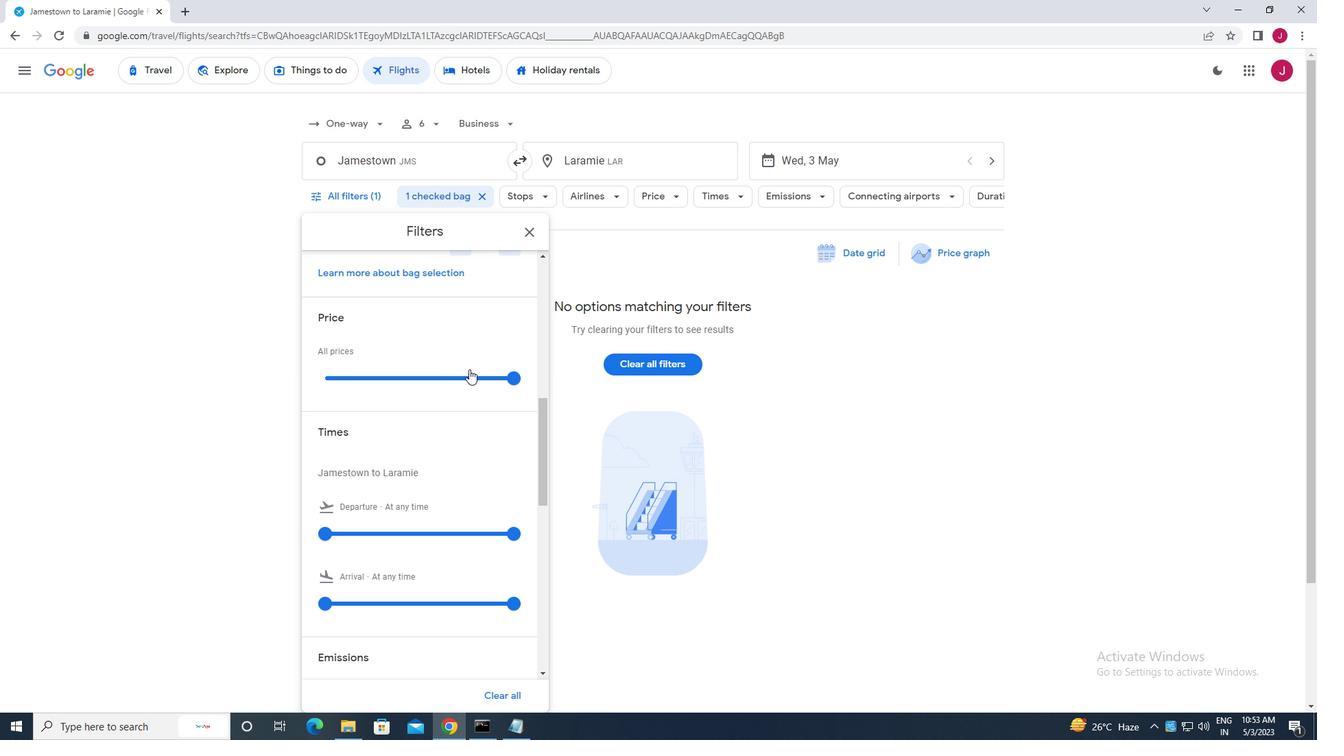 
Action: Mouse scrolled (467, 369) with delta (0, 0)
Screenshot: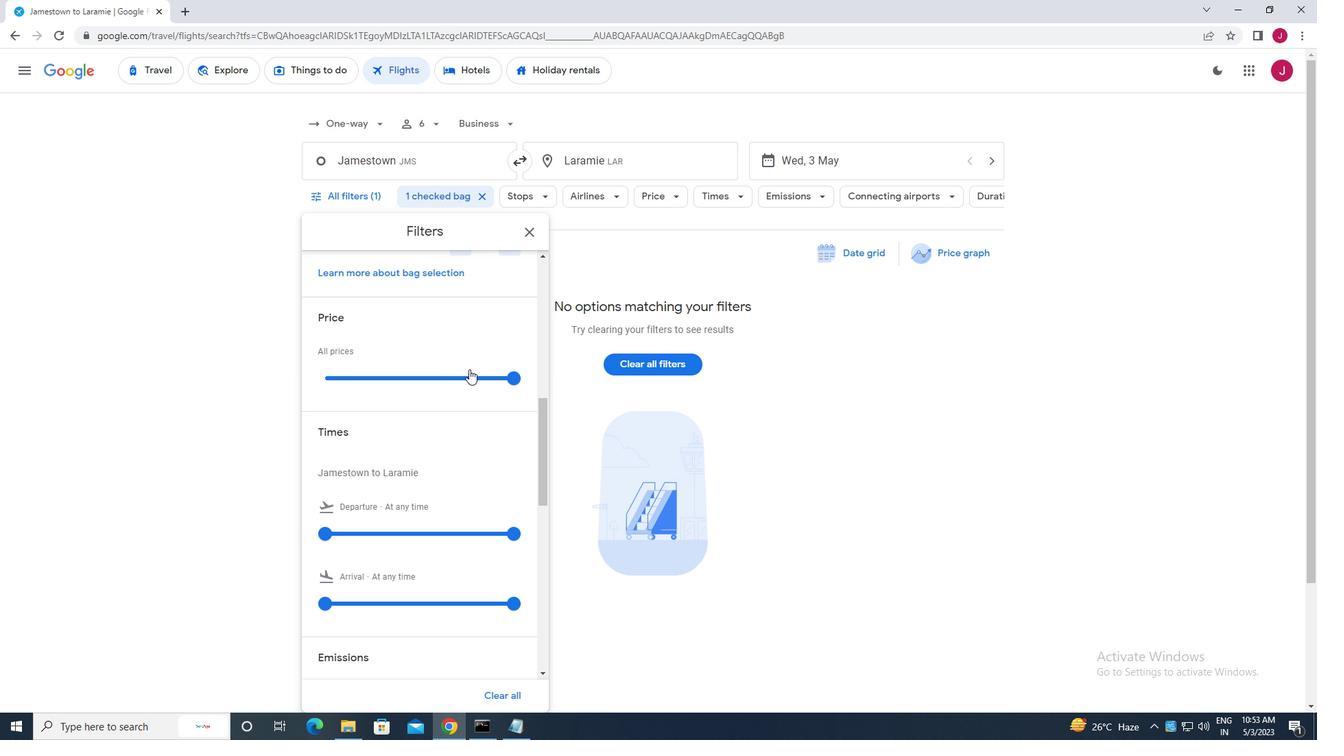 
Action: Mouse moved to (464, 371)
Screenshot: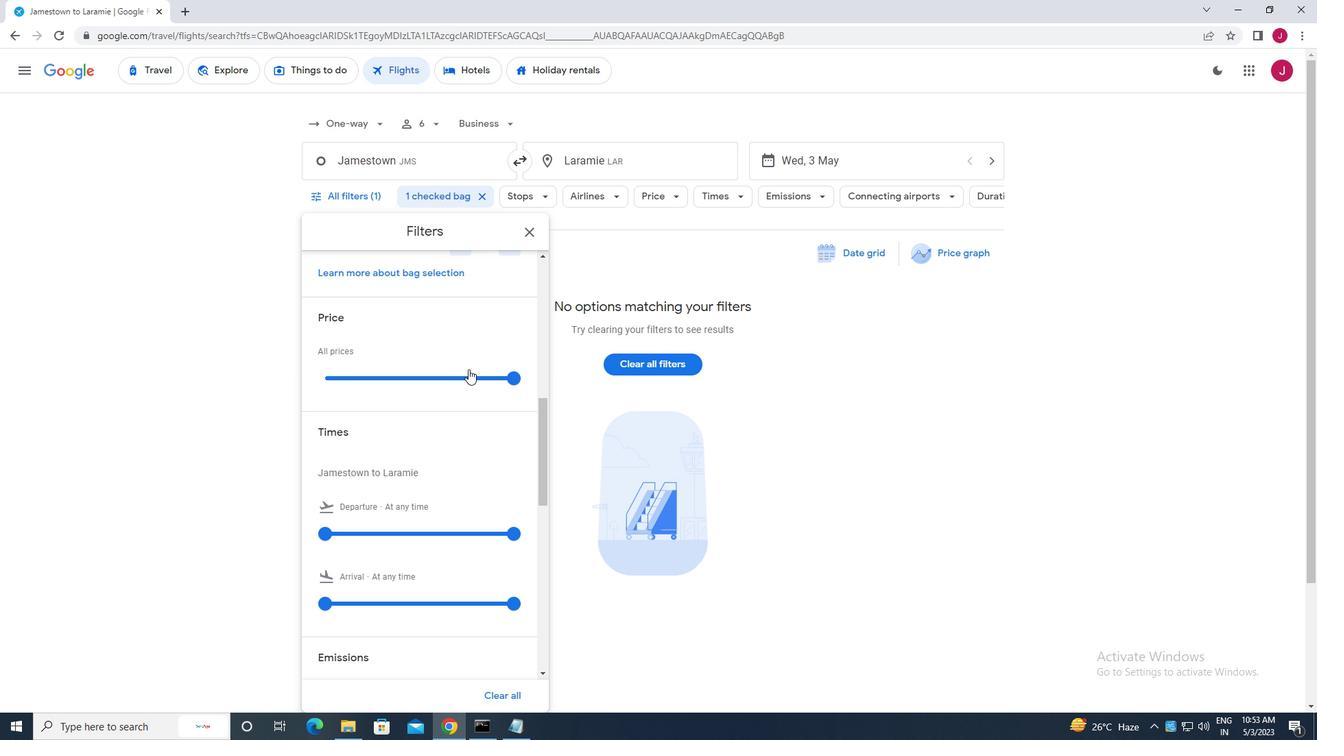 
Action: Mouse scrolled (464, 371) with delta (0, 0)
Screenshot: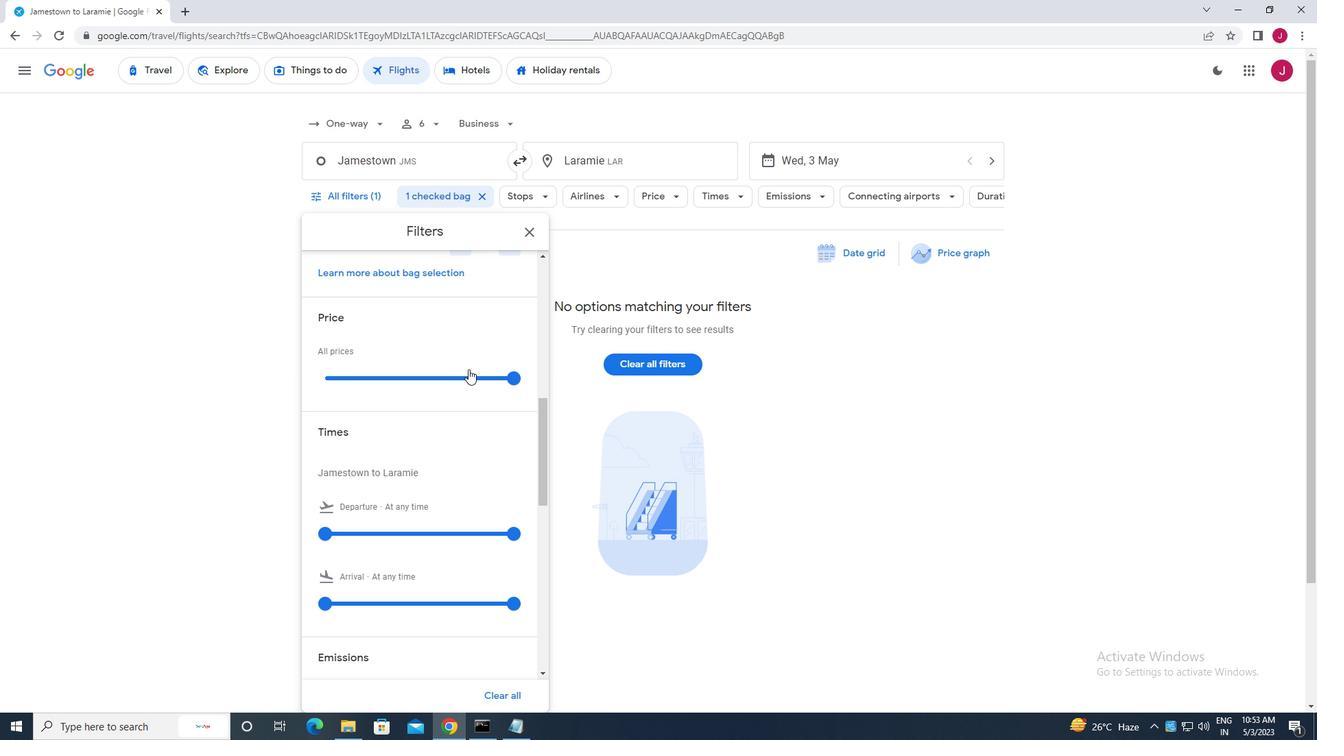 
Action: Mouse moved to (327, 396)
Screenshot: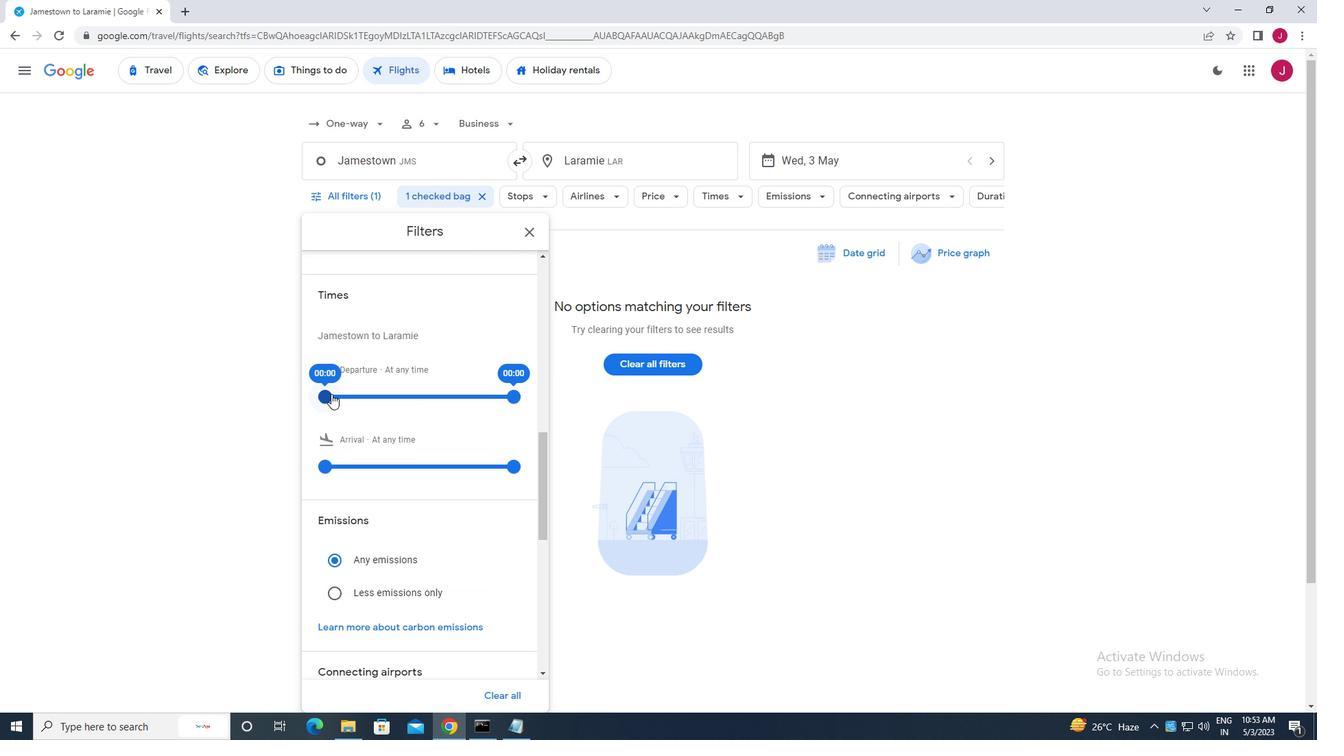 
Action: Mouse pressed left at (327, 396)
Screenshot: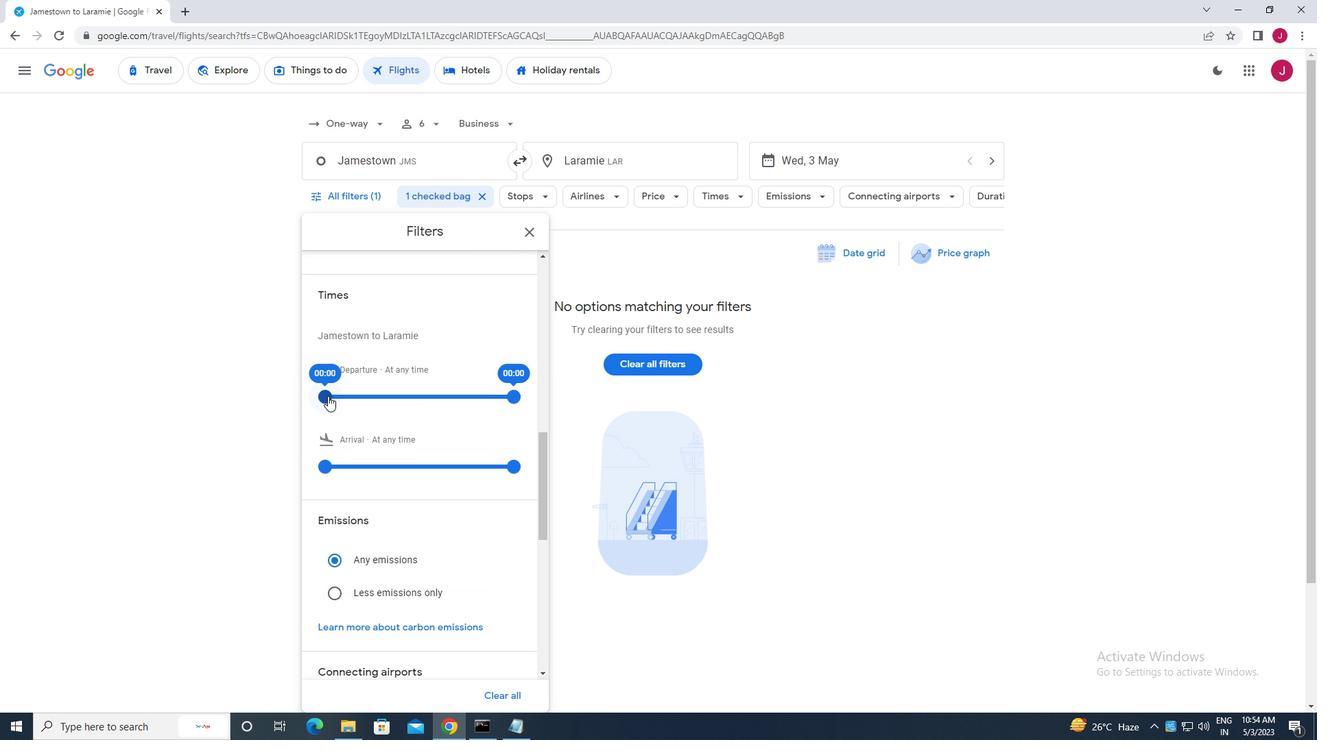 
Action: Mouse moved to (511, 399)
Screenshot: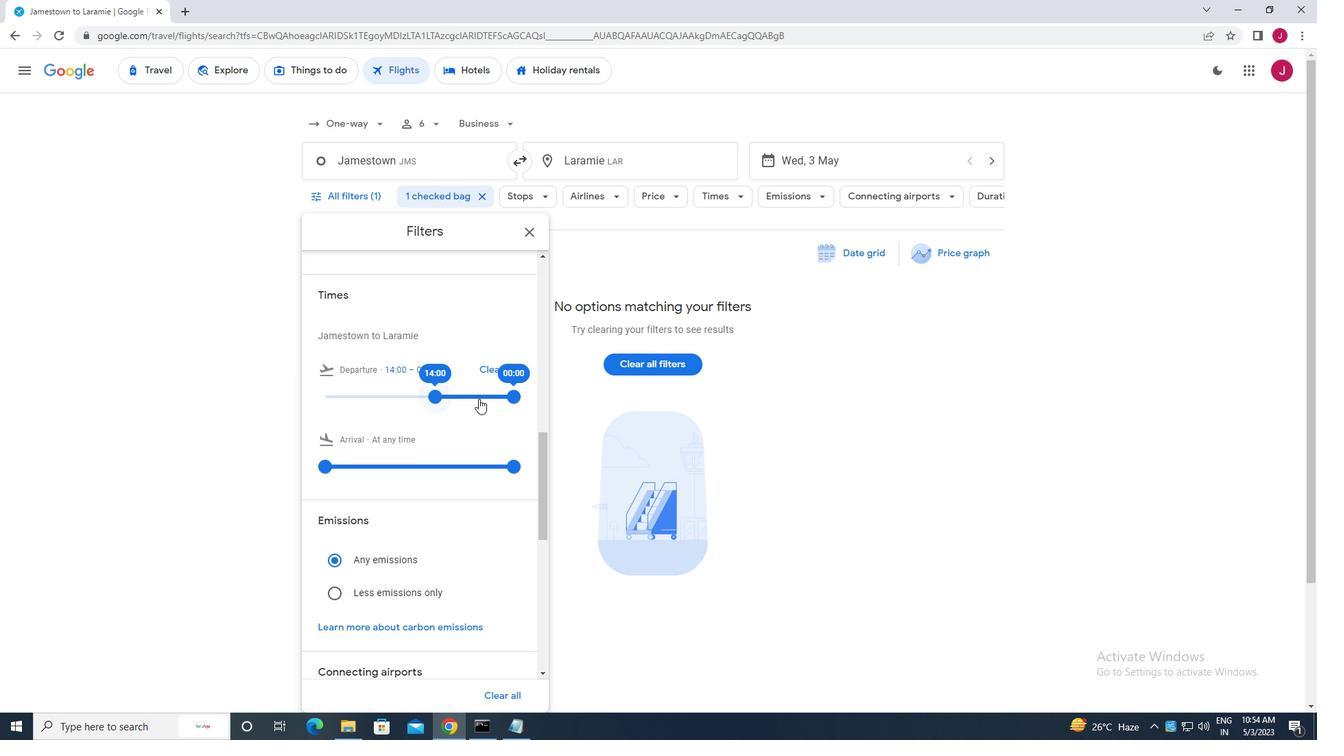 
Action: Mouse pressed left at (511, 399)
Screenshot: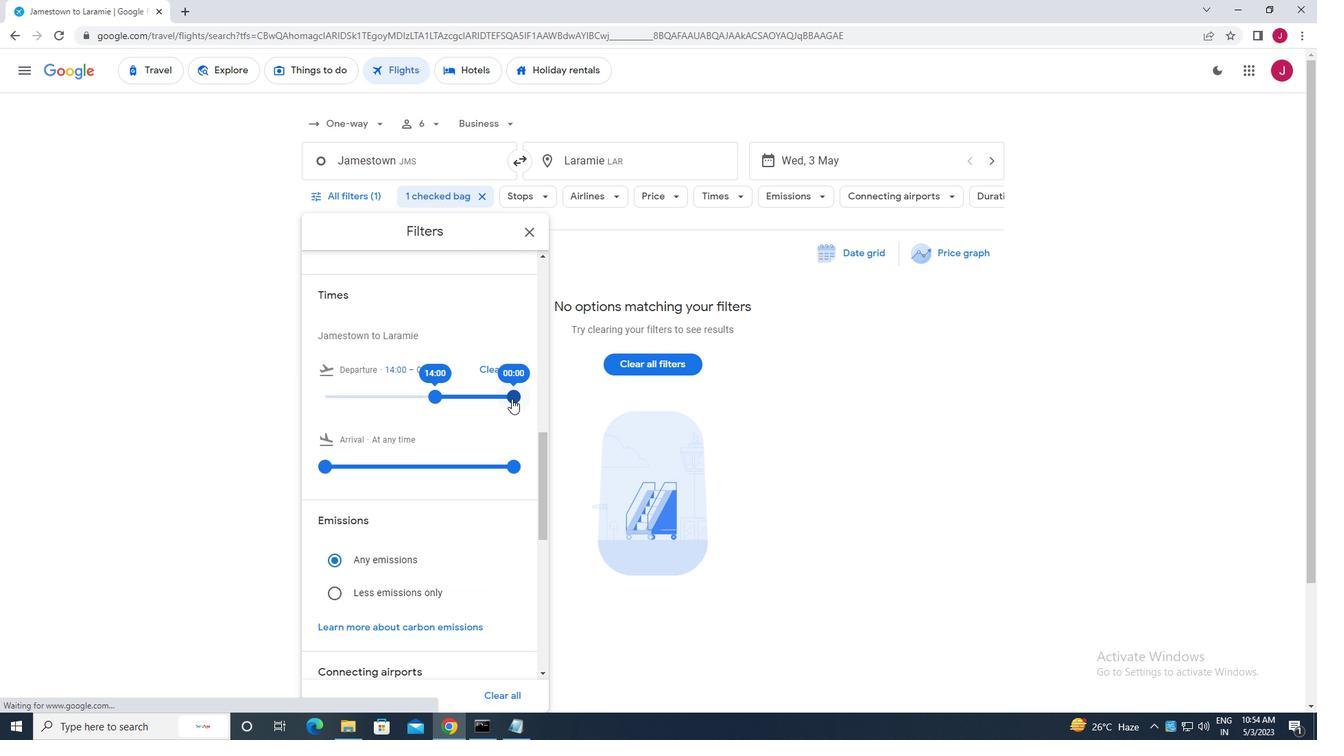
Action: Mouse moved to (533, 234)
Screenshot: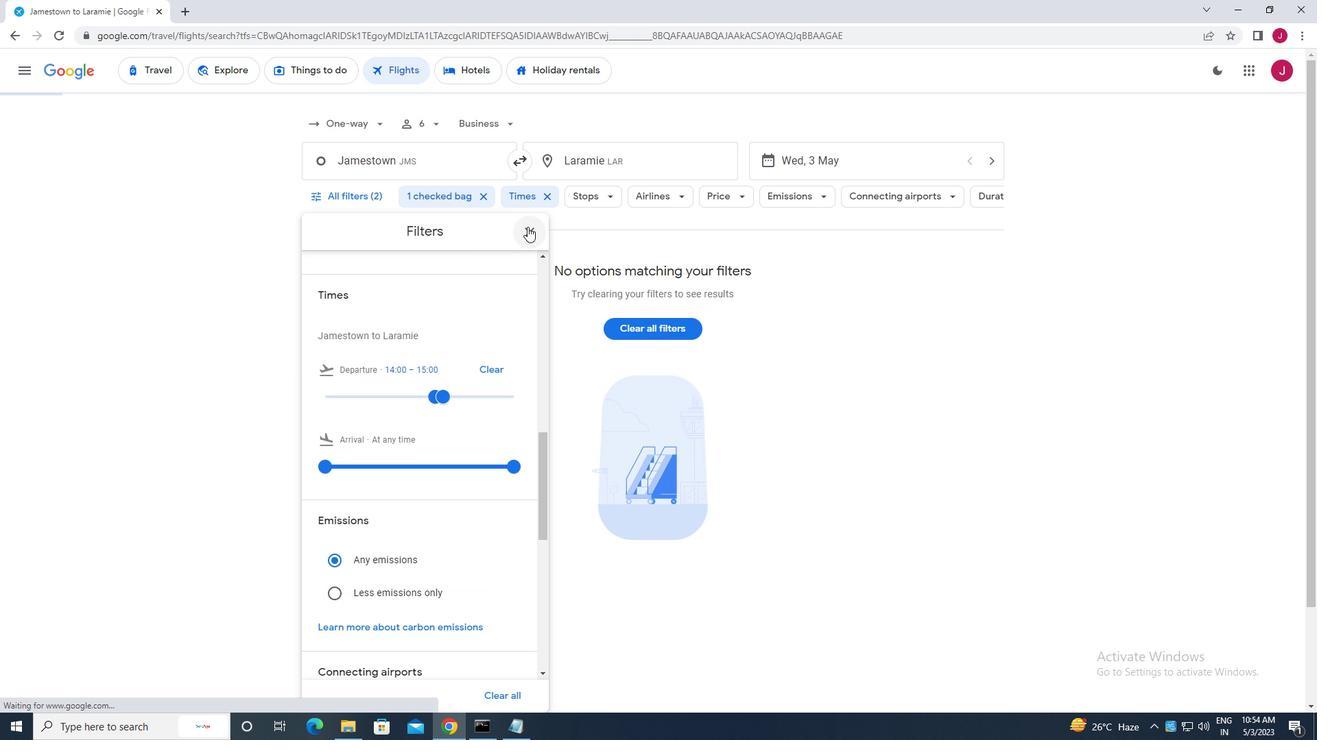 
Action: Mouse pressed left at (533, 234)
Screenshot: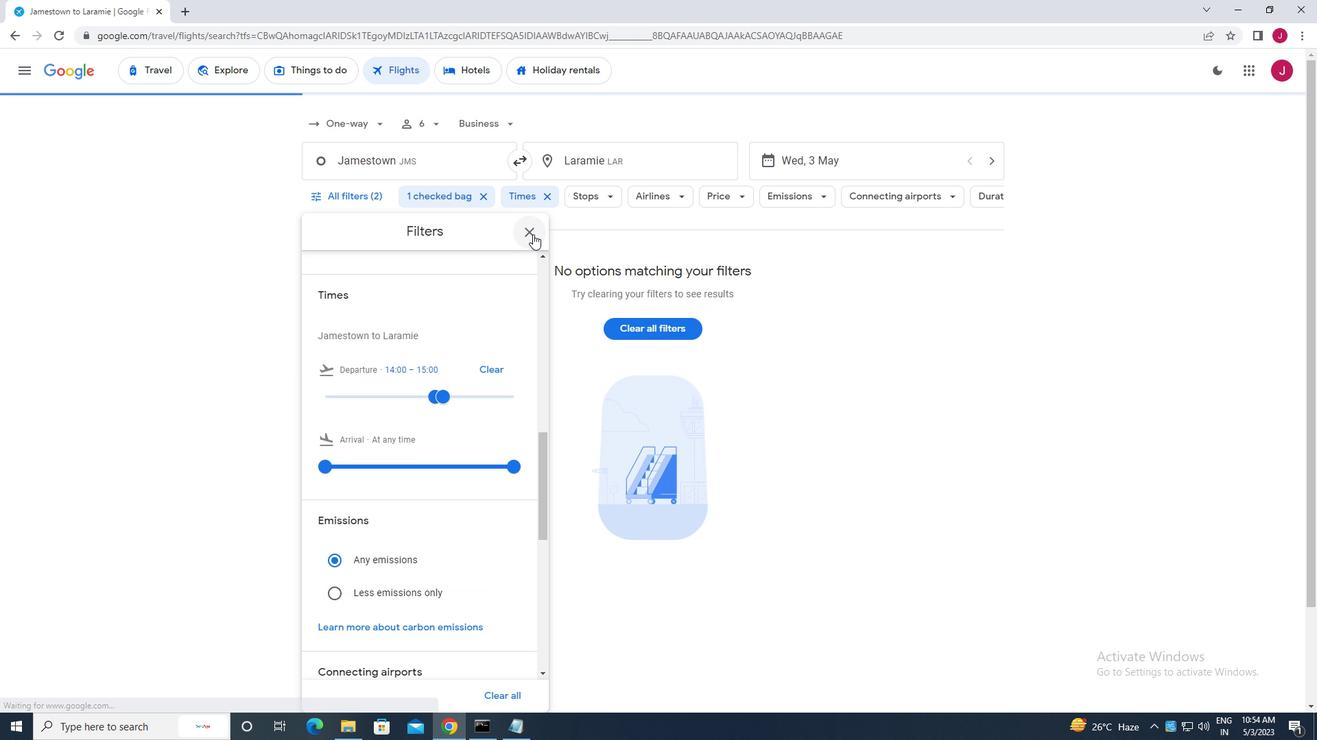 
Action: Mouse moved to (528, 236)
Screenshot: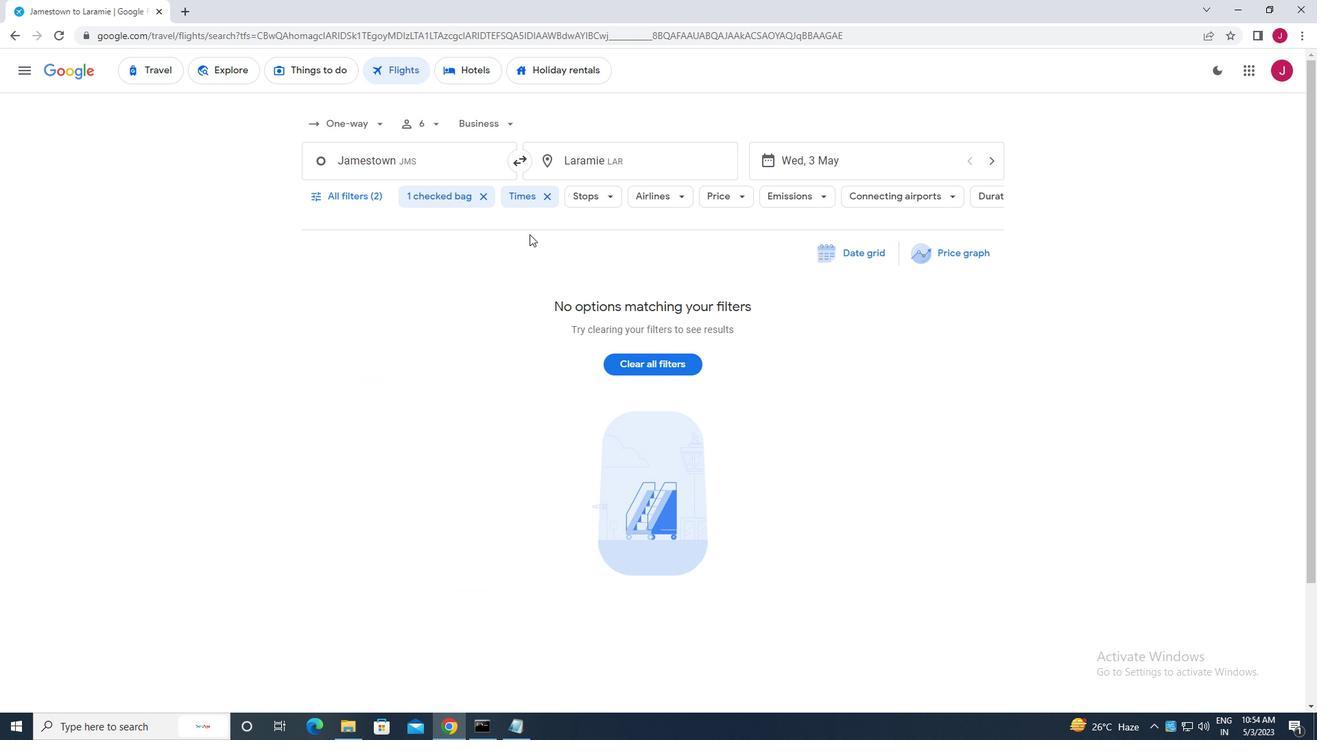 
